 Task: Find connections with filter location Bougaa with filter topic #Selfhelpwith filter profile language English with filter current company ThoughtSpot with filter school Students careers with filter industry Non-profit Organizations with filter service category Graphic Design with filter keywords title Data Analyst
Action: Mouse moved to (613, 84)
Screenshot: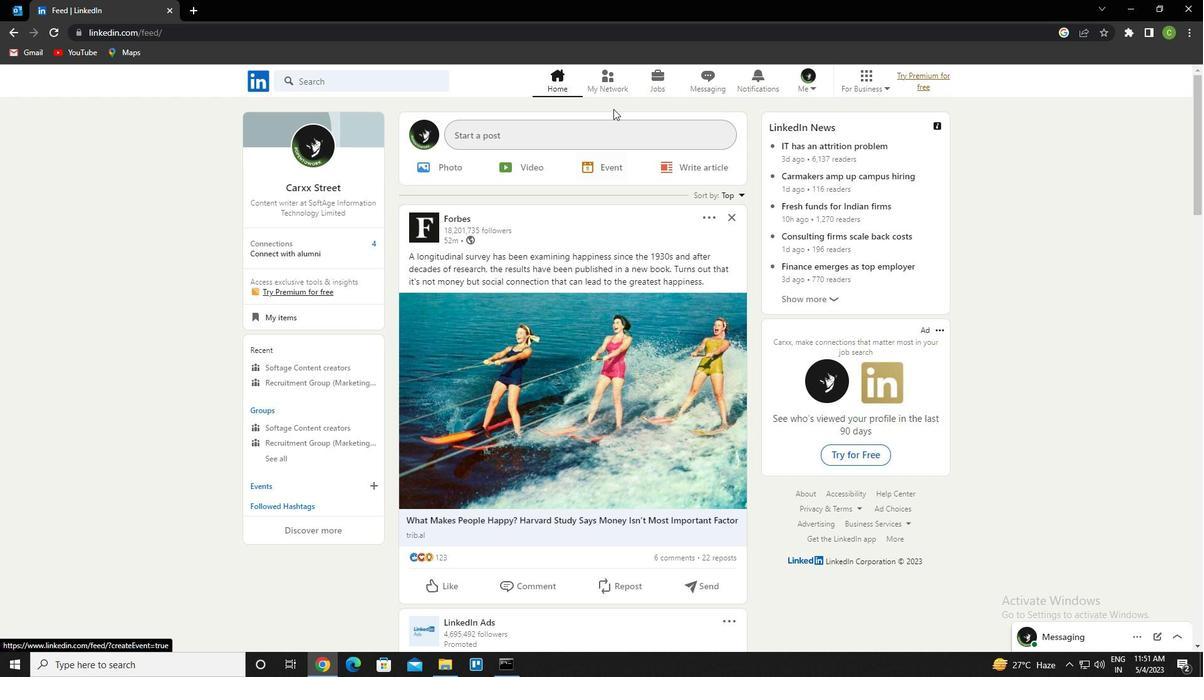 
Action: Mouse pressed left at (613, 84)
Screenshot: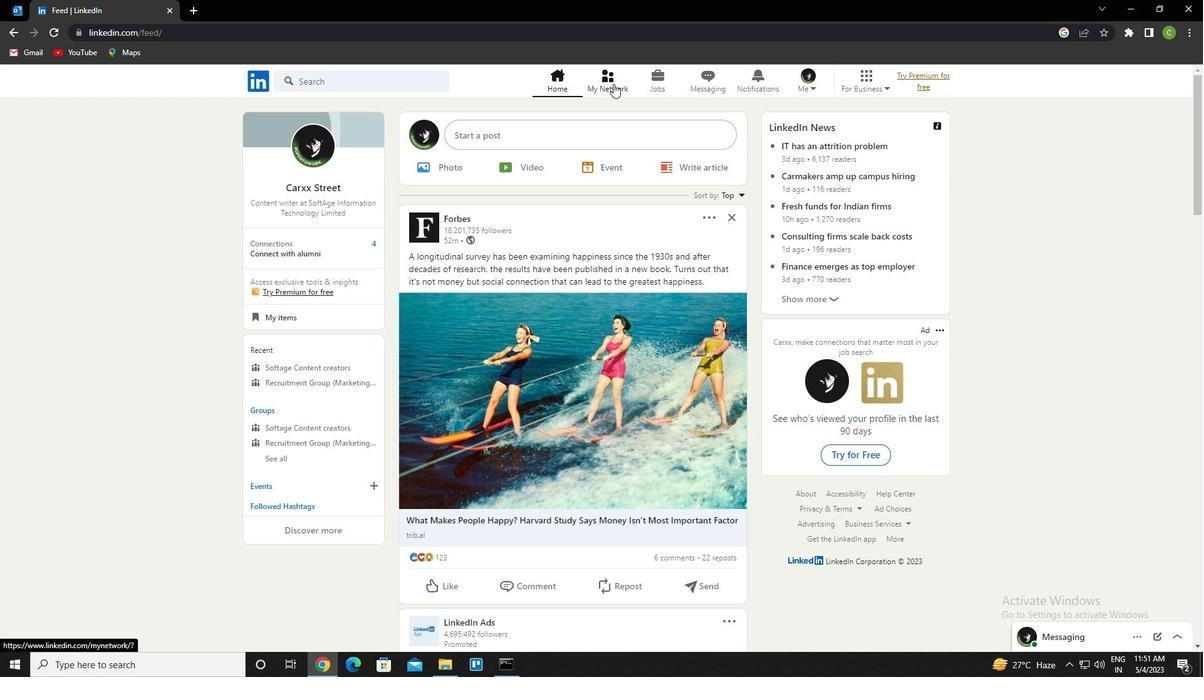 
Action: Mouse moved to (386, 152)
Screenshot: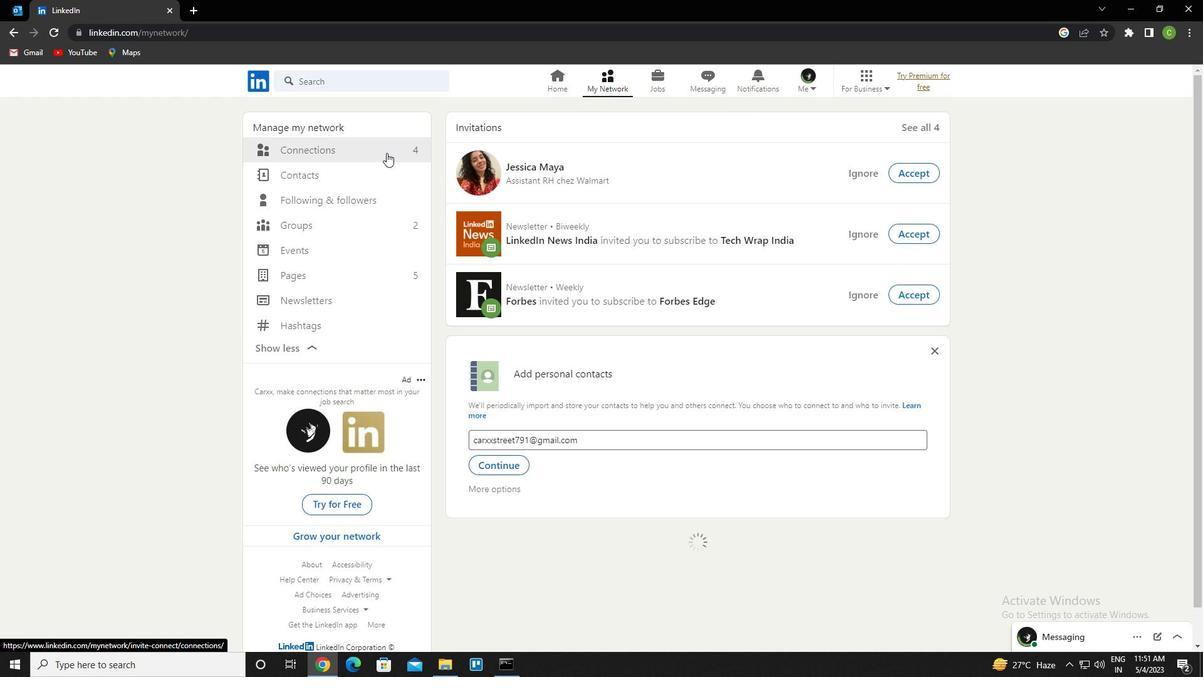 
Action: Mouse pressed left at (386, 152)
Screenshot: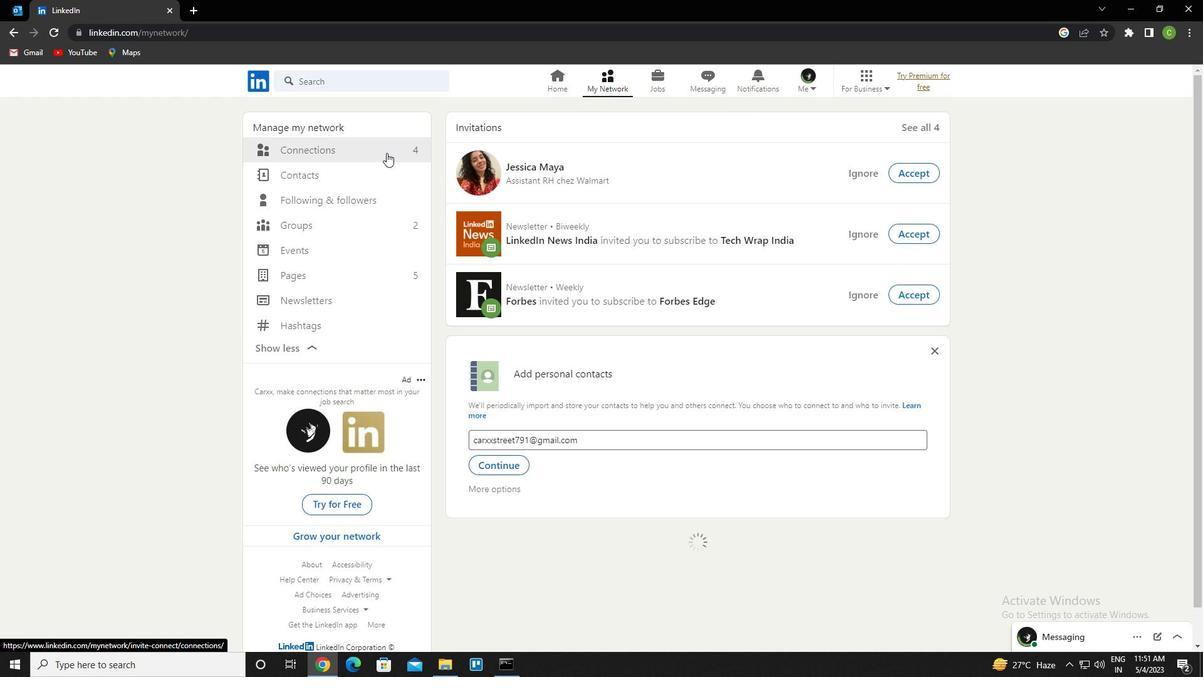 
Action: Mouse moved to (722, 151)
Screenshot: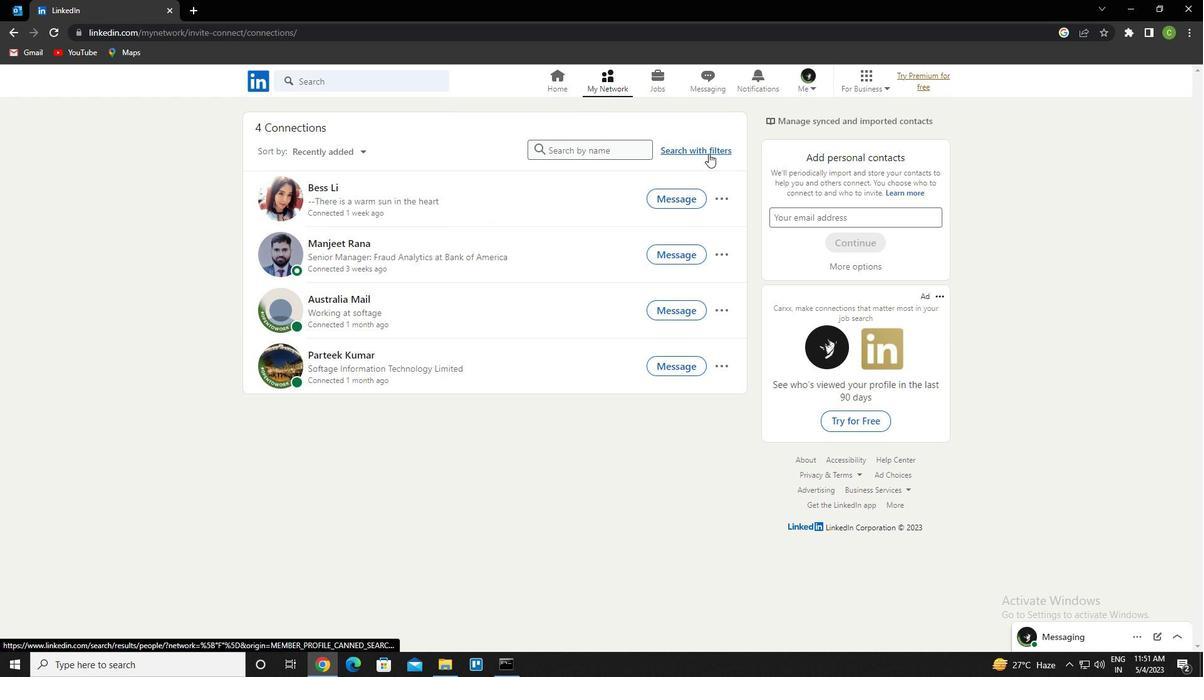 
Action: Mouse pressed left at (722, 151)
Screenshot: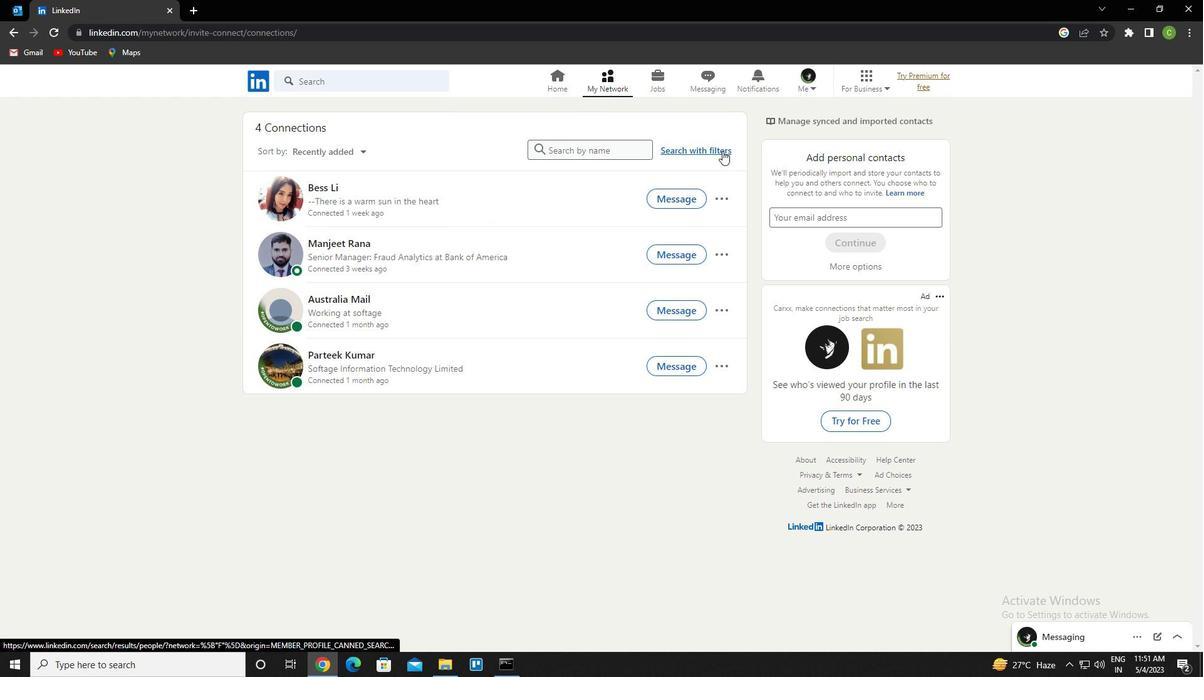 
Action: Mouse moved to (650, 119)
Screenshot: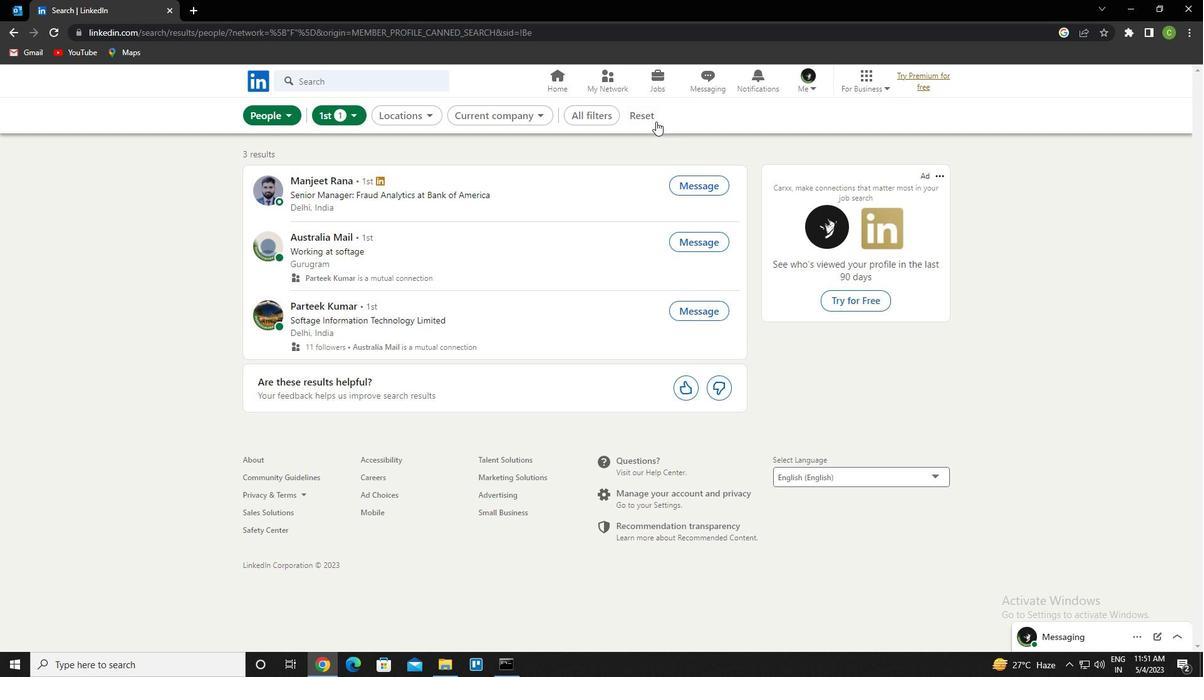 
Action: Mouse pressed left at (650, 119)
Screenshot: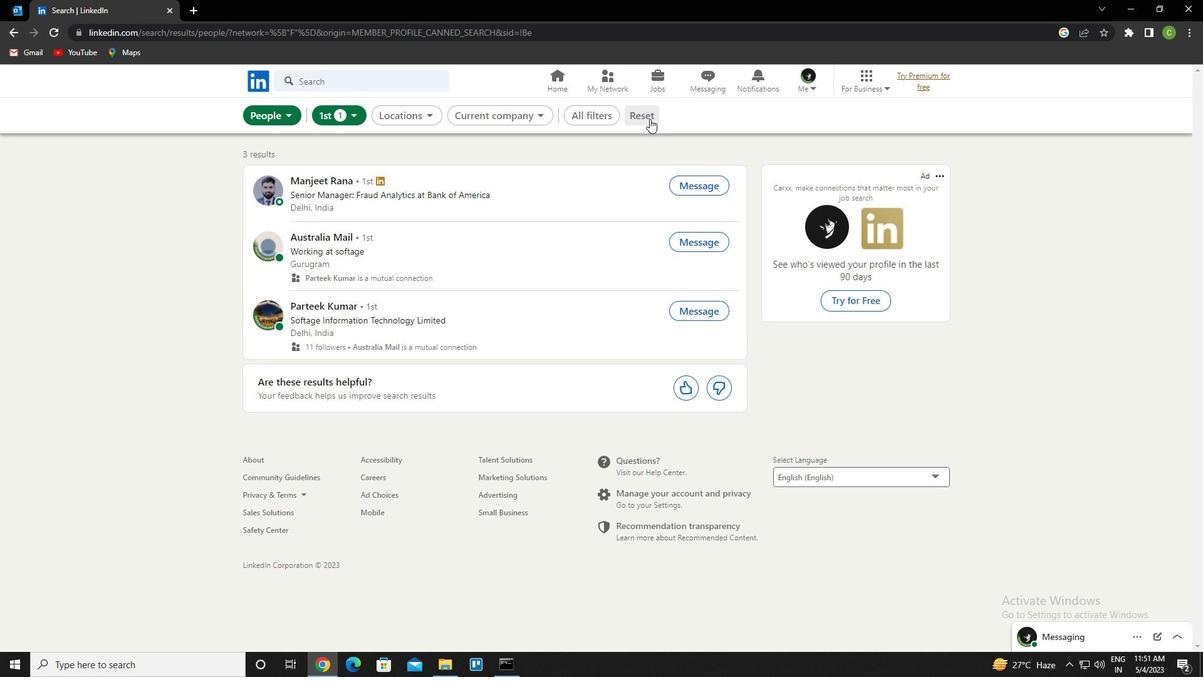 
Action: Mouse moved to (633, 120)
Screenshot: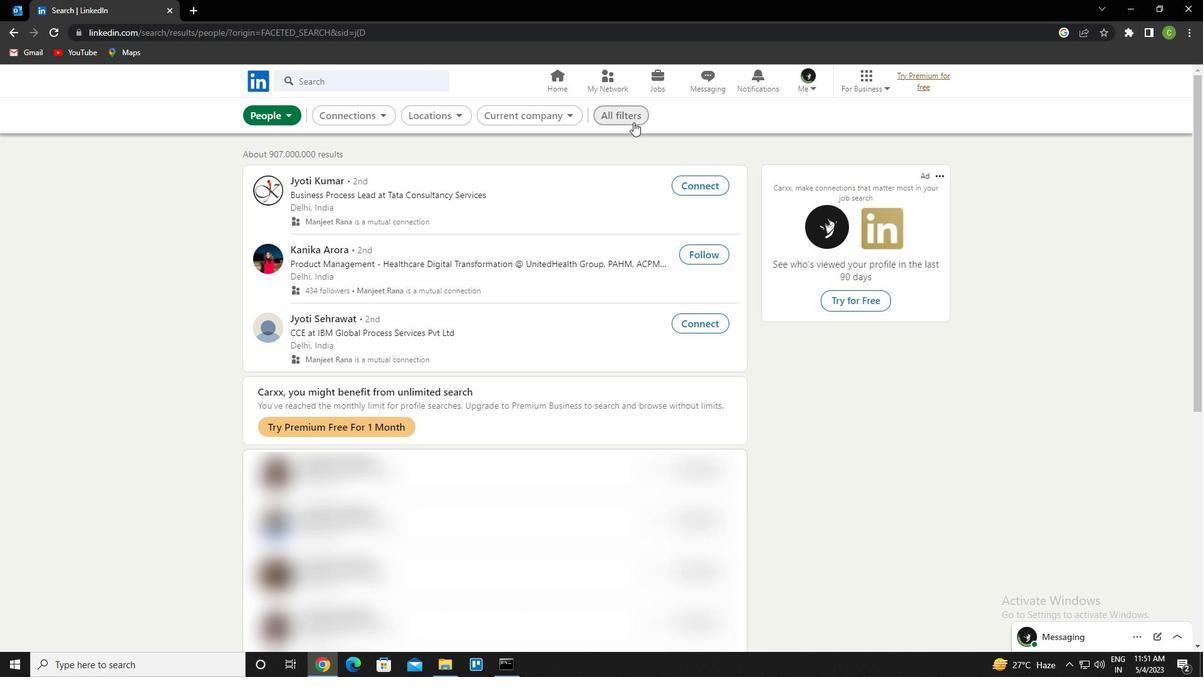 
Action: Mouse pressed left at (633, 120)
Screenshot: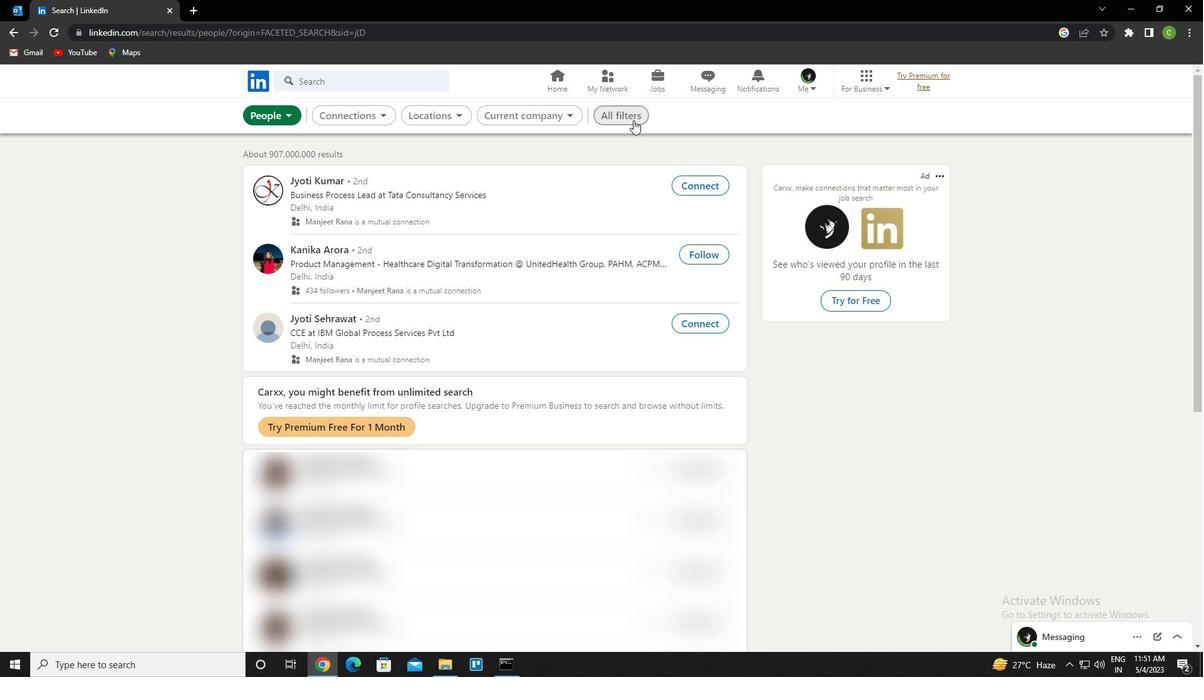
Action: Mouse moved to (1081, 380)
Screenshot: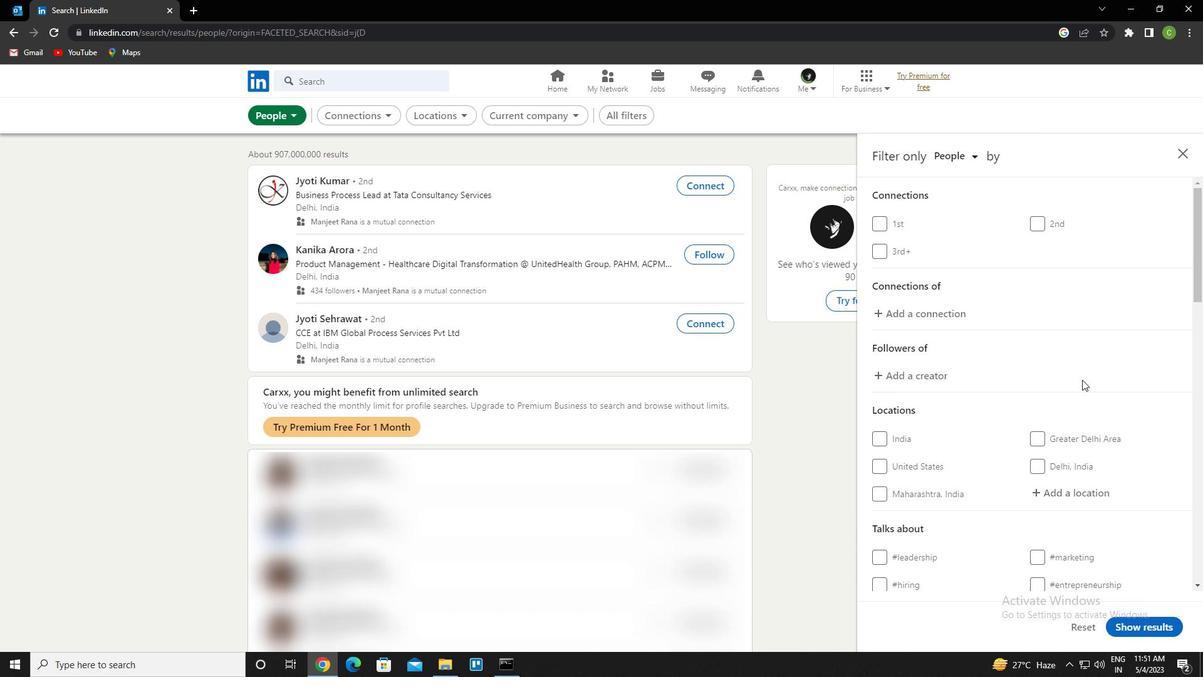 
Action: Mouse scrolled (1081, 379) with delta (0, 0)
Screenshot: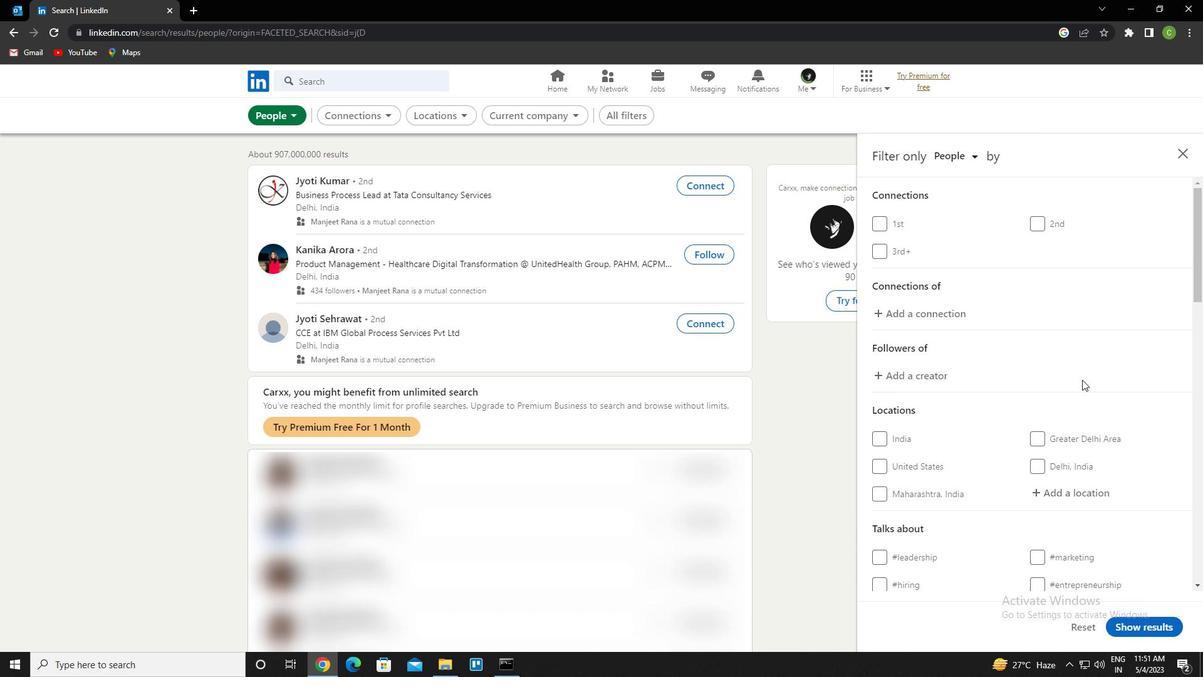 
Action: Mouse moved to (1078, 381)
Screenshot: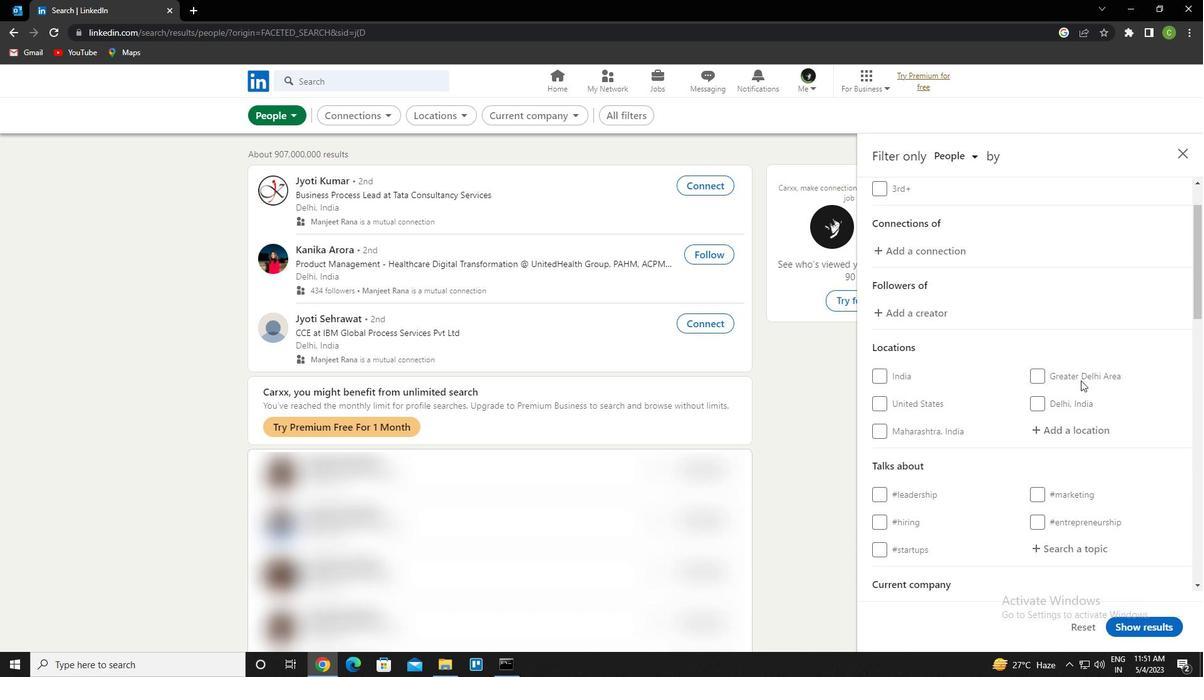 
Action: Mouse scrolled (1078, 381) with delta (0, 0)
Screenshot: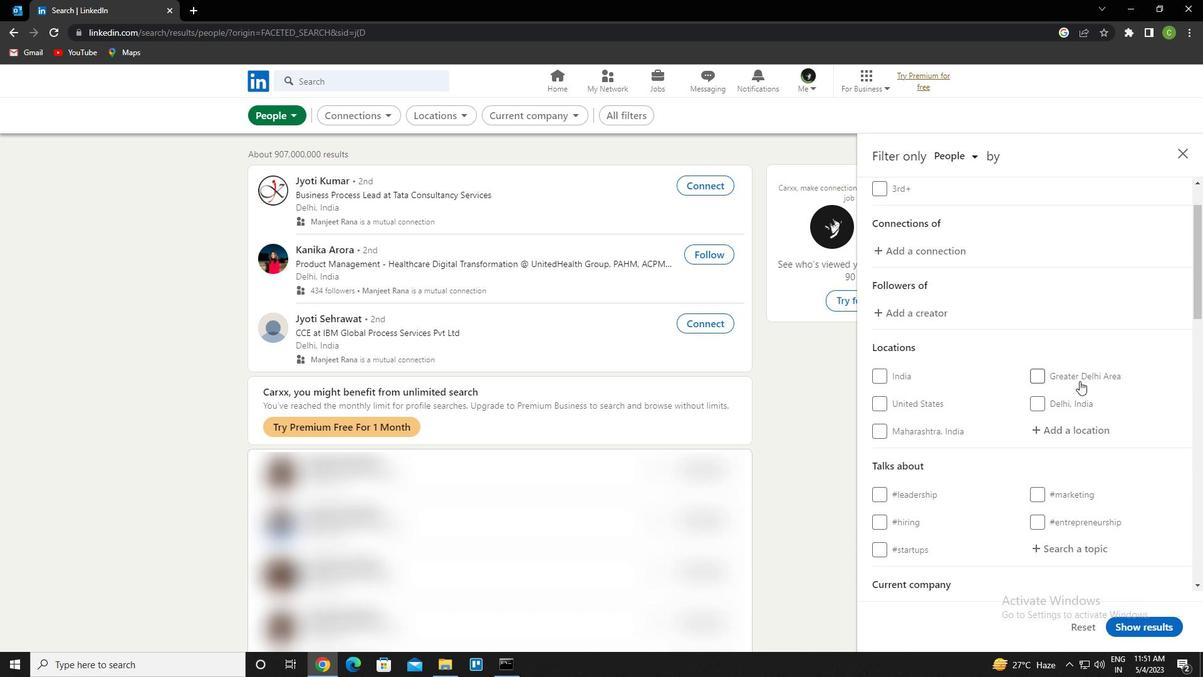 
Action: Mouse moved to (1073, 371)
Screenshot: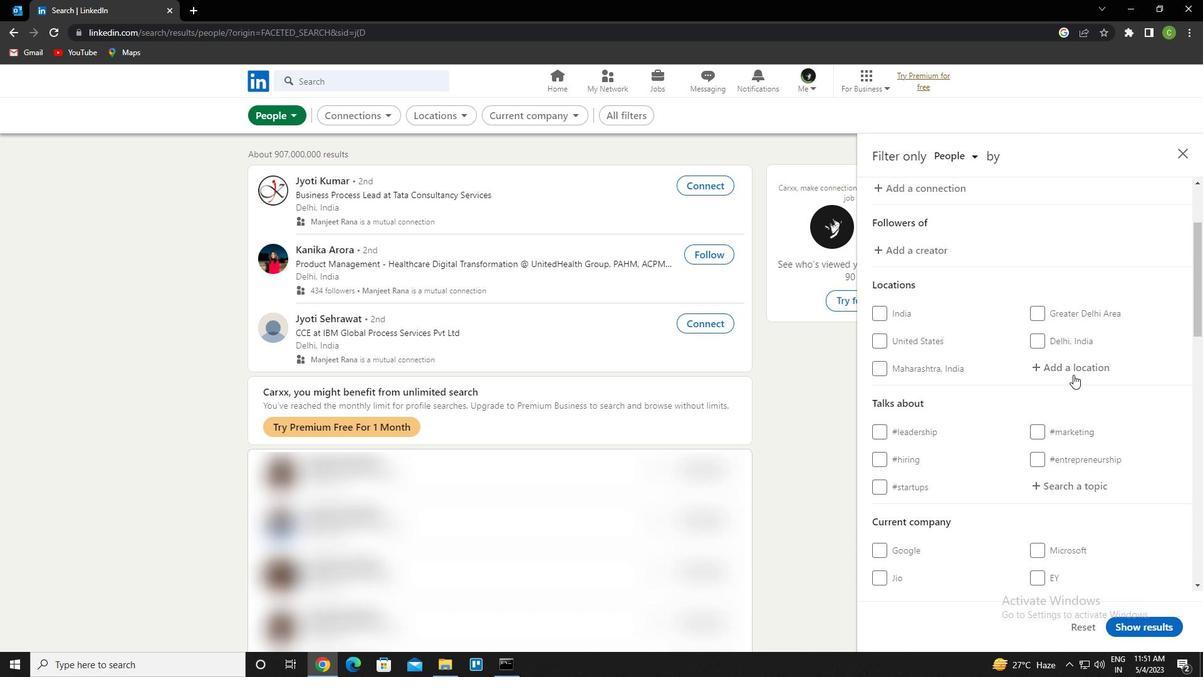
Action: Mouse pressed left at (1073, 371)
Screenshot: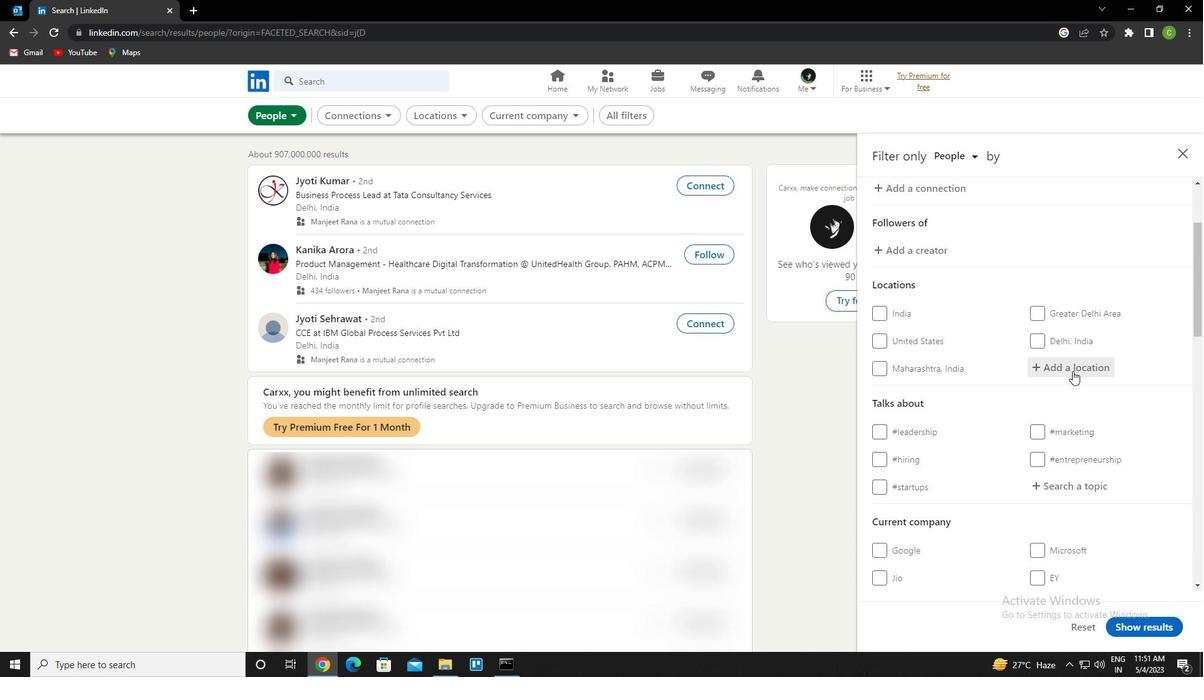 
Action: Key pressed <Key.caps_lock>b<Key.caps_lock>ougaa<Key.down><Key.enter>
Screenshot: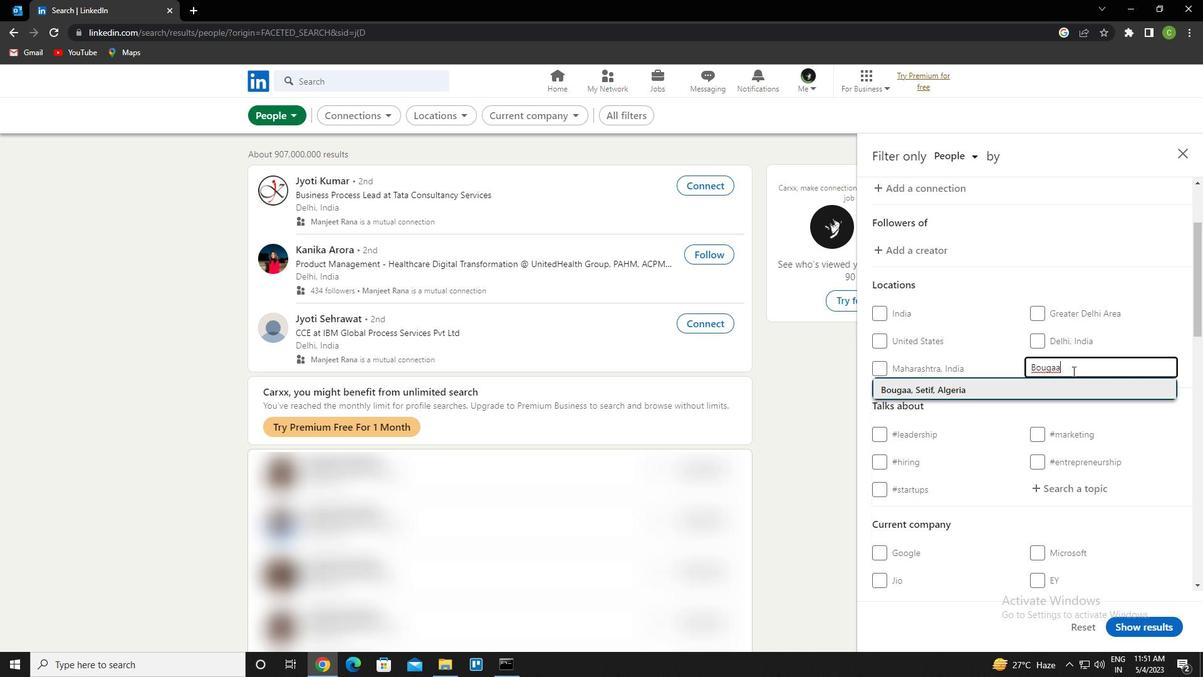 
Action: Mouse moved to (1050, 384)
Screenshot: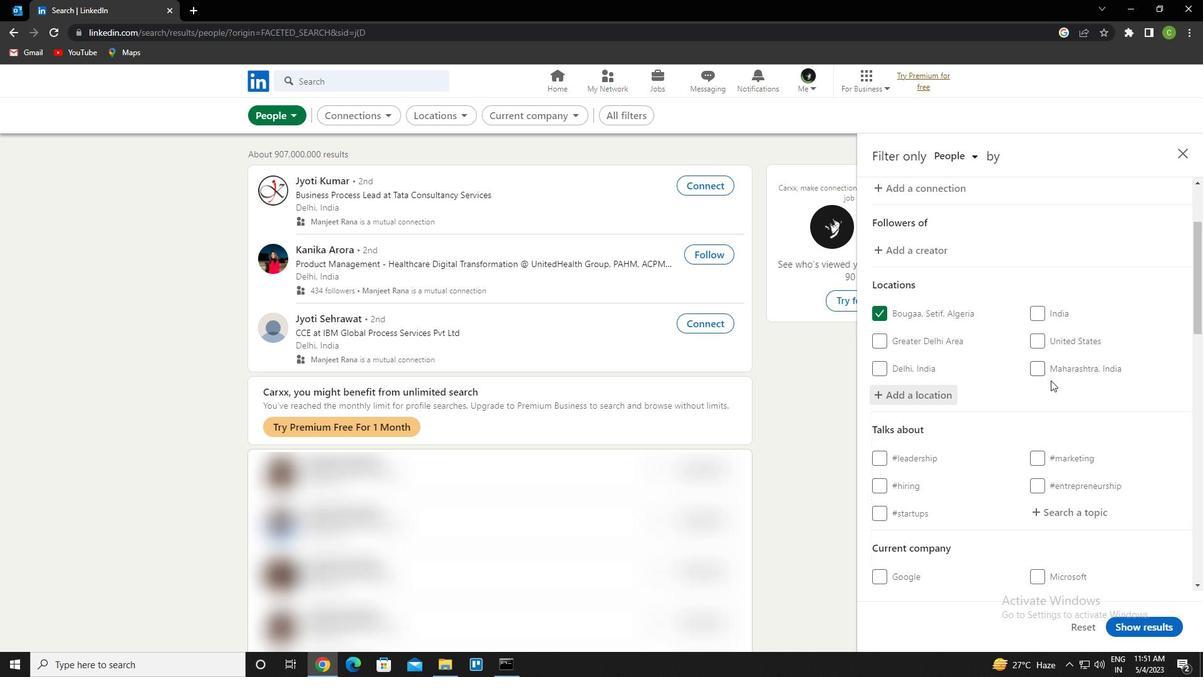 
Action: Mouse scrolled (1050, 383) with delta (0, 0)
Screenshot: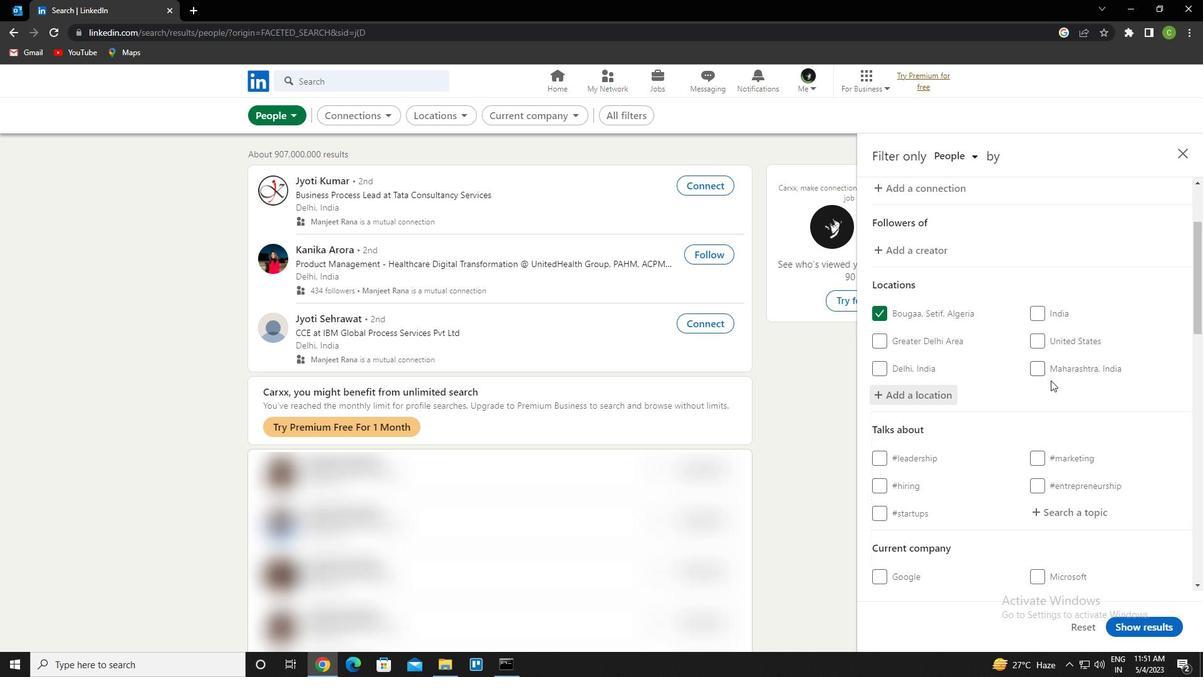 
Action: Mouse moved to (1064, 447)
Screenshot: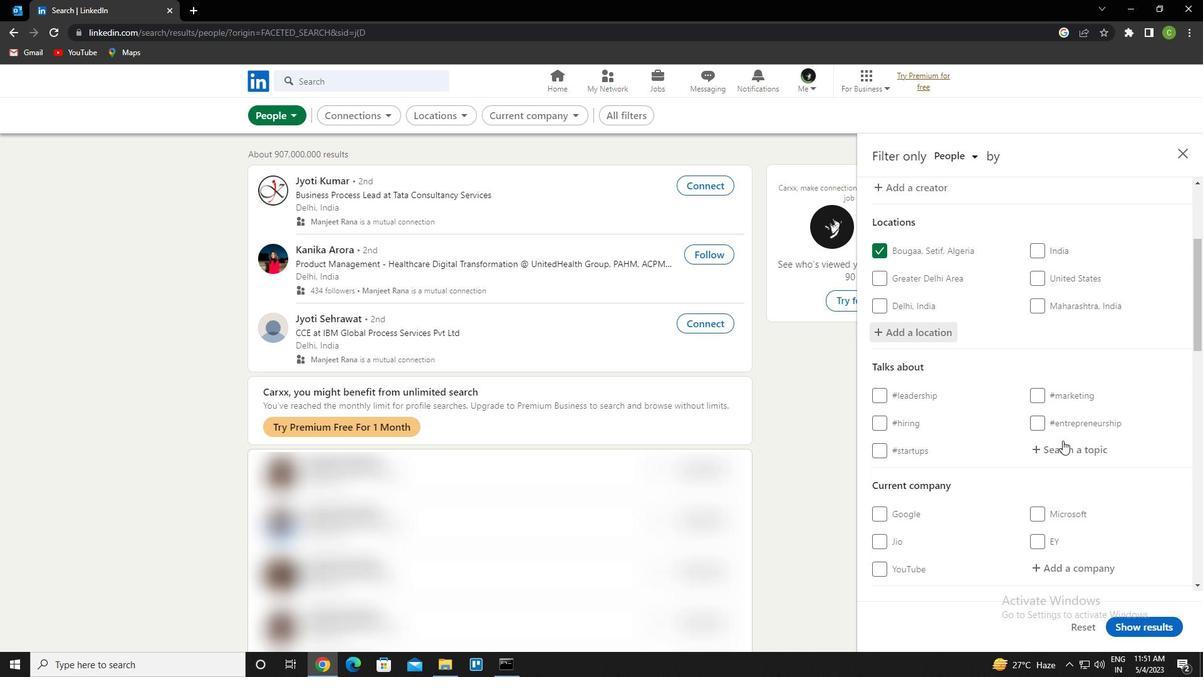 
Action: Mouse pressed left at (1064, 447)
Screenshot: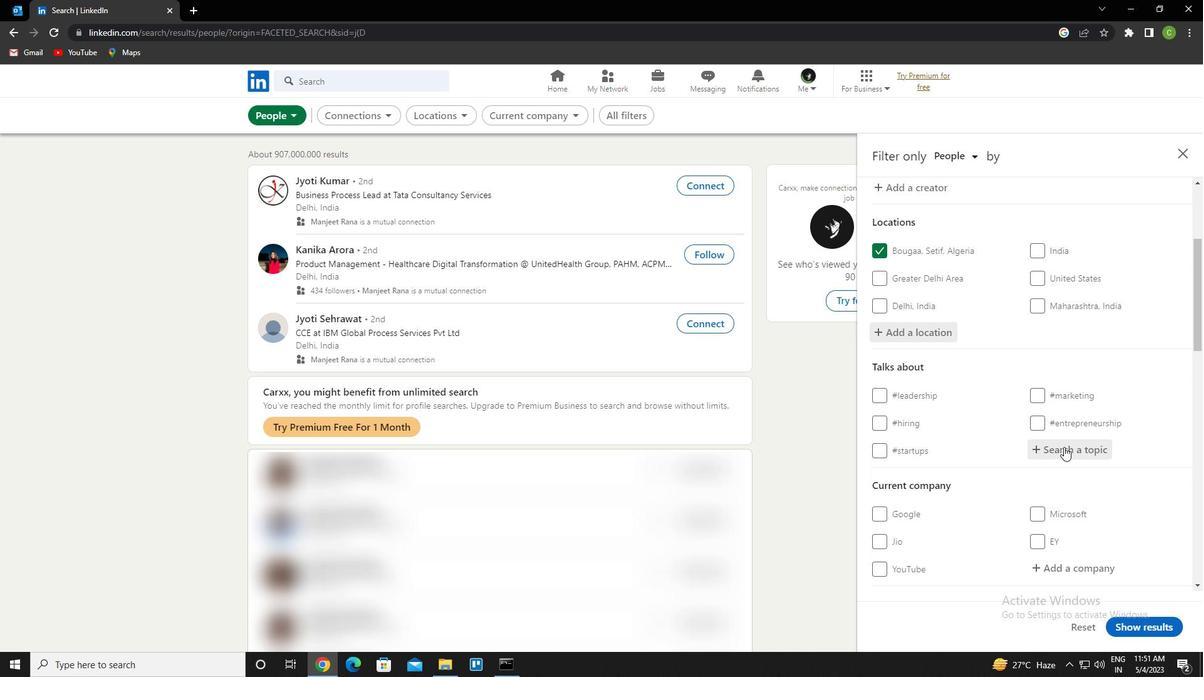 
Action: Key pressed selfhelp<Key.down><Key.enter>
Screenshot: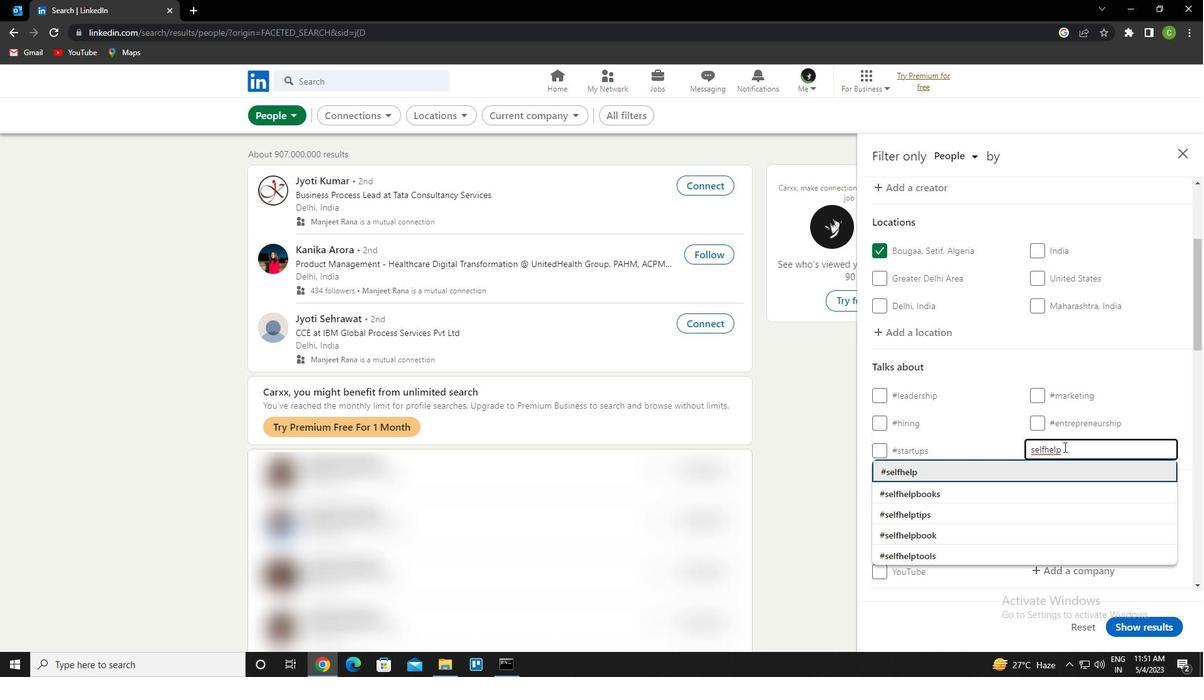 
Action: Mouse moved to (1065, 447)
Screenshot: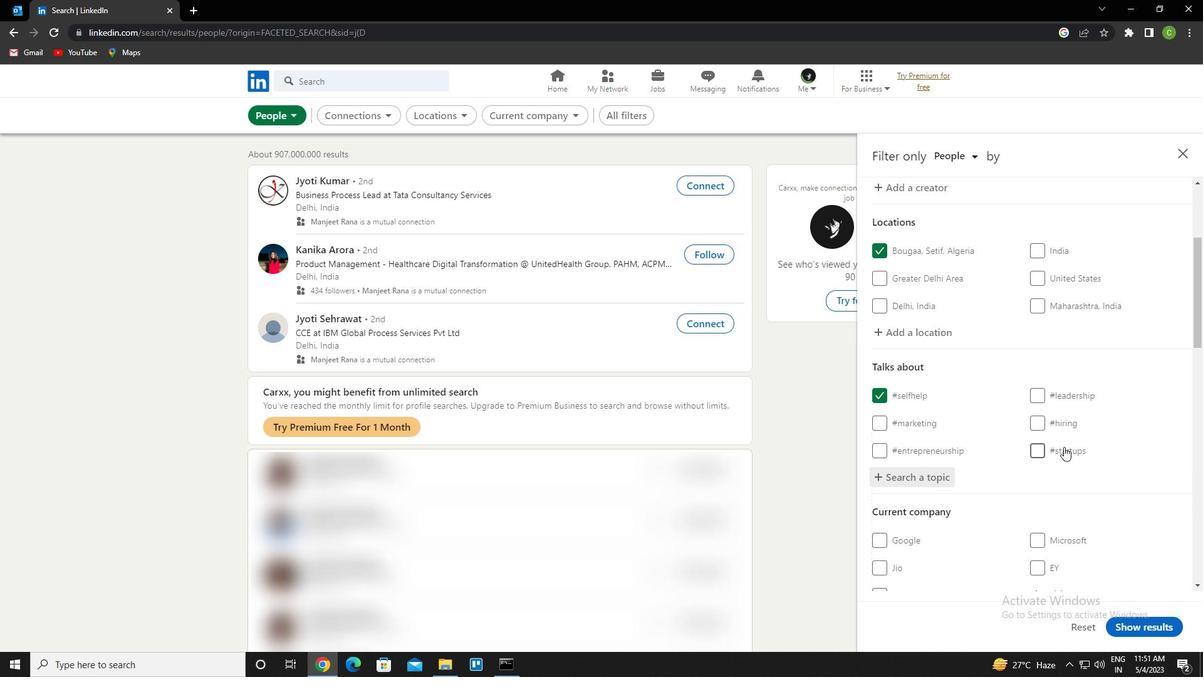 
Action: Mouse scrolled (1065, 446) with delta (0, 0)
Screenshot: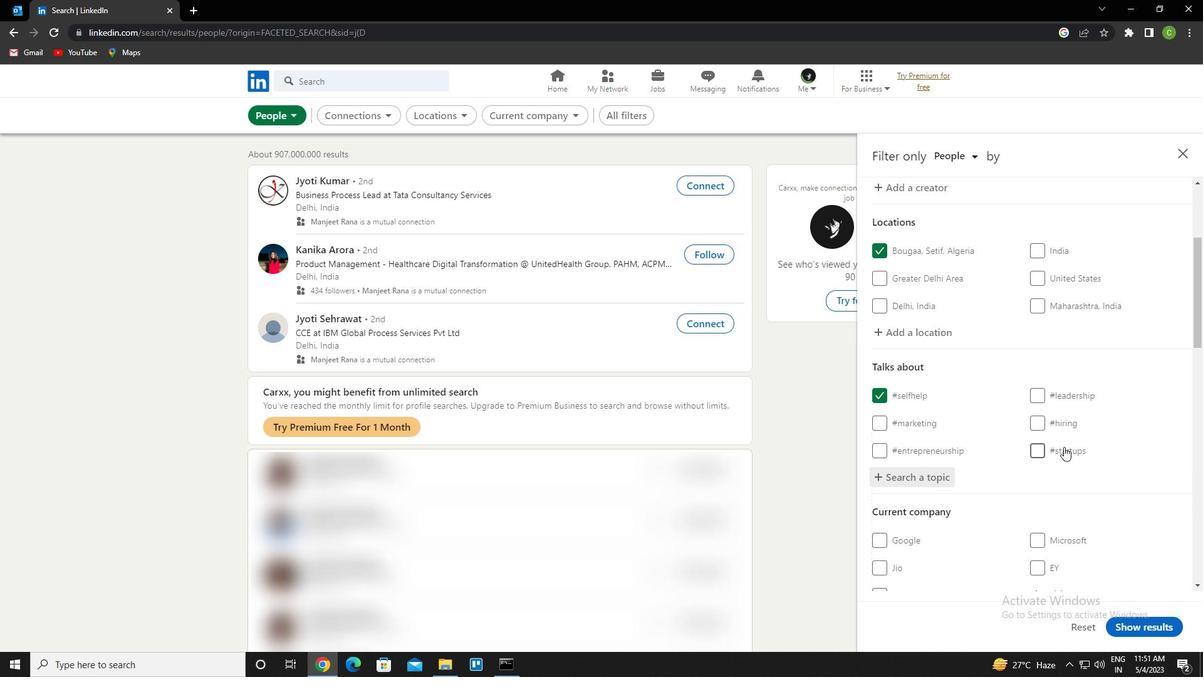 
Action: Mouse scrolled (1065, 446) with delta (0, 0)
Screenshot: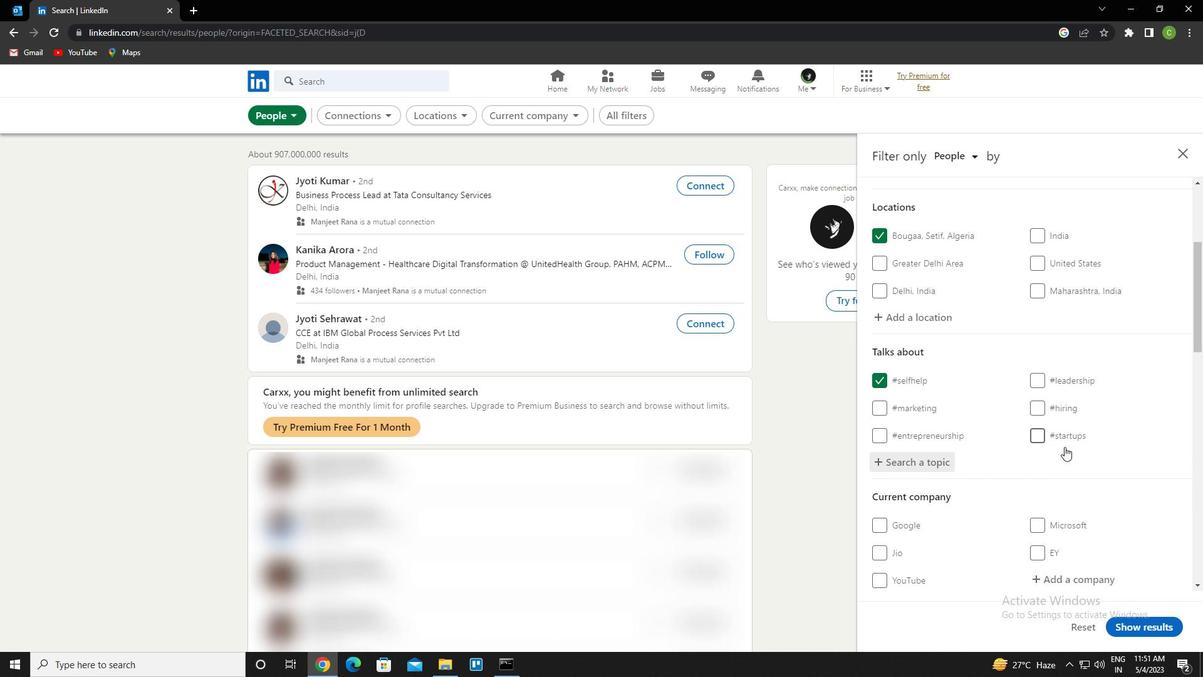 
Action: Mouse scrolled (1065, 446) with delta (0, 0)
Screenshot: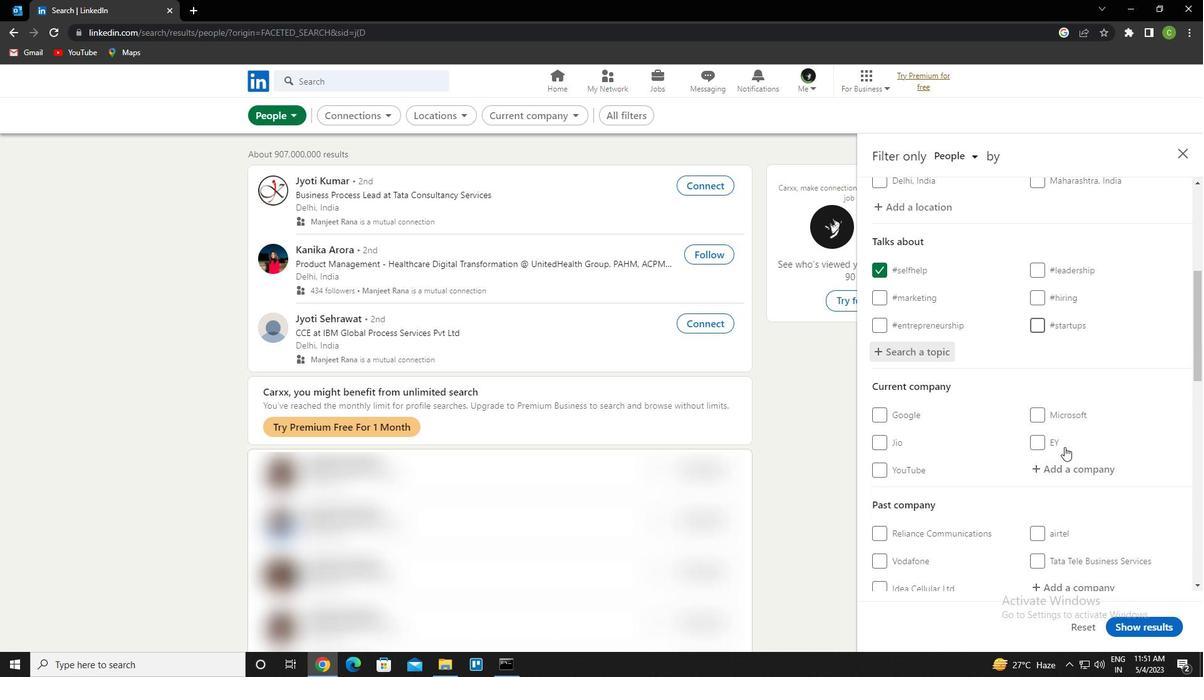 
Action: Mouse moved to (1065, 448)
Screenshot: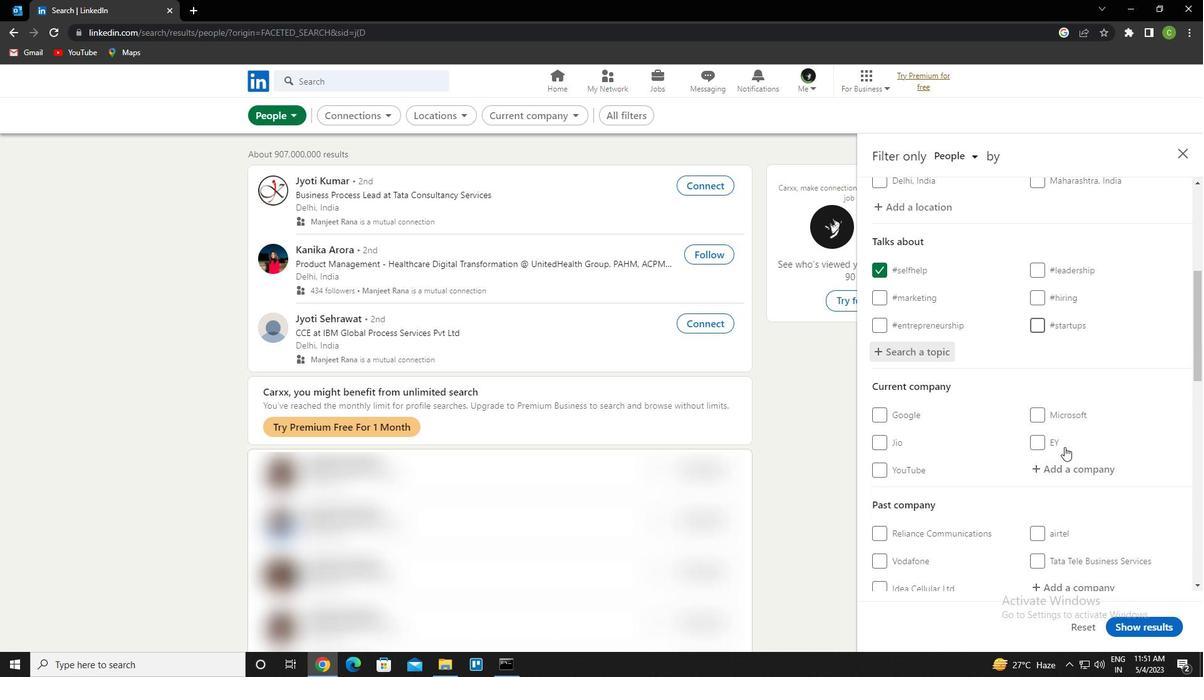 
Action: Mouse scrolled (1065, 448) with delta (0, 0)
Screenshot: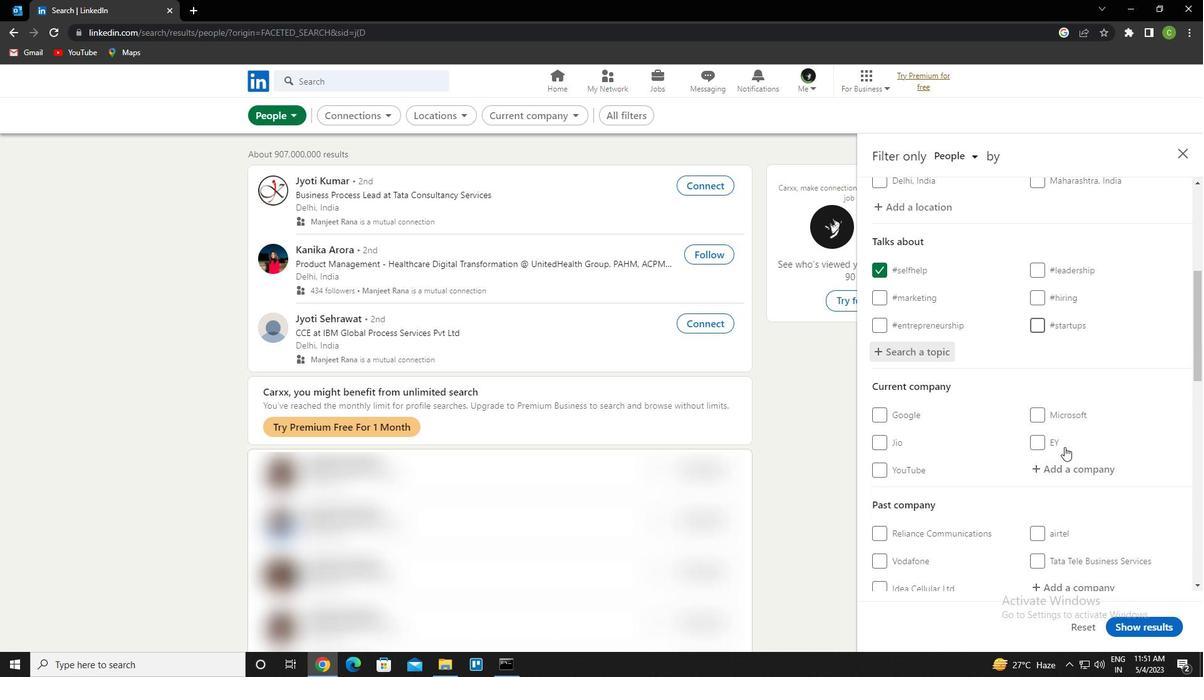 
Action: Mouse moved to (1063, 450)
Screenshot: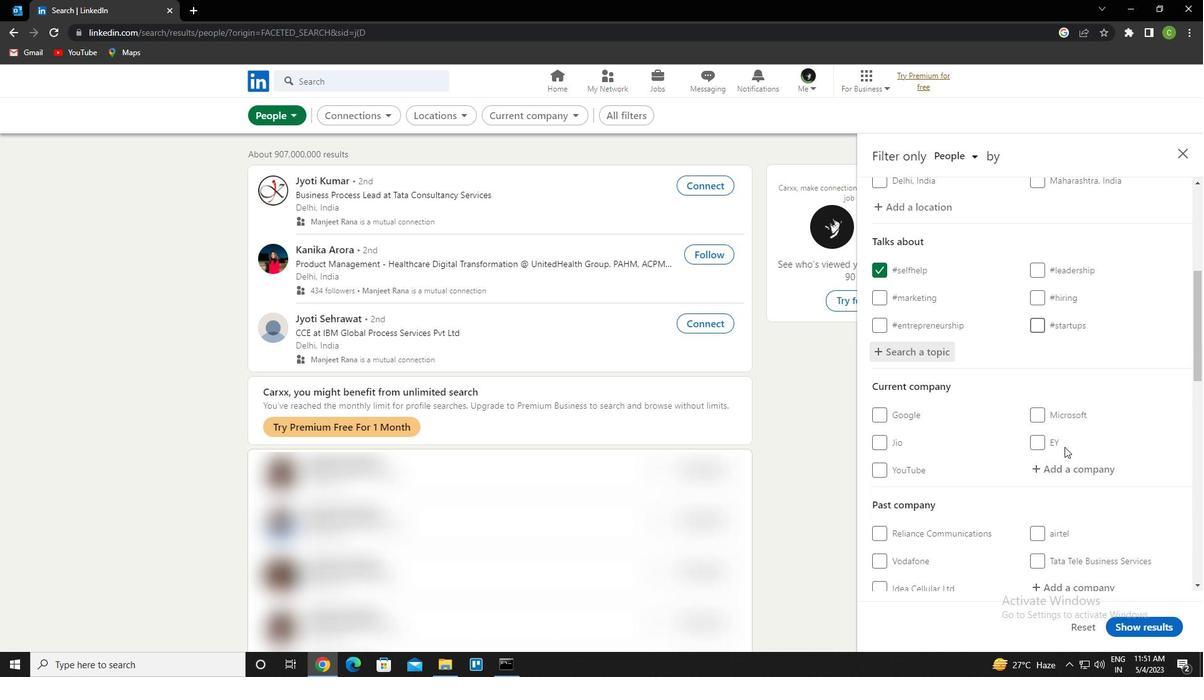 
Action: Mouse scrolled (1063, 450) with delta (0, 0)
Screenshot: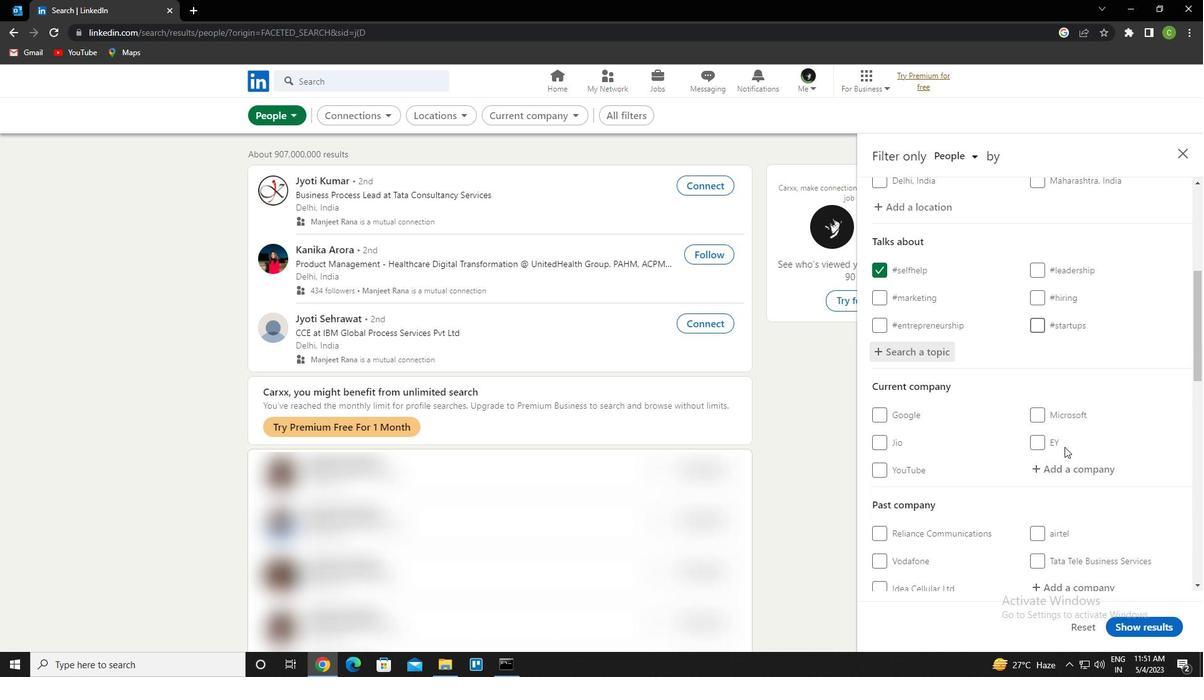 
Action: Mouse moved to (1062, 451)
Screenshot: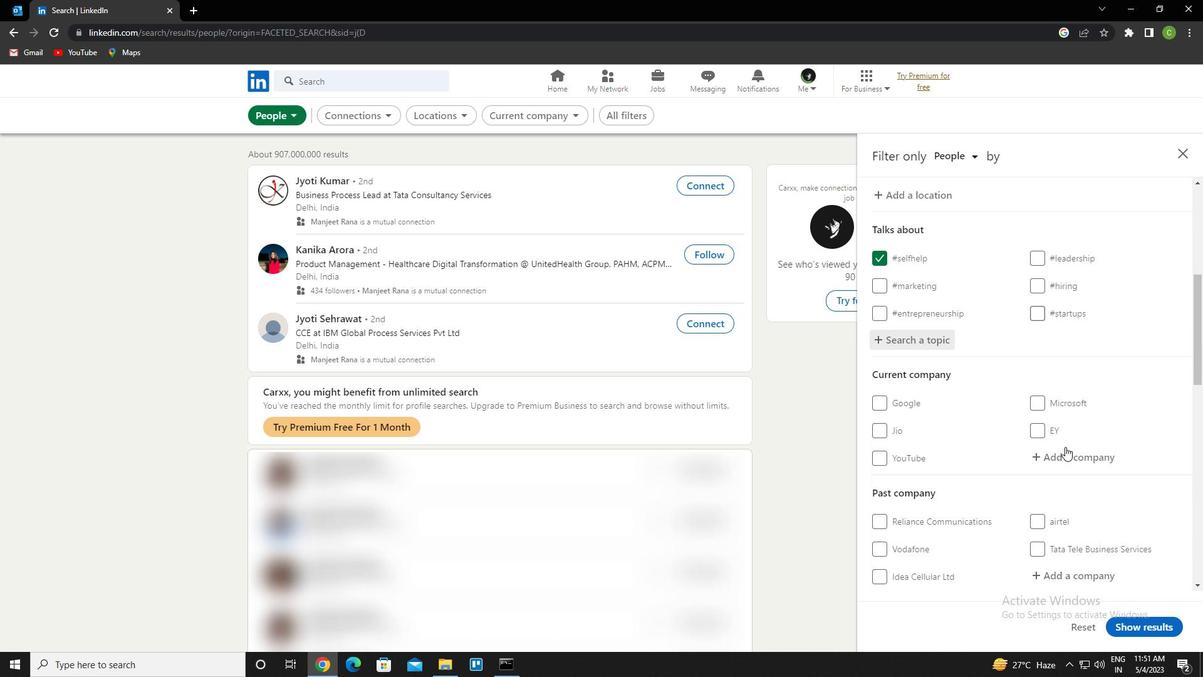 
Action: Mouse scrolled (1062, 450) with delta (0, 0)
Screenshot: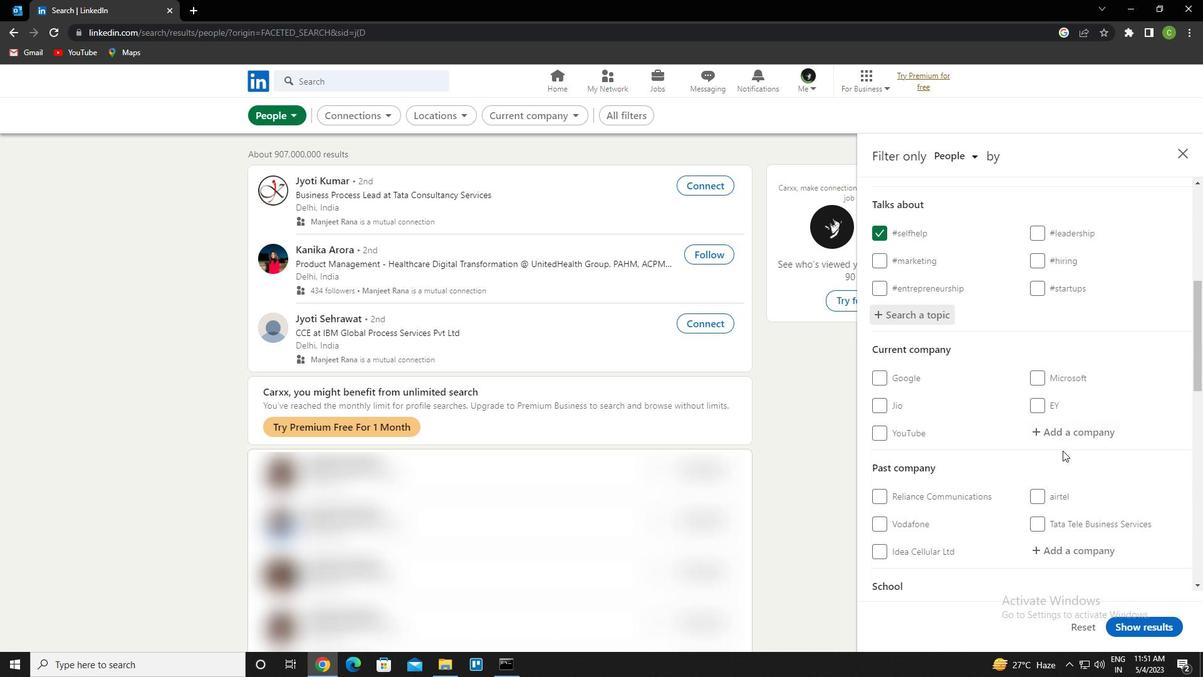 
Action: Mouse moved to (1061, 451)
Screenshot: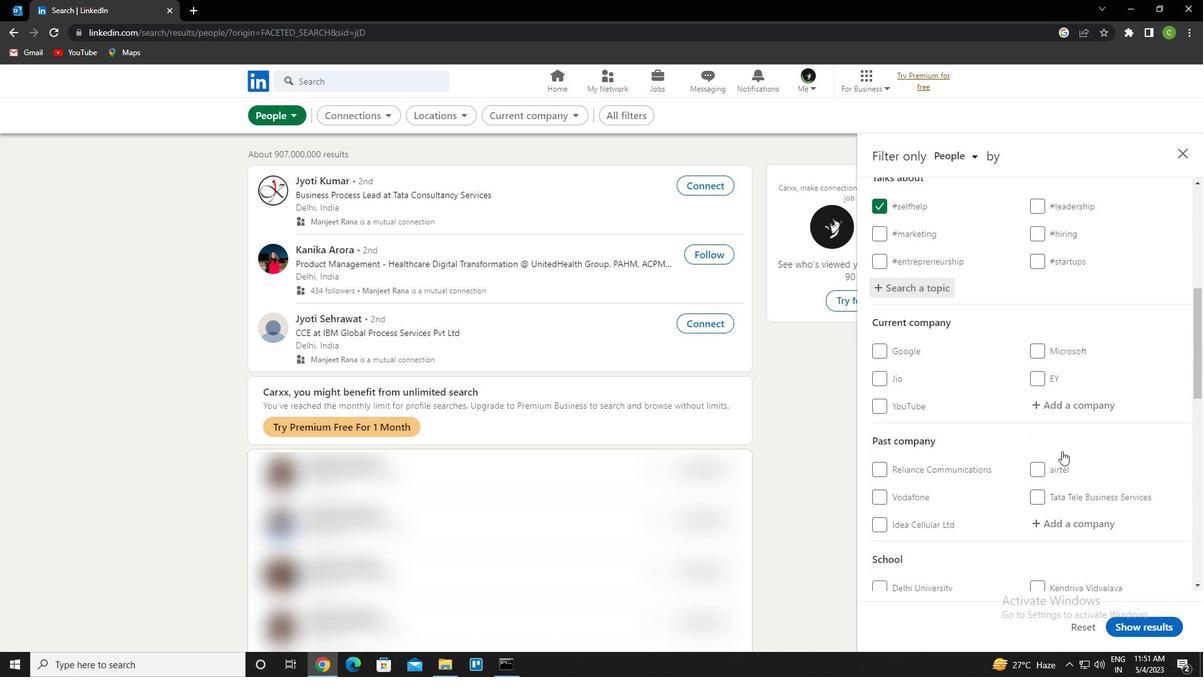 
Action: Mouse scrolled (1061, 450) with delta (0, 0)
Screenshot: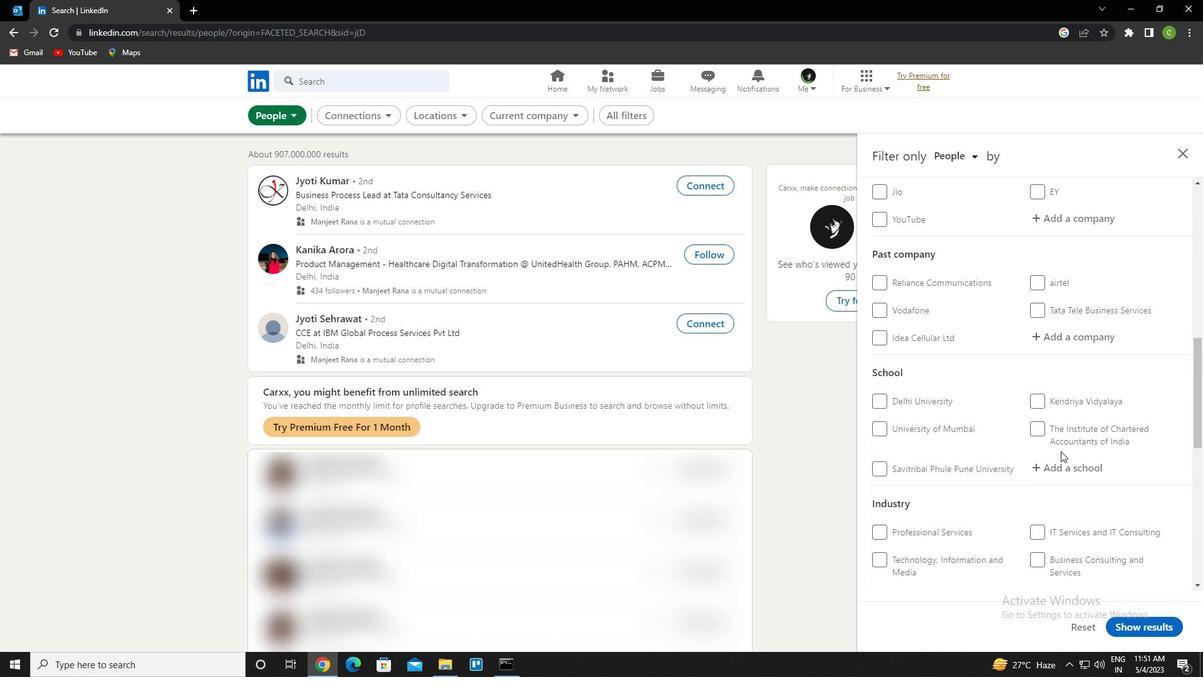 
Action: Mouse scrolled (1061, 450) with delta (0, 0)
Screenshot: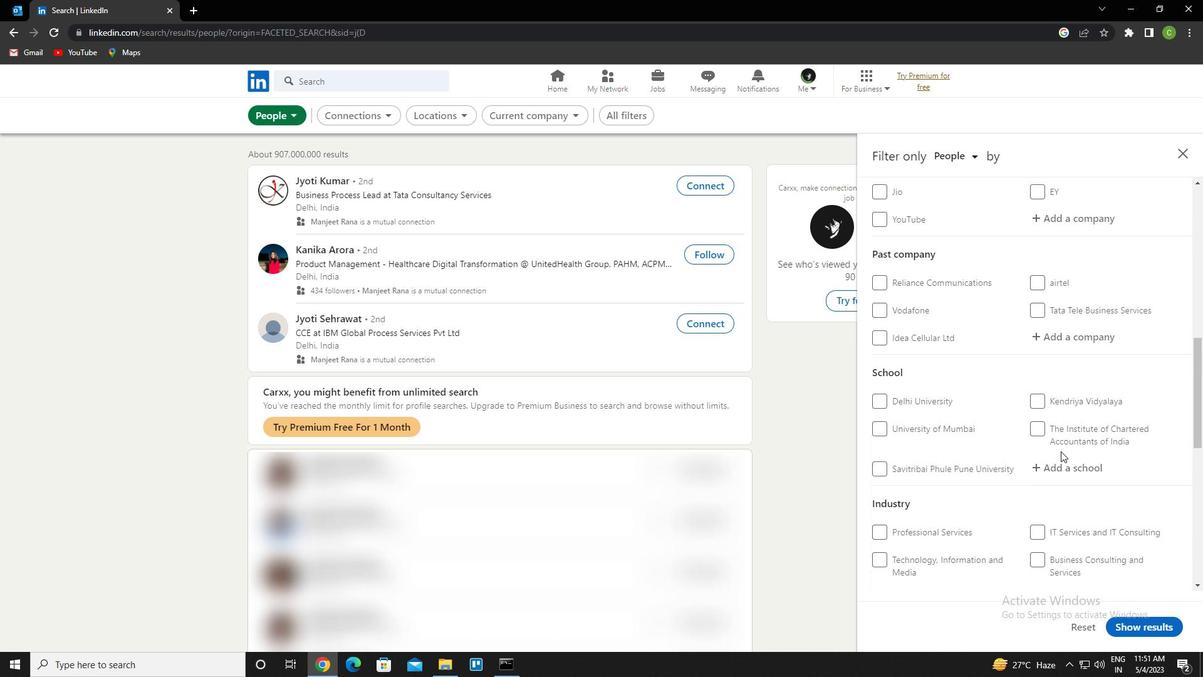 
Action: Mouse scrolled (1061, 450) with delta (0, 0)
Screenshot: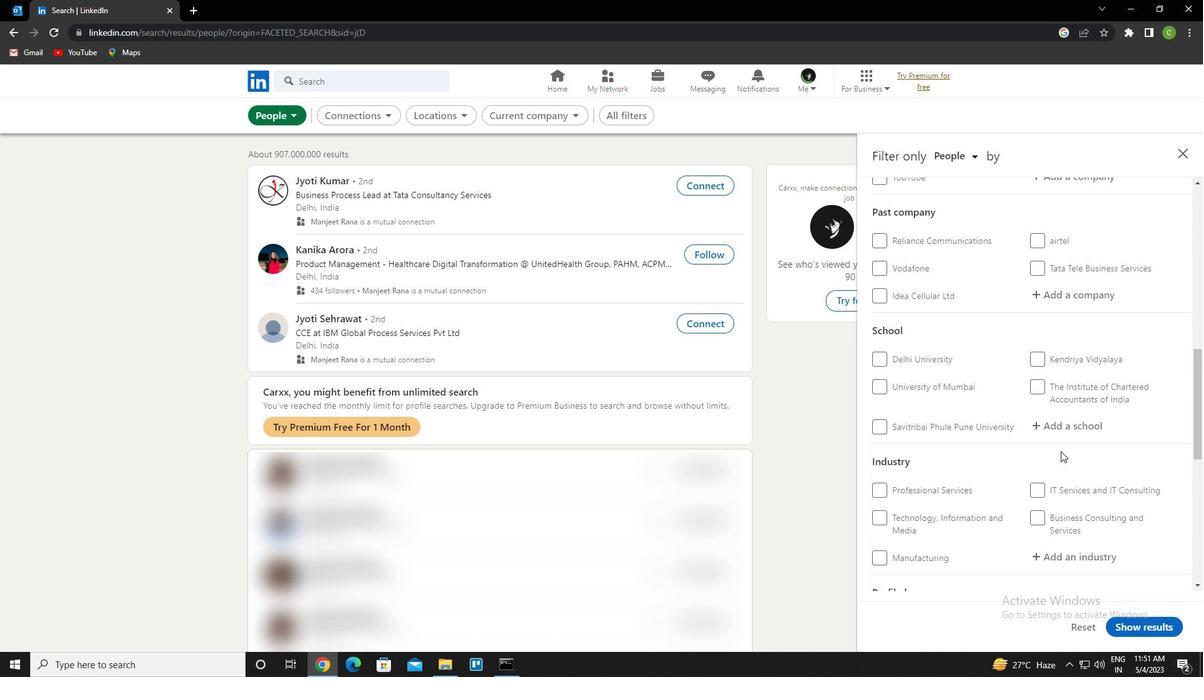 
Action: Mouse scrolled (1061, 450) with delta (0, 0)
Screenshot: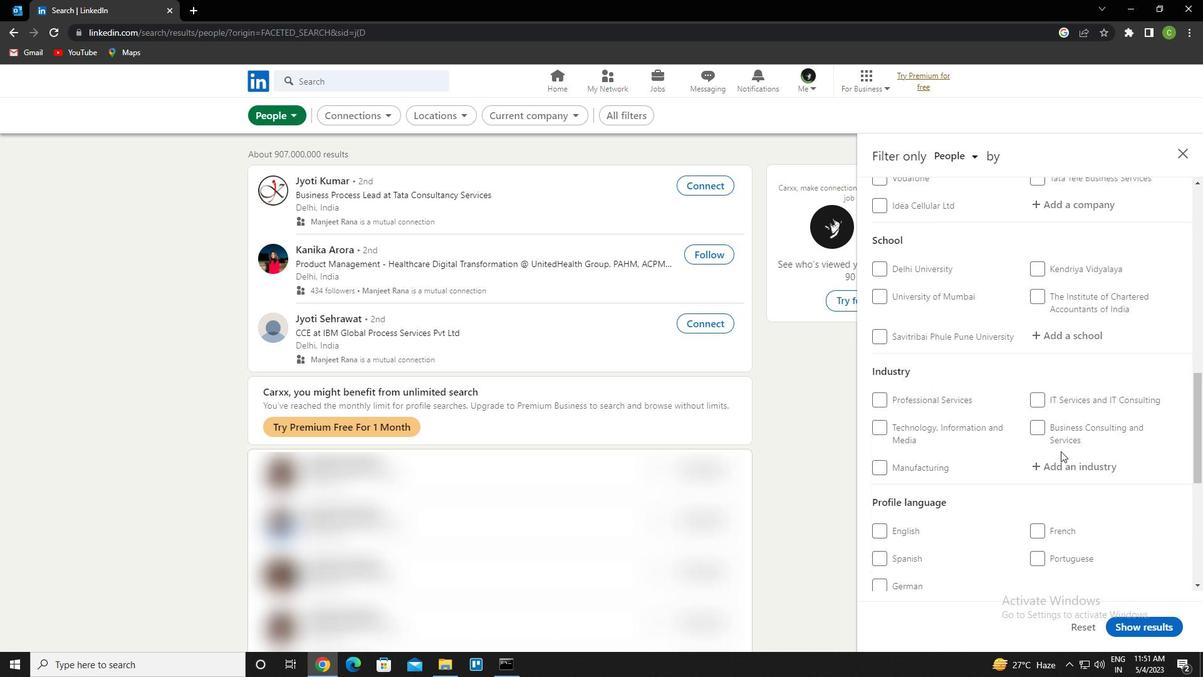 
Action: Mouse moved to (885, 411)
Screenshot: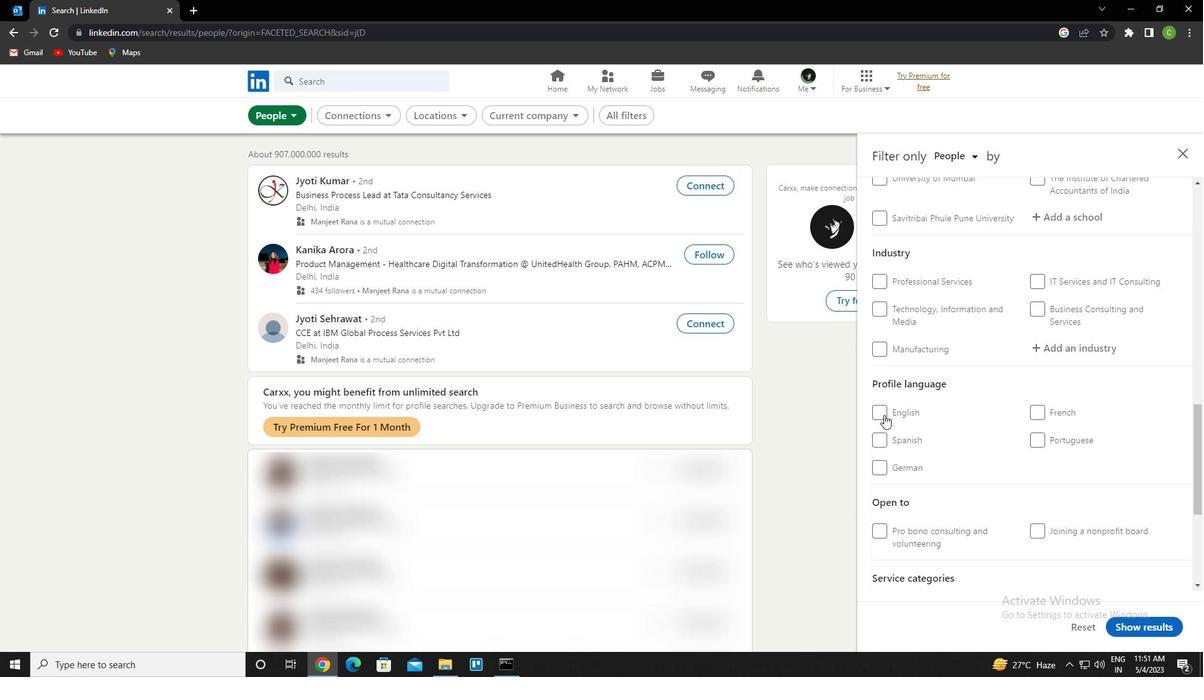 
Action: Mouse pressed left at (885, 411)
Screenshot: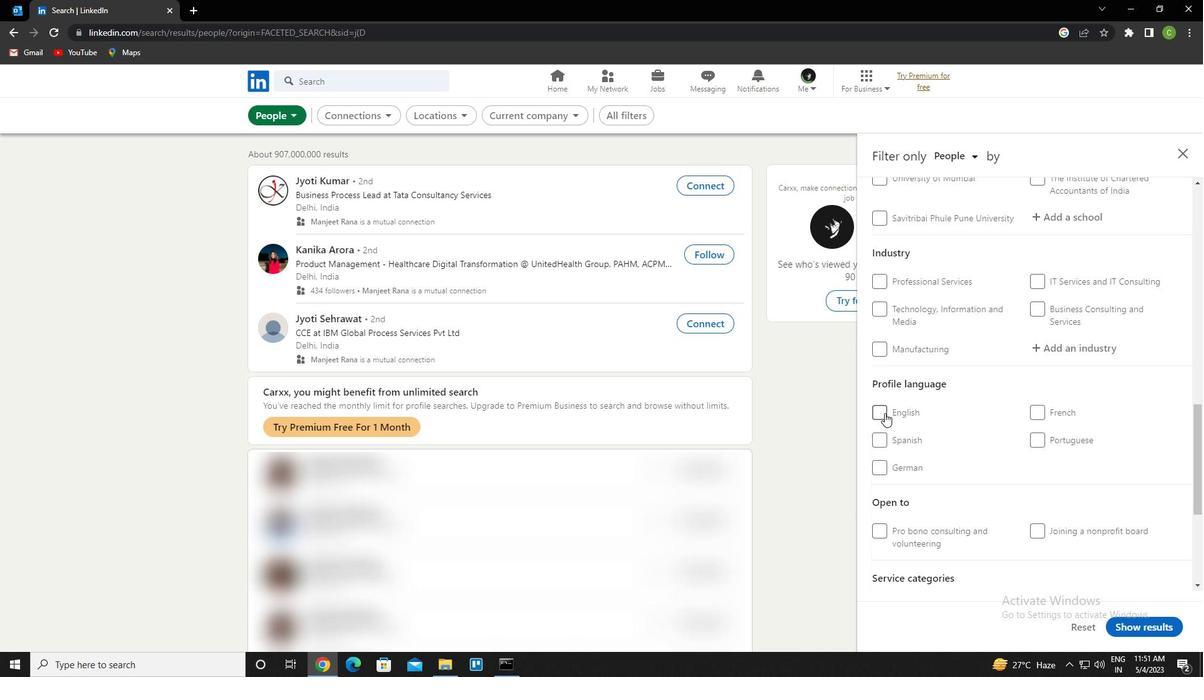 
Action: Mouse moved to (1030, 463)
Screenshot: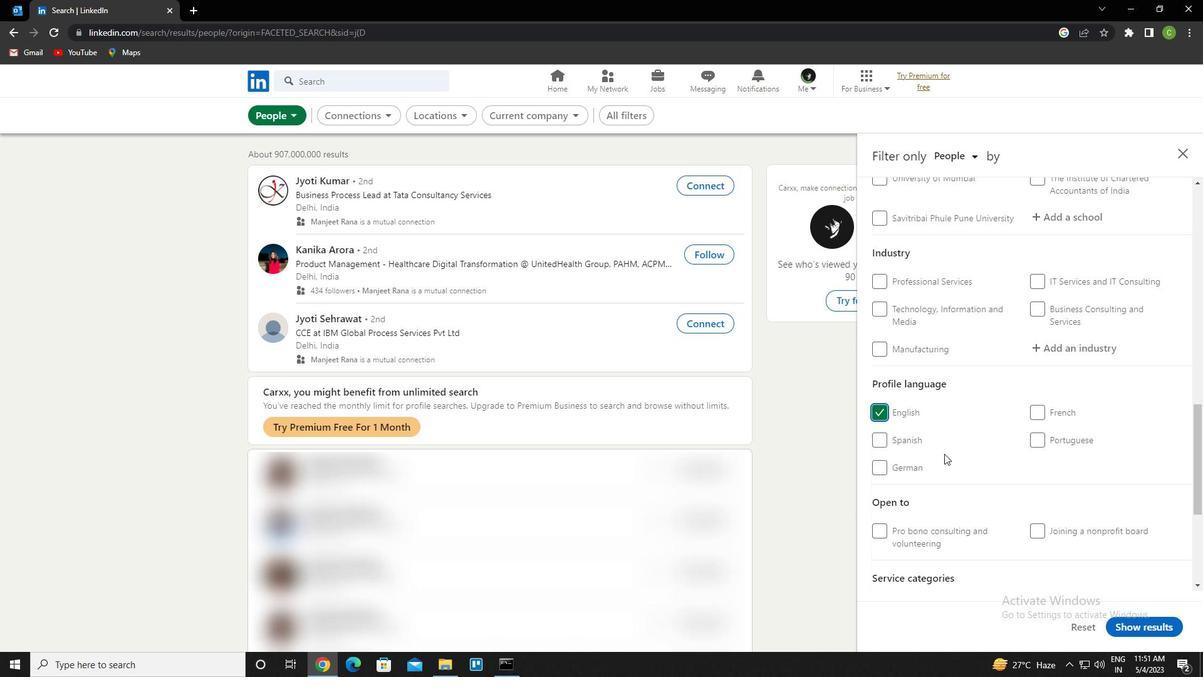 
Action: Mouse scrolled (1030, 463) with delta (0, 0)
Screenshot: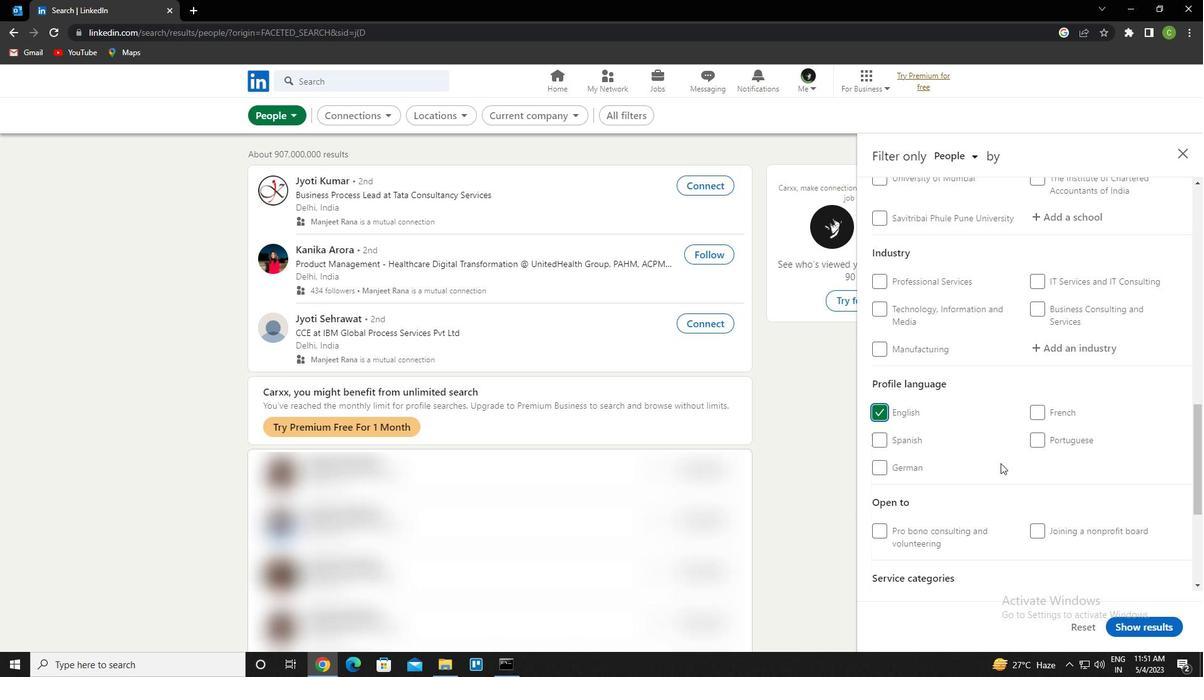 
Action: Mouse scrolled (1030, 463) with delta (0, 0)
Screenshot: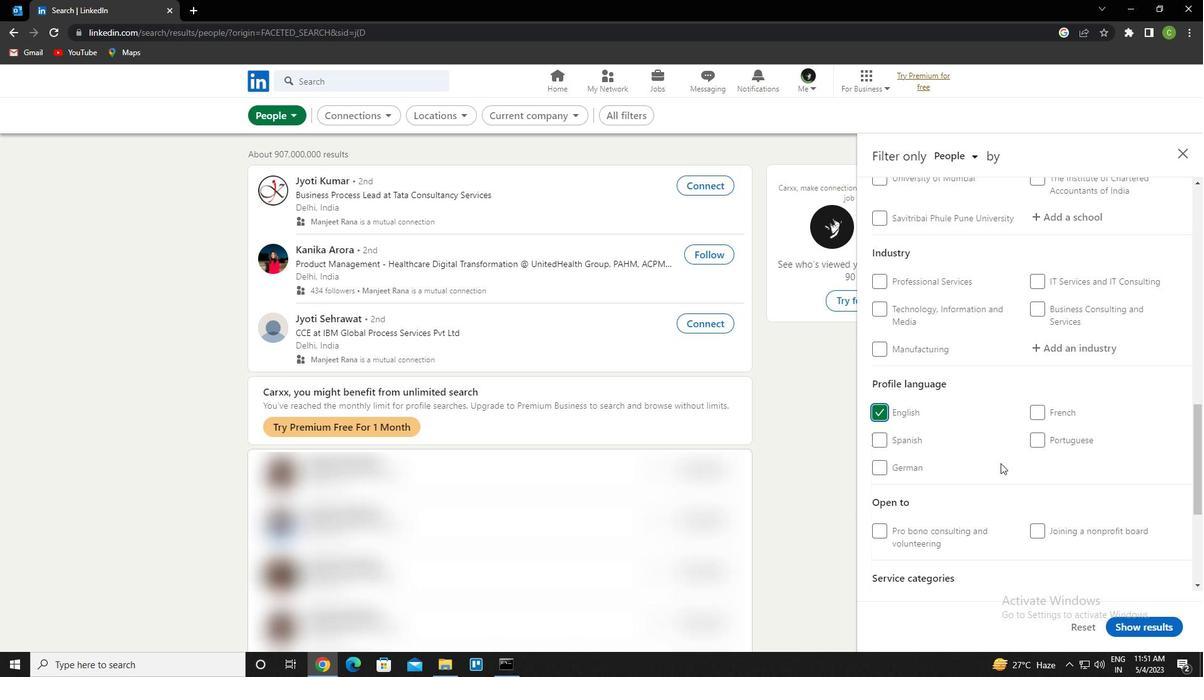 
Action: Mouse scrolled (1030, 463) with delta (0, 0)
Screenshot: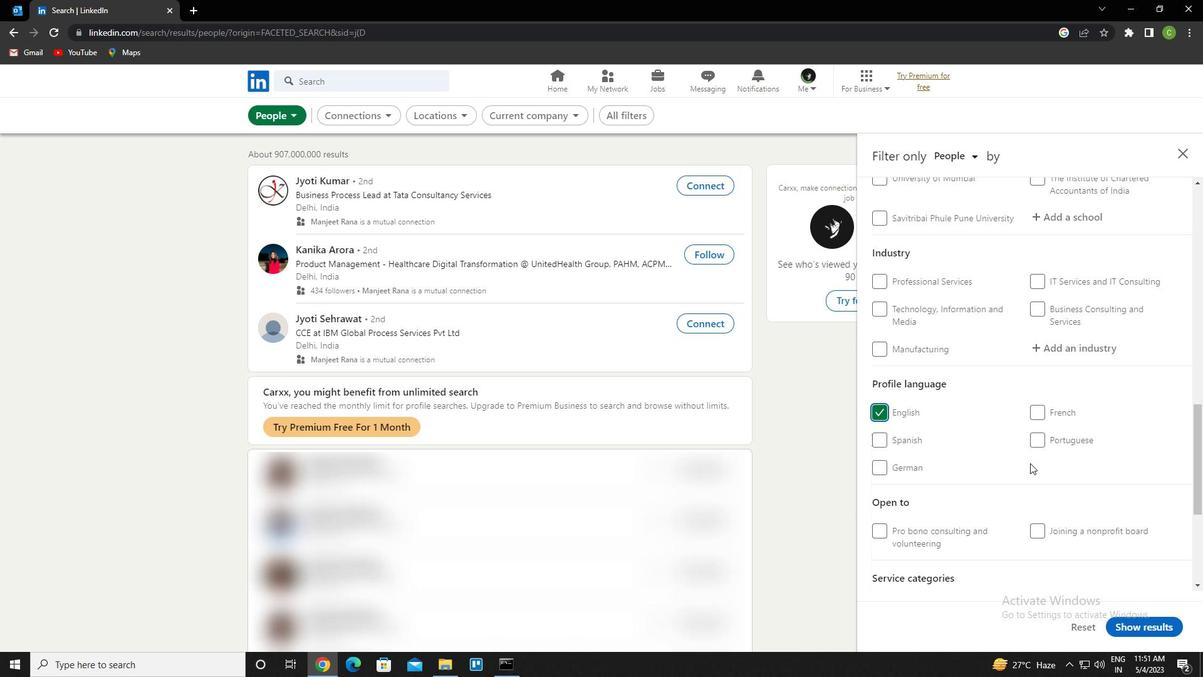 
Action: Mouse scrolled (1030, 463) with delta (0, 0)
Screenshot: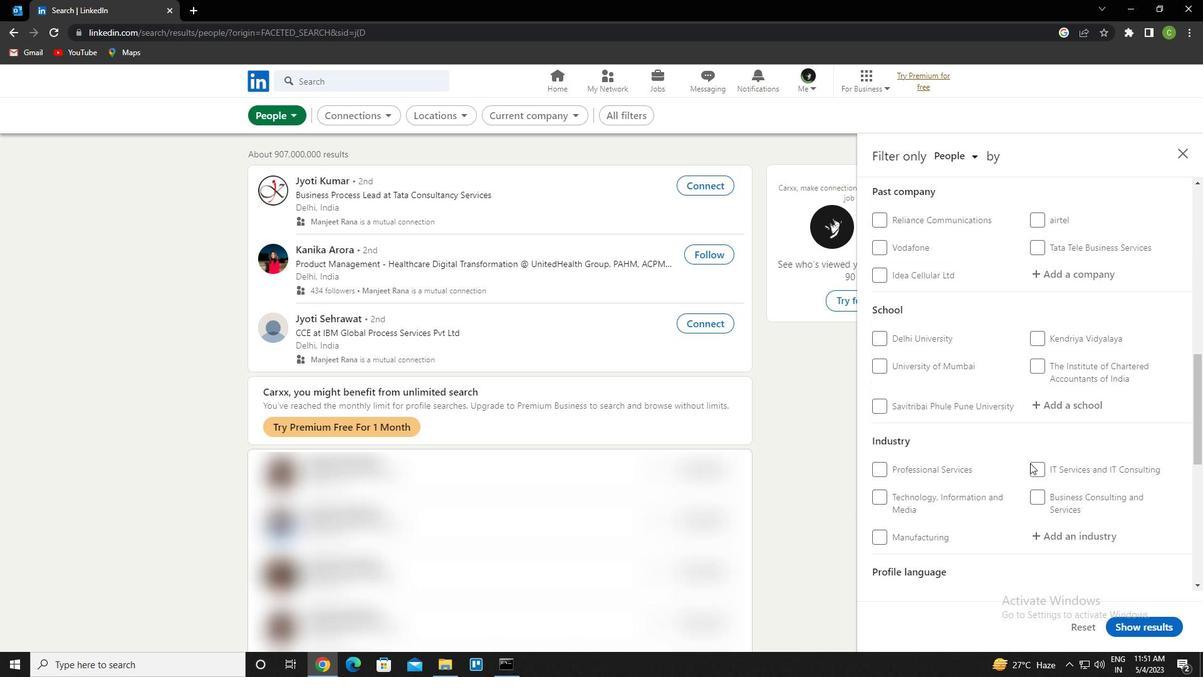 
Action: Mouse scrolled (1030, 463) with delta (0, 0)
Screenshot: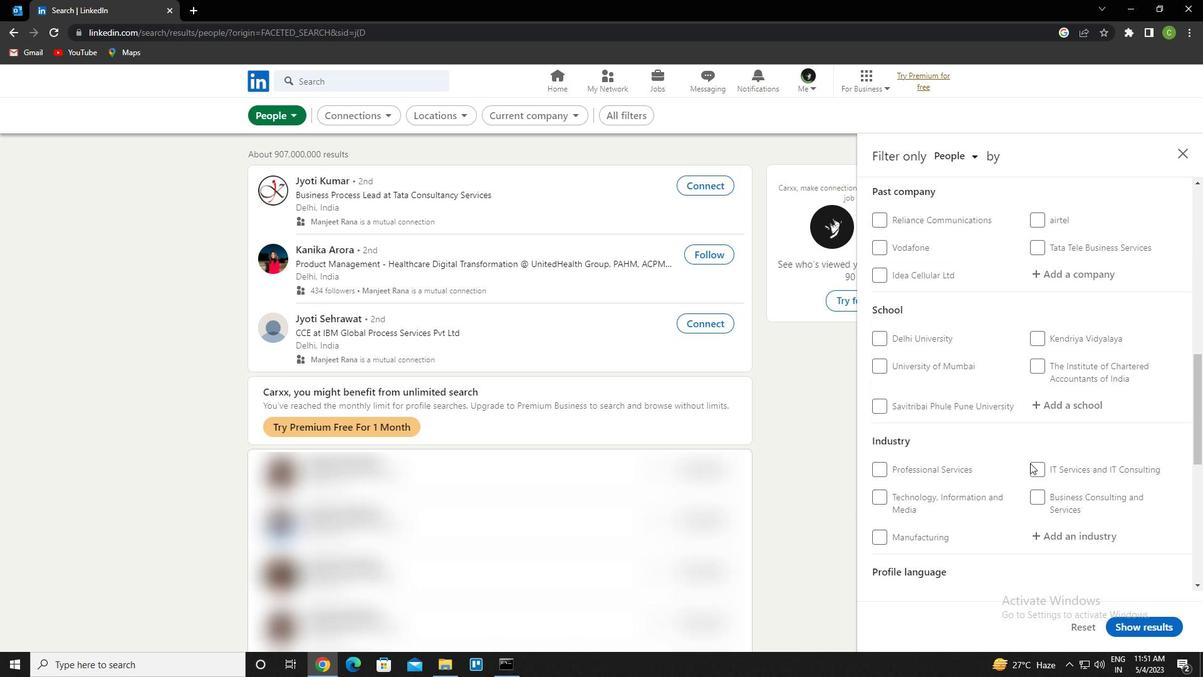 
Action: Mouse moved to (1064, 285)
Screenshot: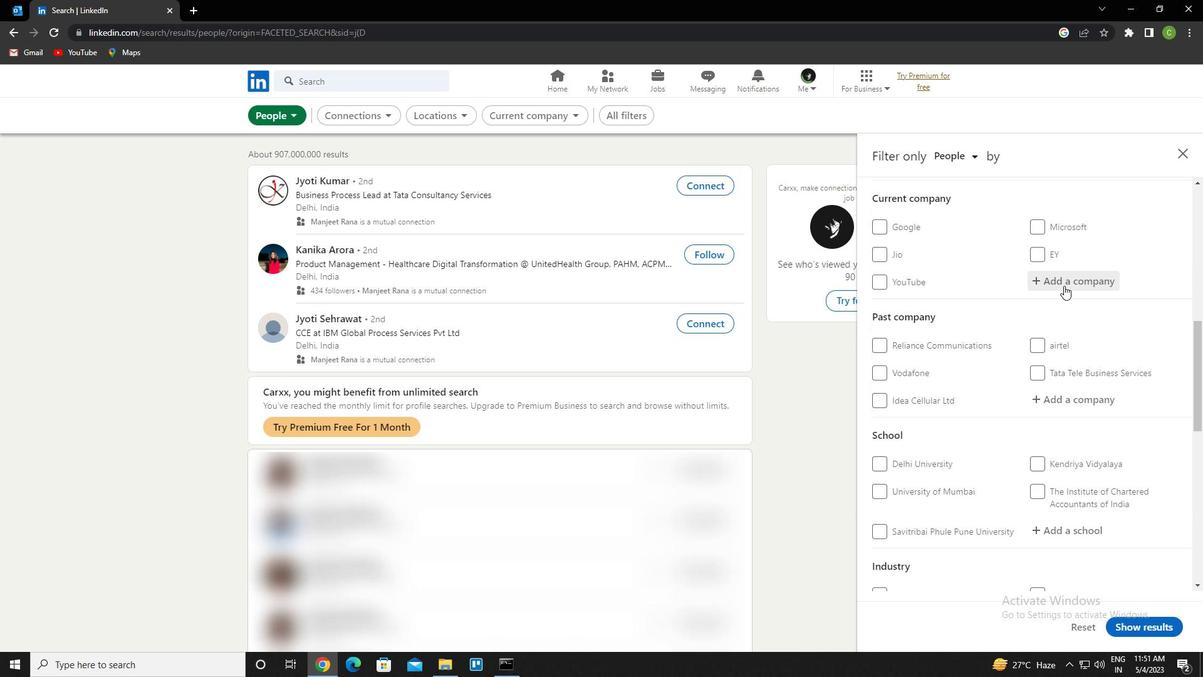 
Action: Mouse pressed left at (1064, 285)
Screenshot: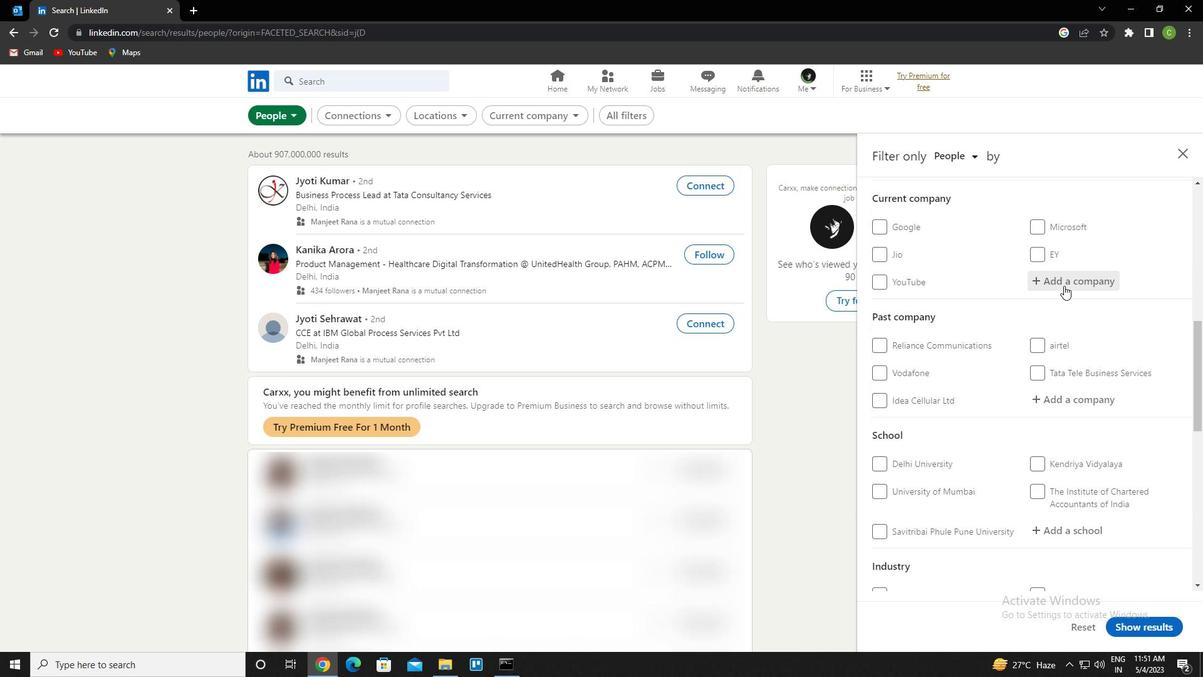 
Action: Key pressed <Key.caps_lock>t<Key.caps_lock>housg<Key.backspace><Key.backspace>ghtspot<Key.down><Key.enter>
Screenshot: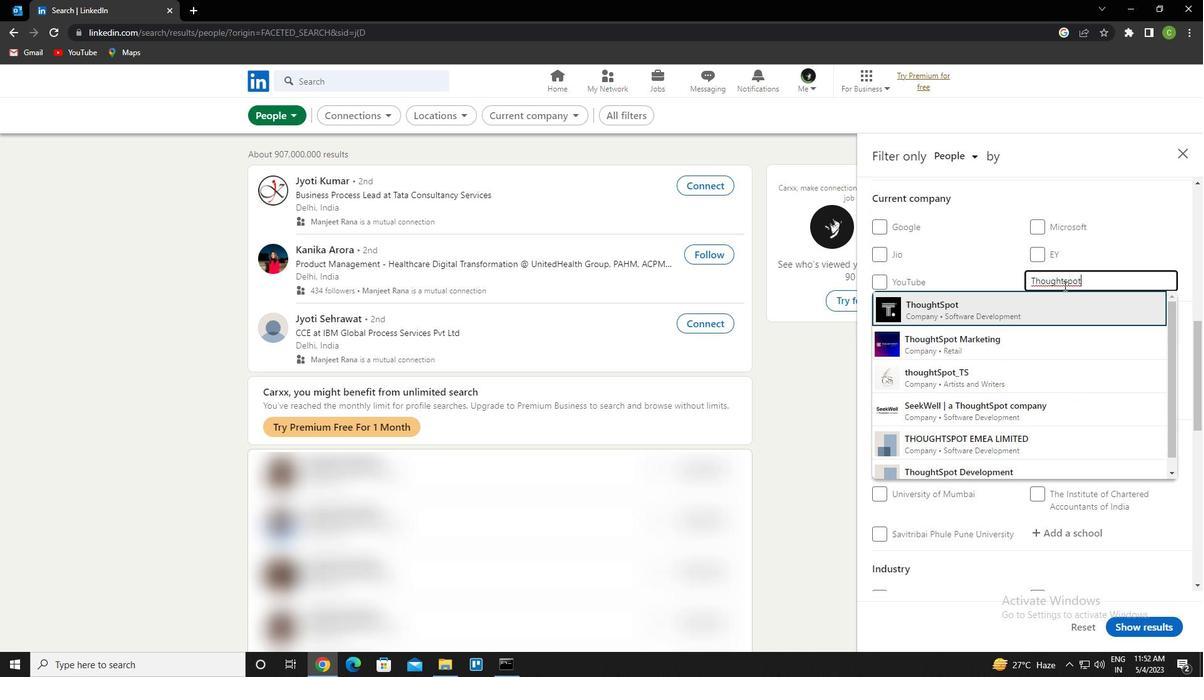 
Action: Mouse moved to (1069, 289)
Screenshot: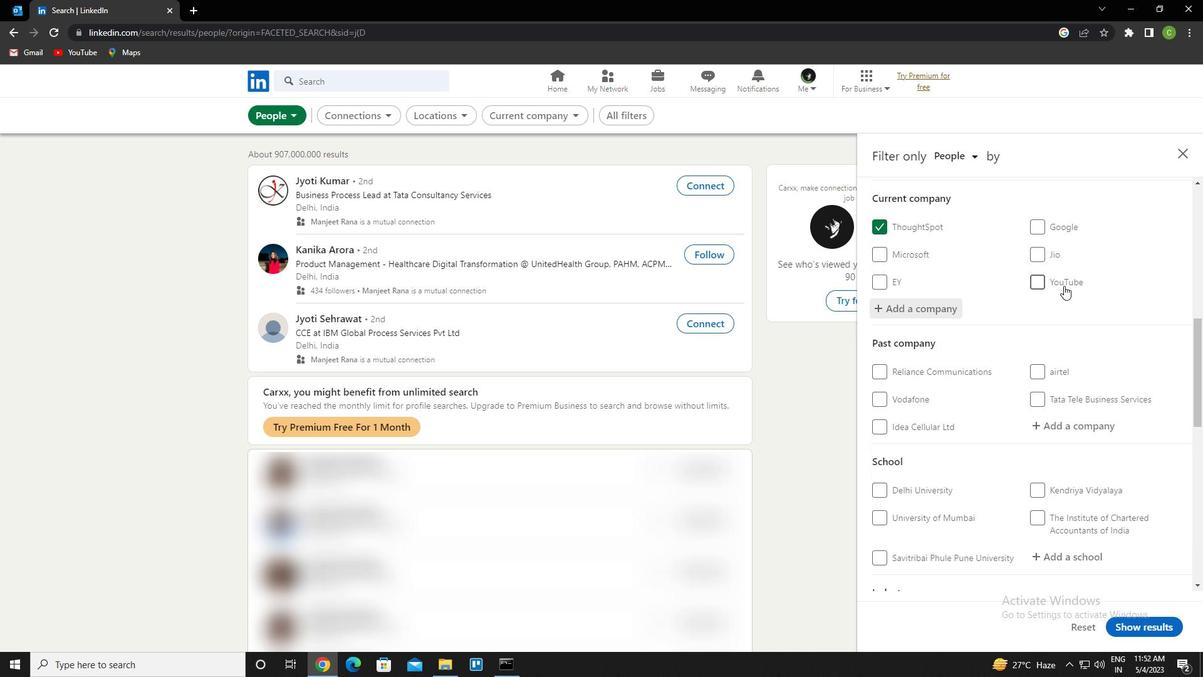 
Action: Mouse scrolled (1069, 288) with delta (0, 0)
Screenshot: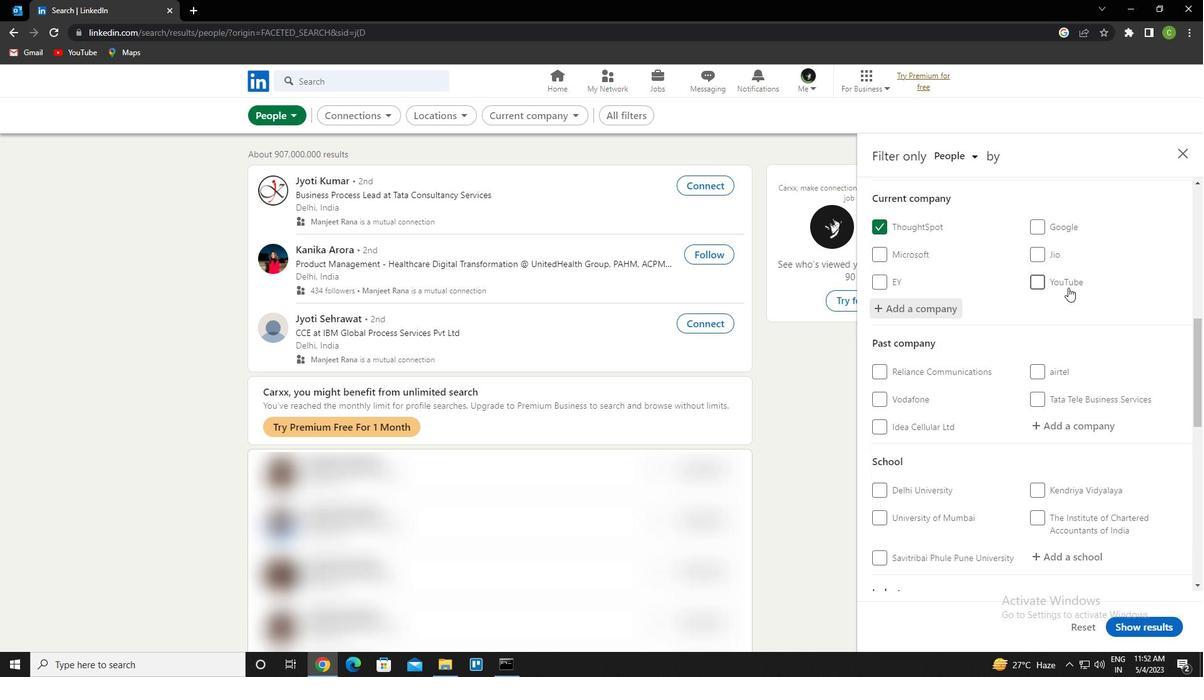 
Action: Mouse moved to (1069, 294)
Screenshot: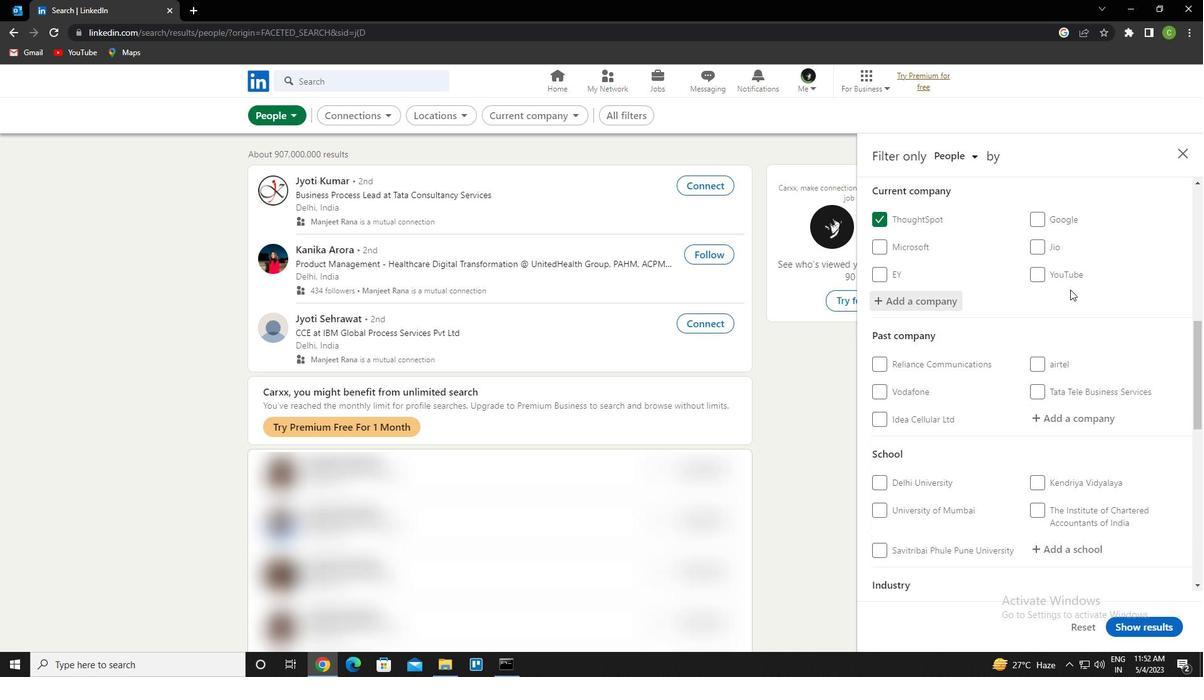 
Action: Mouse scrolled (1069, 294) with delta (0, 0)
Screenshot: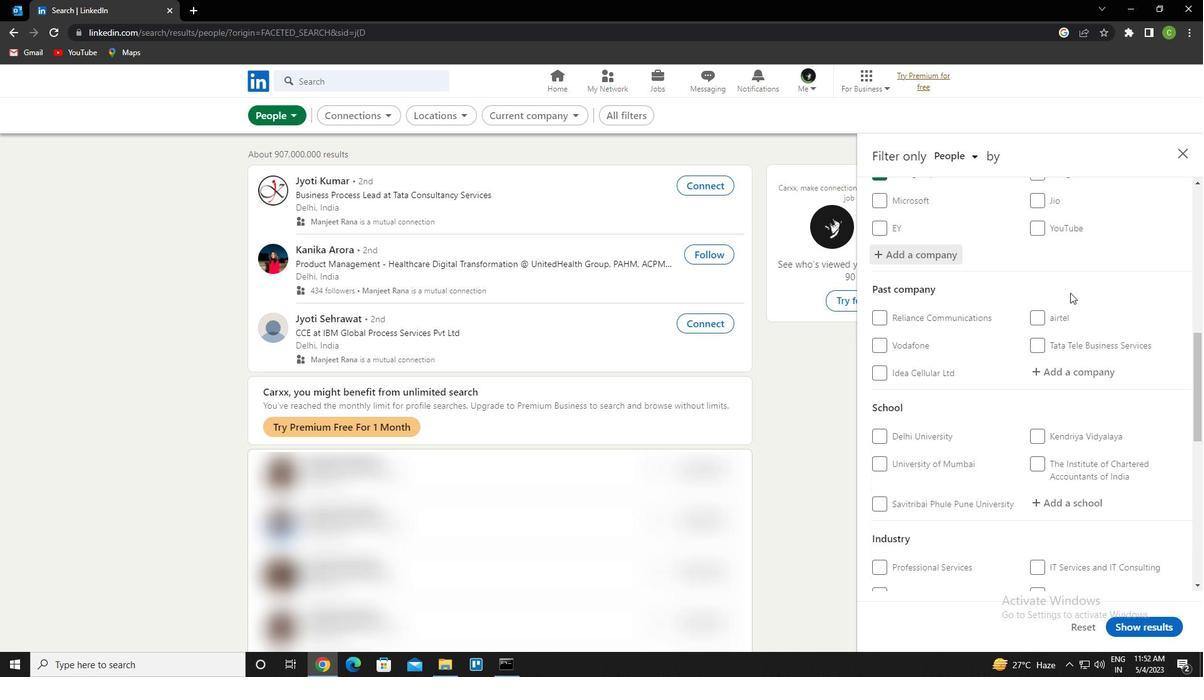 
Action: Mouse moved to (1062, 307)
Screenshot: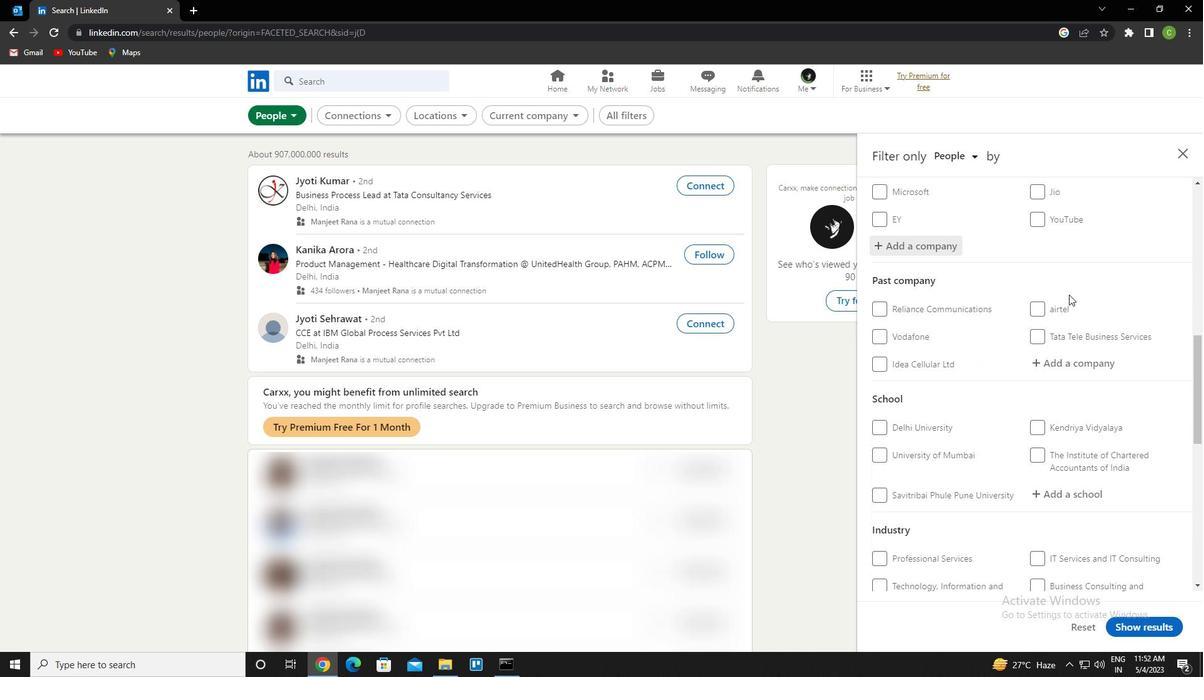 
Action: Mouse scrolled (1062, 307) with delta (0, 0)
Screenshot: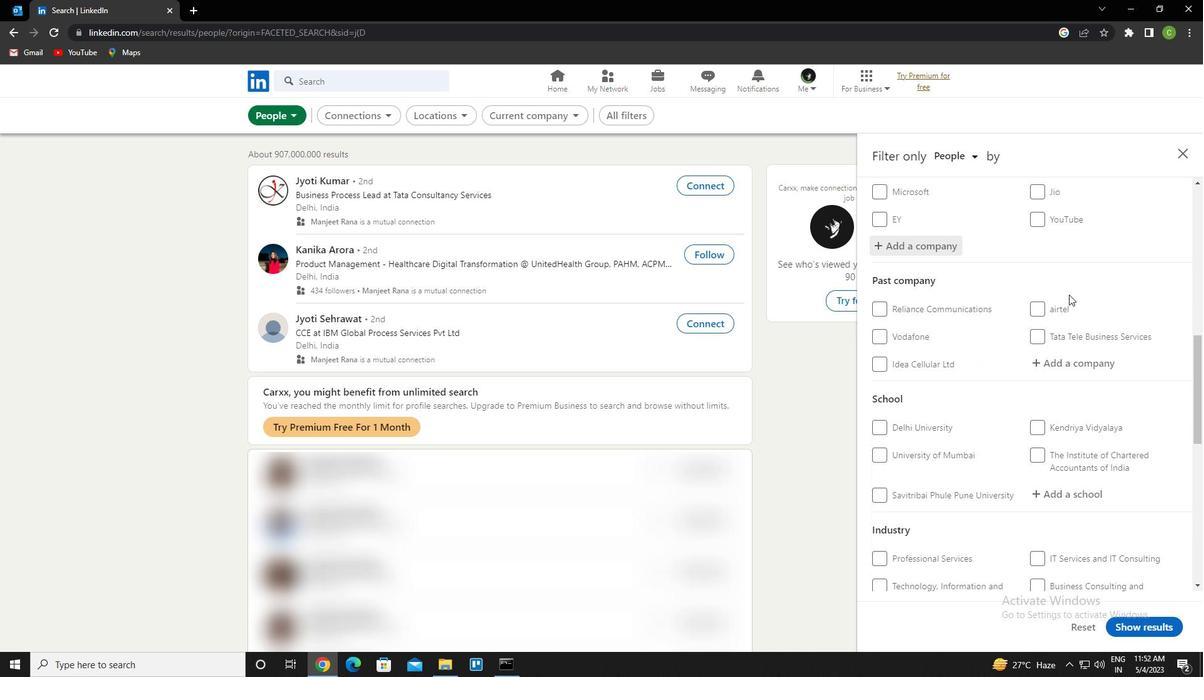 
Action: Mouse moved to (1053, 371)
Screenshot: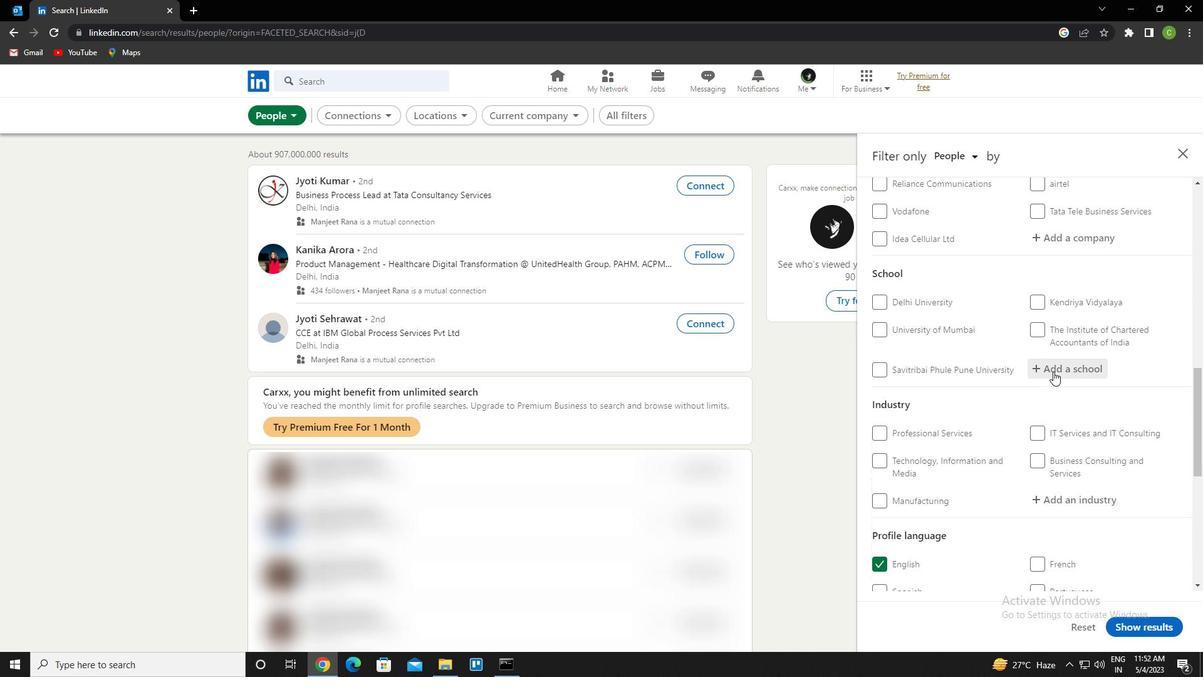 
Action: Mouse pressed left at (1053, 371)
Screenshot: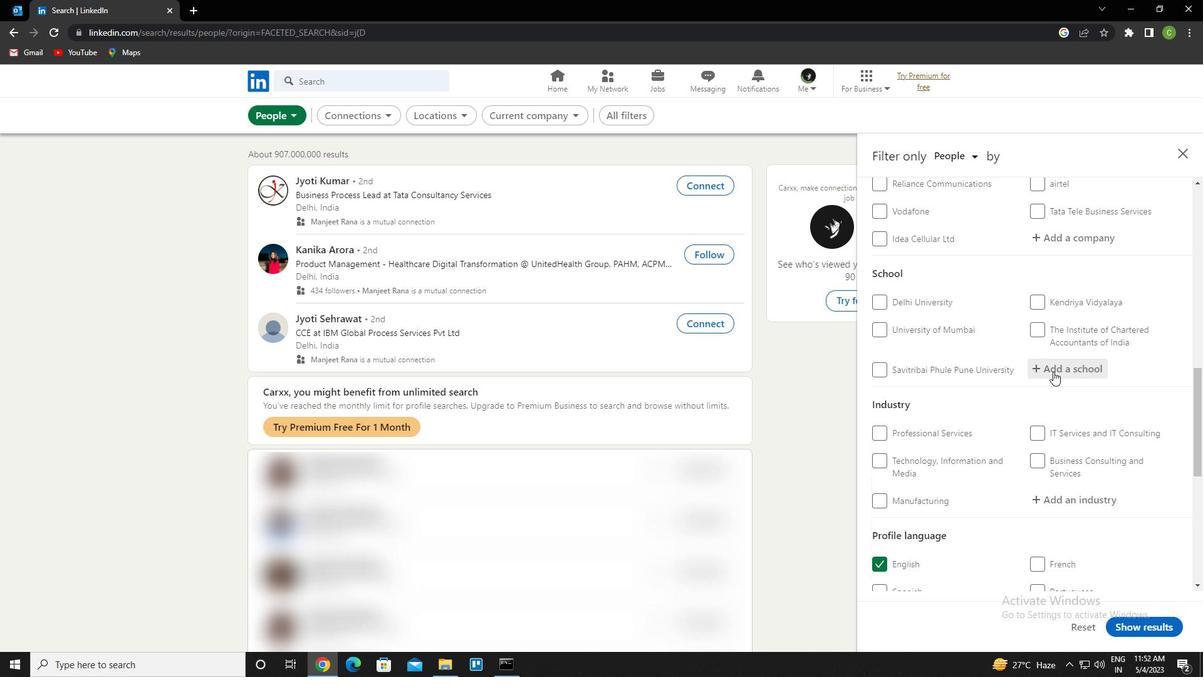 
Action: Key pressed <Key.caps_lock>b<Key.caps_lock>oard<Key.space>of<Key.space>secondary<Key.space>education<Key.space><Key.caps_lock>r<Key.caps_lock>ajasthan<Key.down><Key.enter>
Screenshot: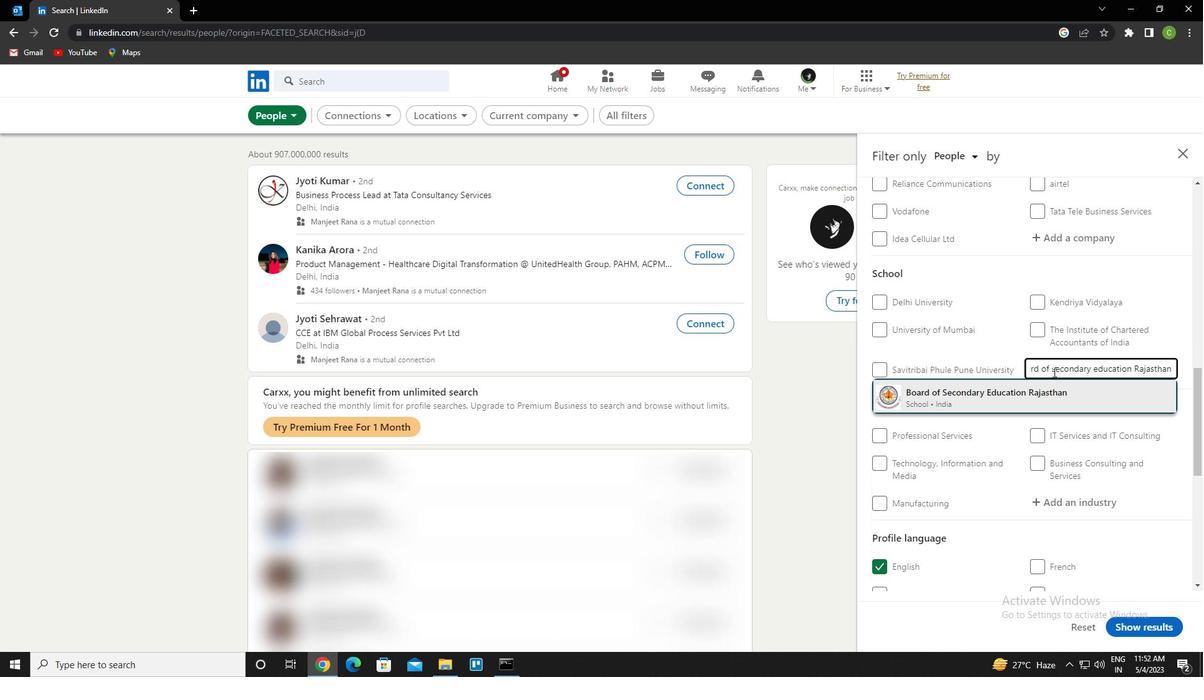 
Action: Mouse scrolled (1053, 371) with delta (0, 0)
Screenshot: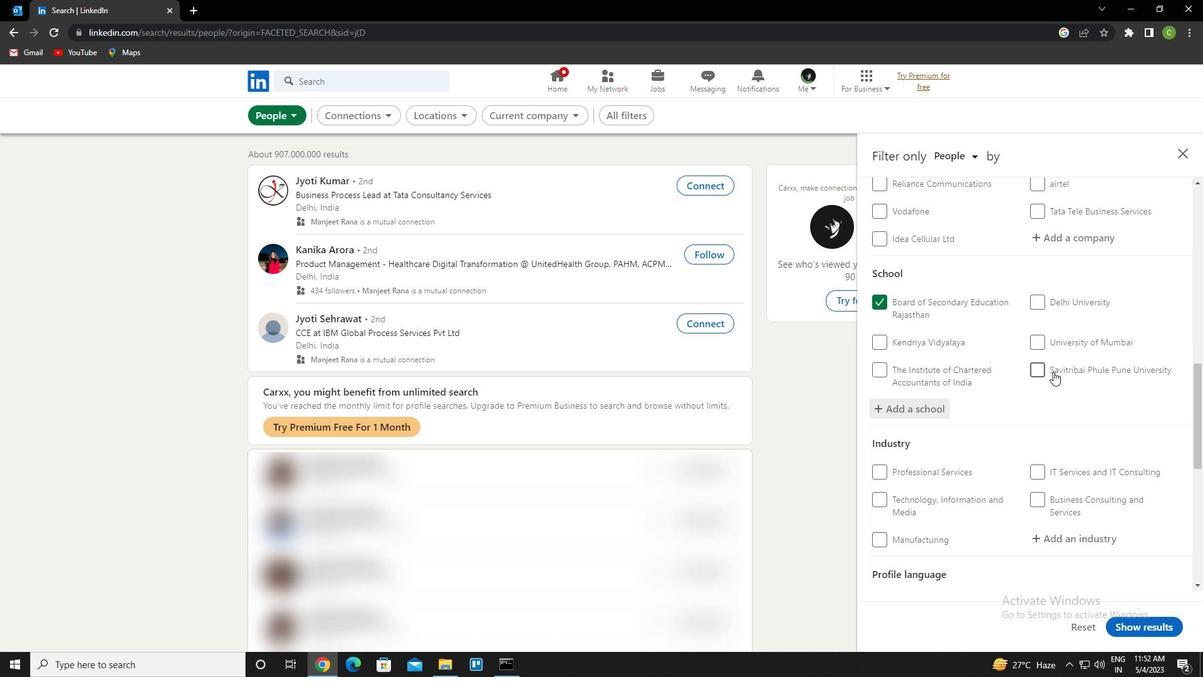 
Action: Mouse moved to (1052, 372)
Screenshot: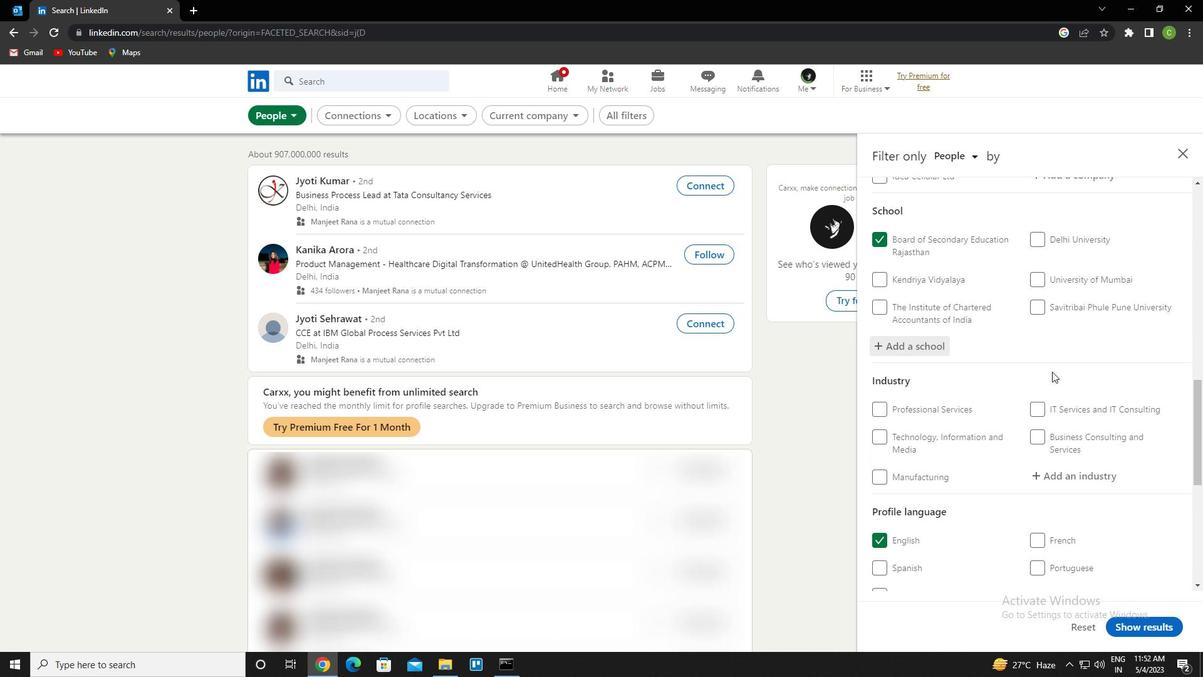 
Action: Mouse scrolled (1052, 371) with delta (0, 0)
Screenshot: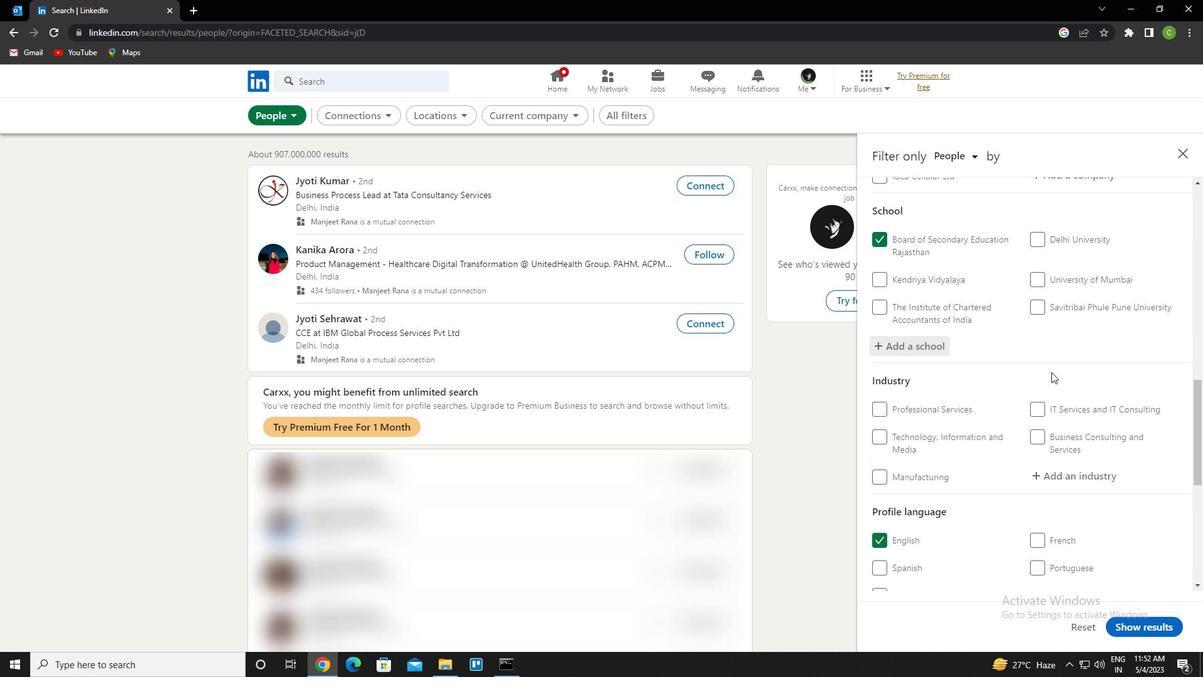 
Action: Mouse scrolled (1052, 371) with delta (0, 0)
Screenshot: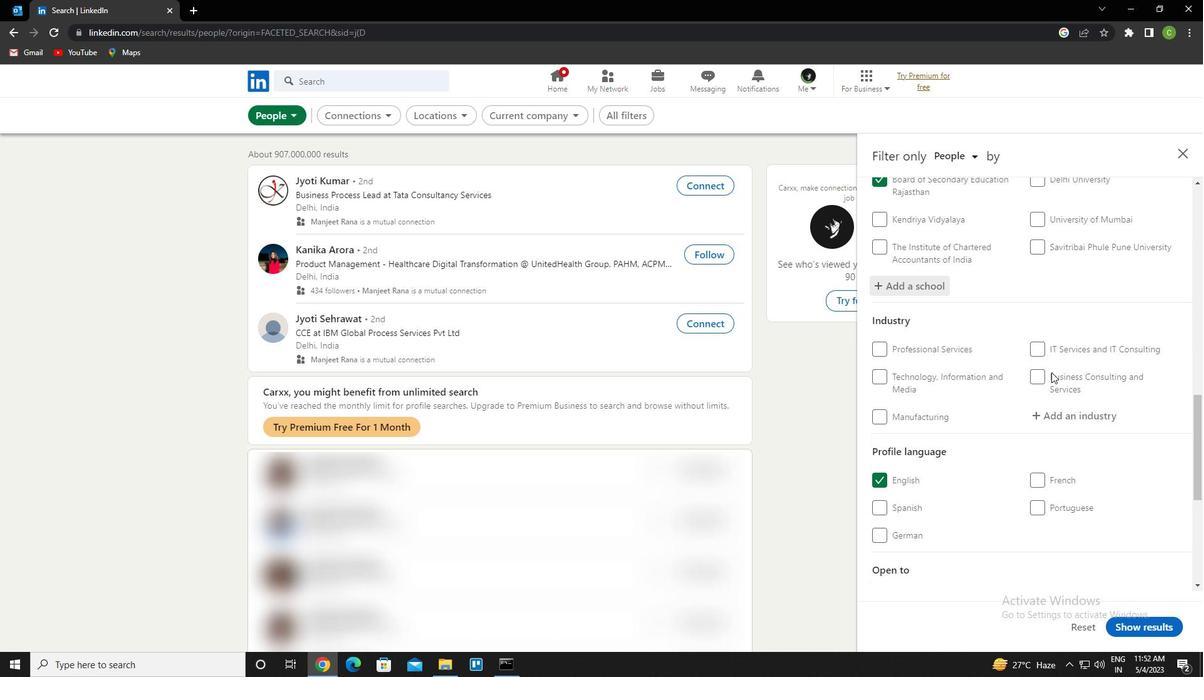 
Action: Mouse moved to (1073, 354)
Screenshot: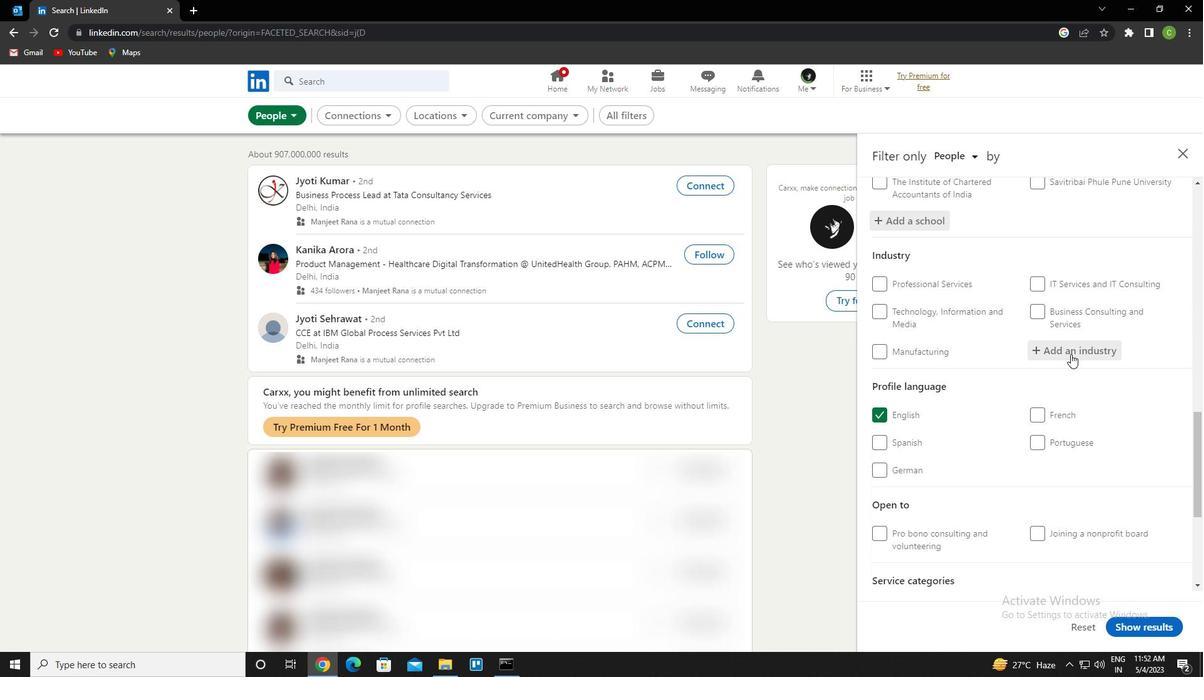 
Action: Mouse pressed left at (1073, 354)
Screenshot: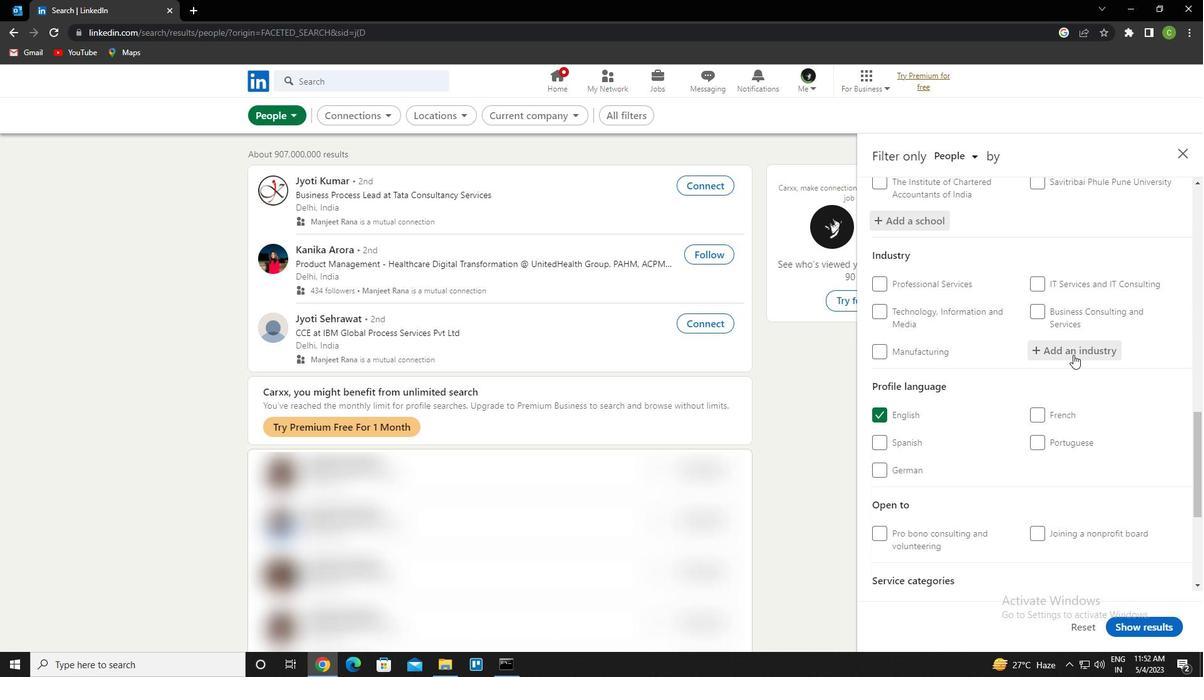 
Action: Mouse moved to (1070, 355)
Screenshot: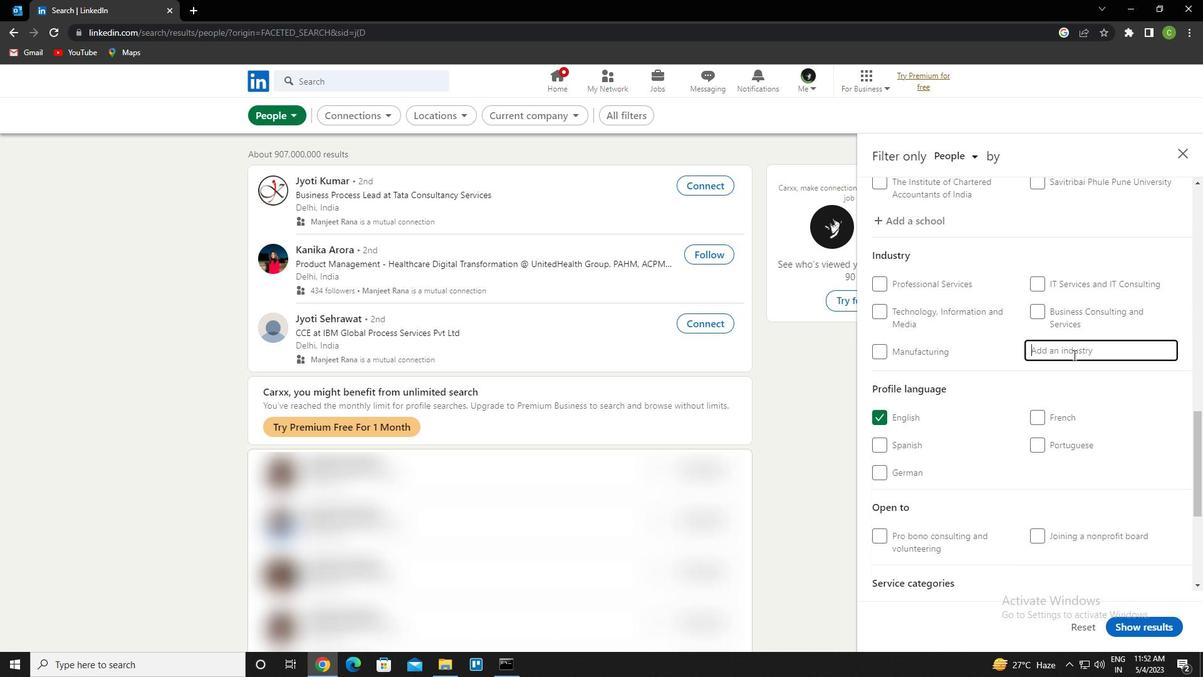 
Action: Key pressed <Key.caps_lock>n<Key.caps_lock>on<Key.space>profit<Key.space>organization<Key.down><Key.enter>
Screenshot: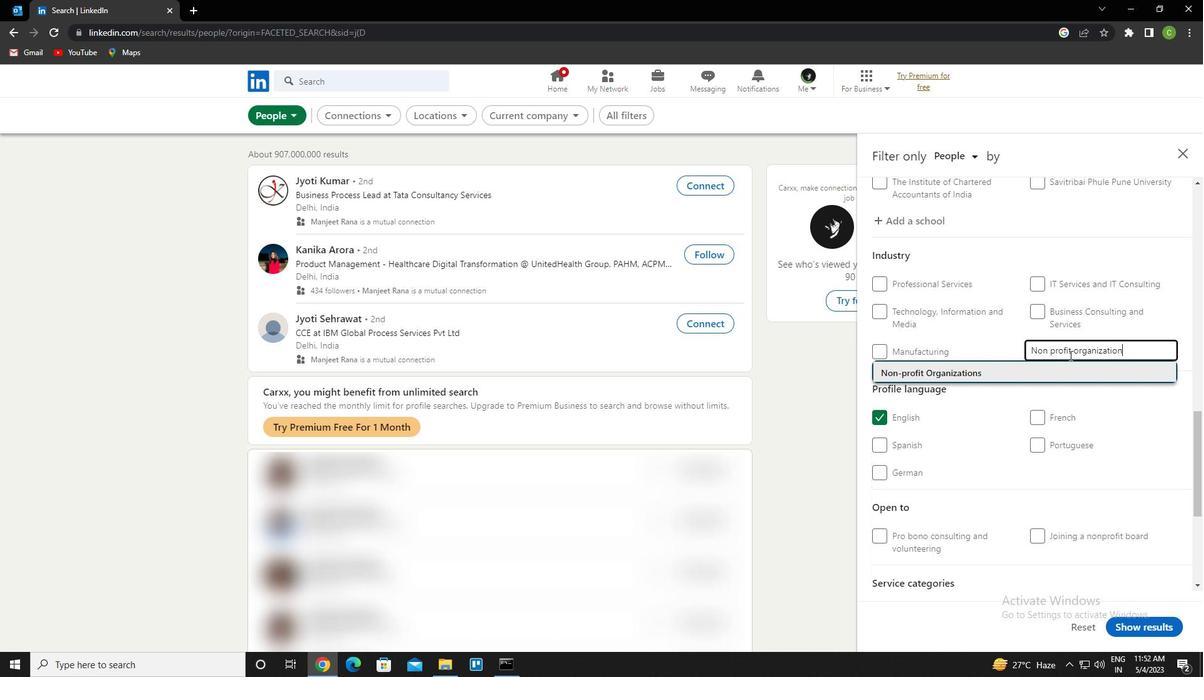 
Action: Mouse scrolled (1070, 354) with delta (0, 0)
Screenshot: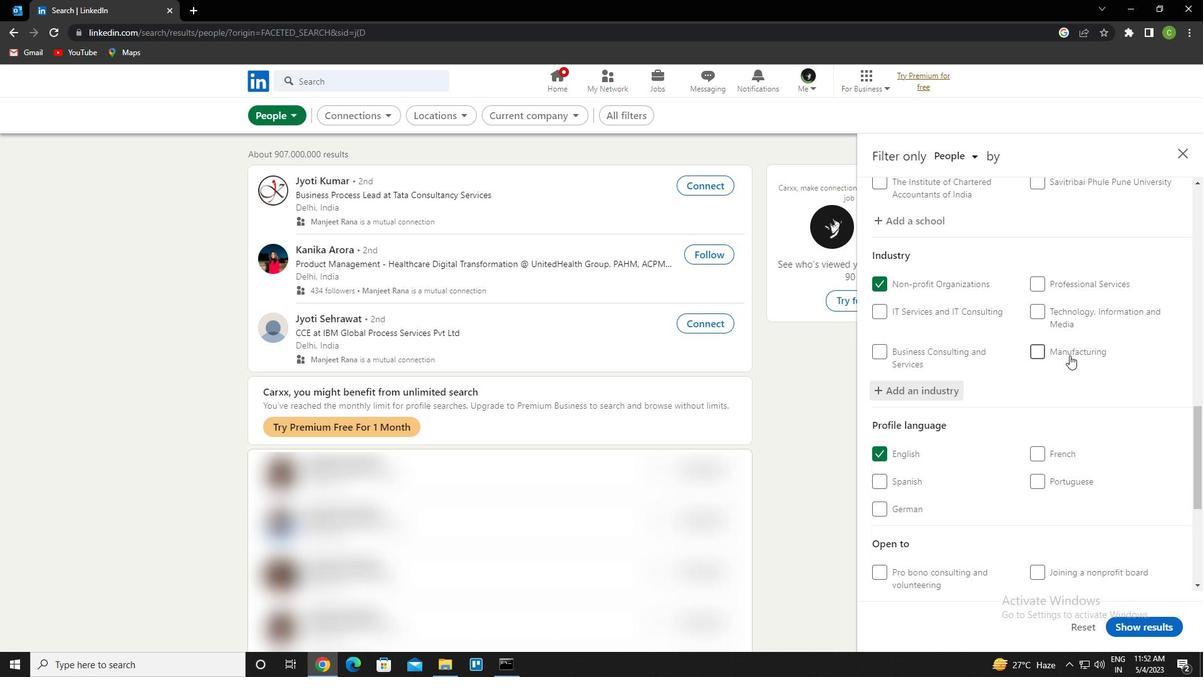 
Action: Mouse moved to (1067, 359)
Screenshot: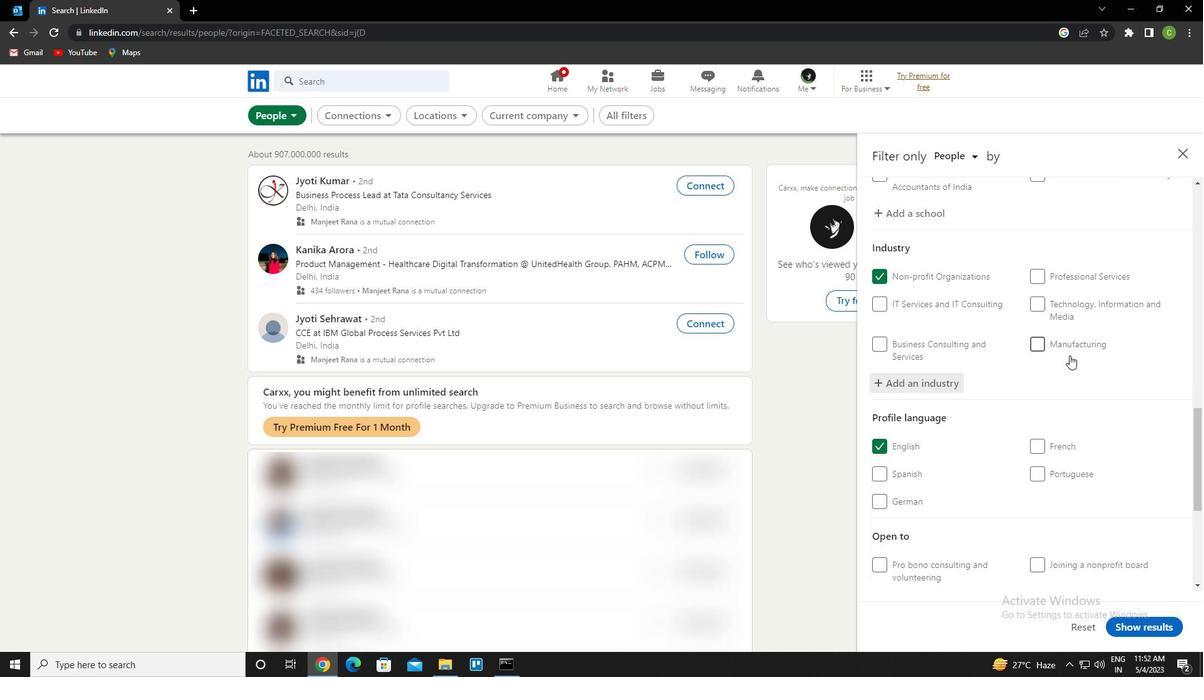 
Action: Mouse scrolled (1067, 358) with delta (0, 0)
Screenshot: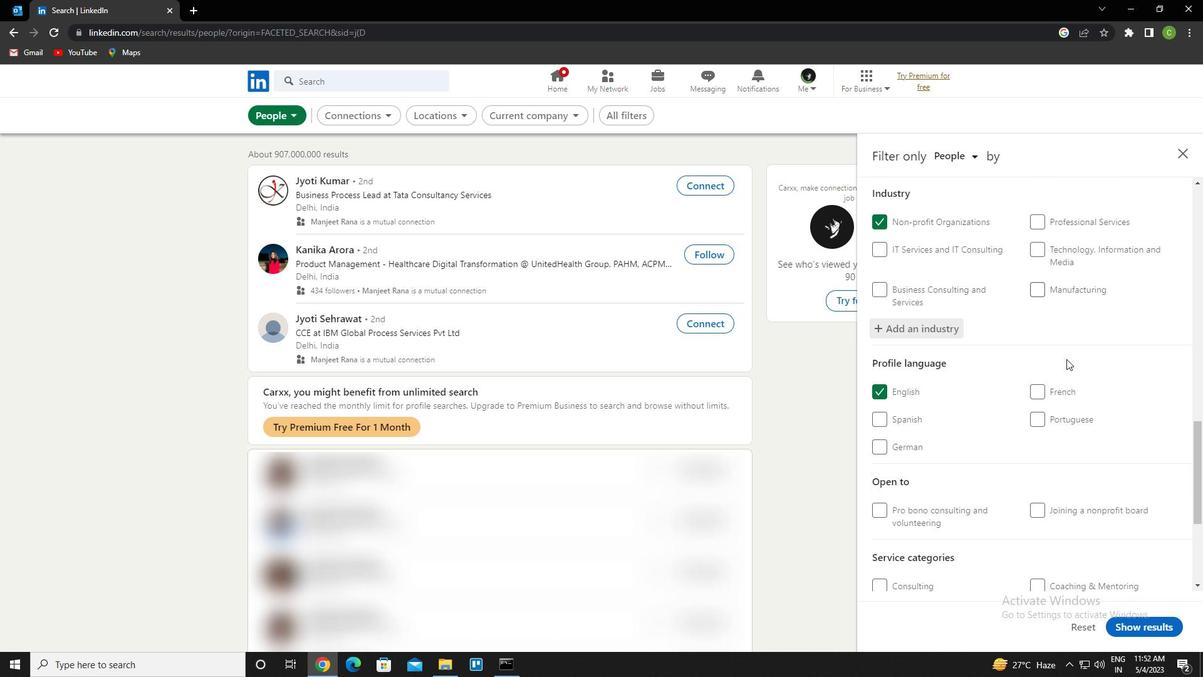 
Action: Mouse moved to (1067, 367)
Screenshot: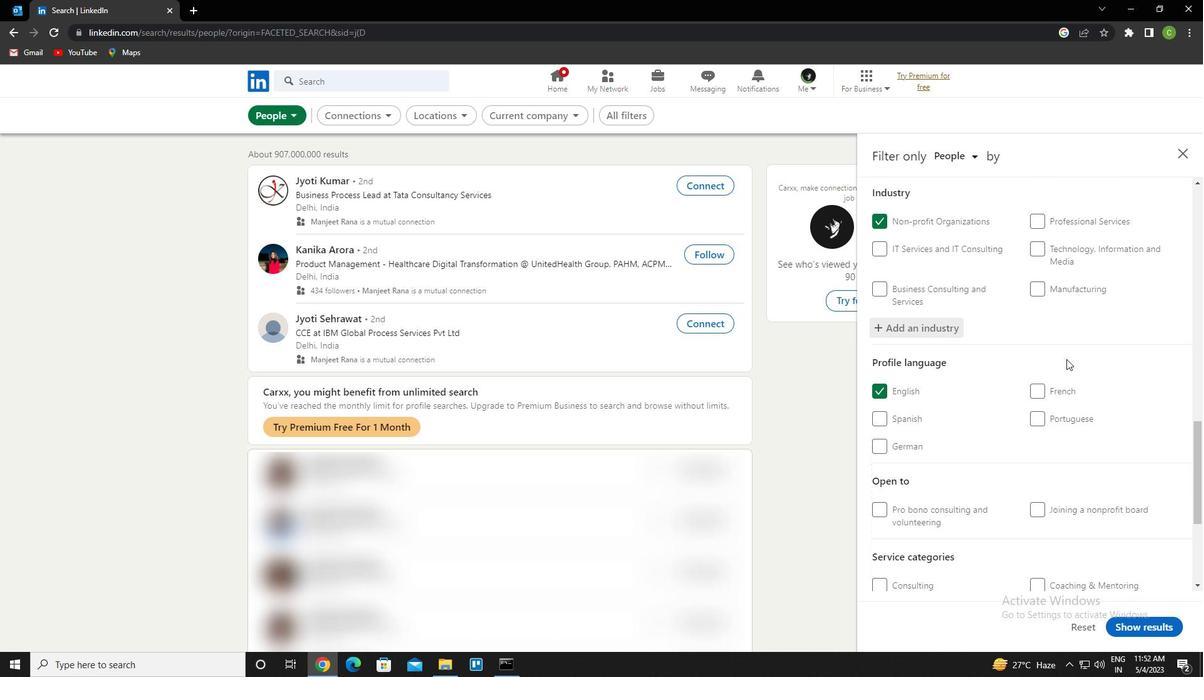 
Action: Mouse scrolled (1067, 366) with delta (0, 0)
Screenshot: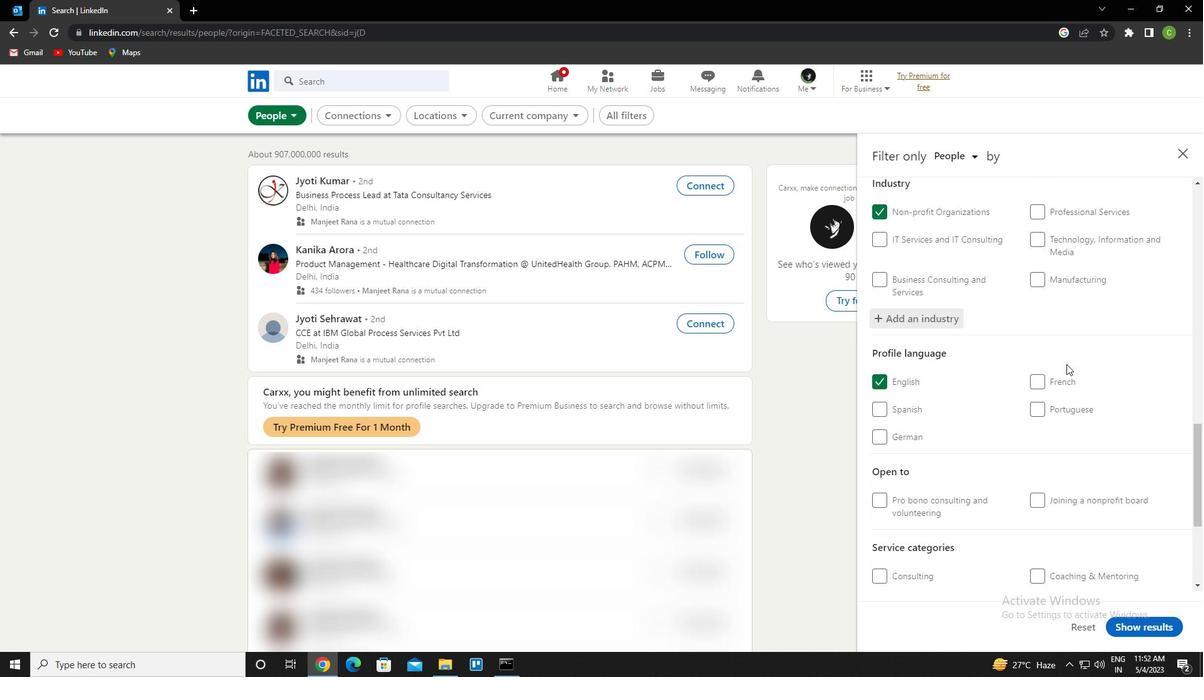 
Action: Mouse moved to (1064, 370)
Screenshot: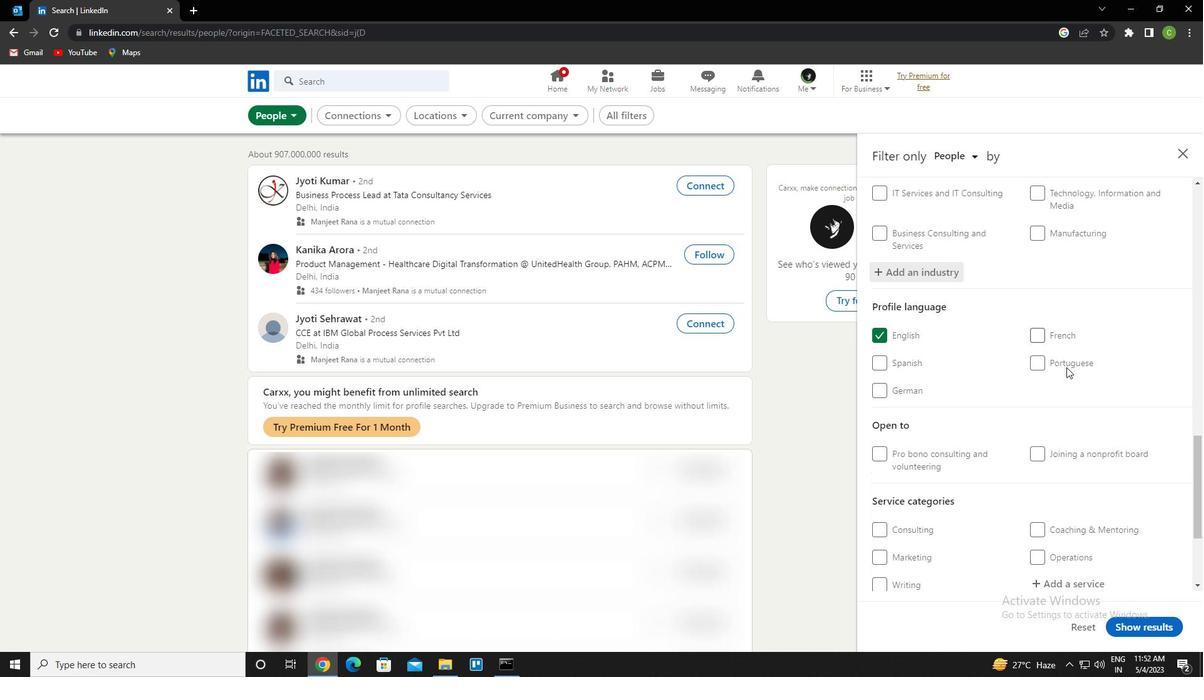 
Action: Mouse scrolled (1064, 369) with delta (0, 0)
Screenshot: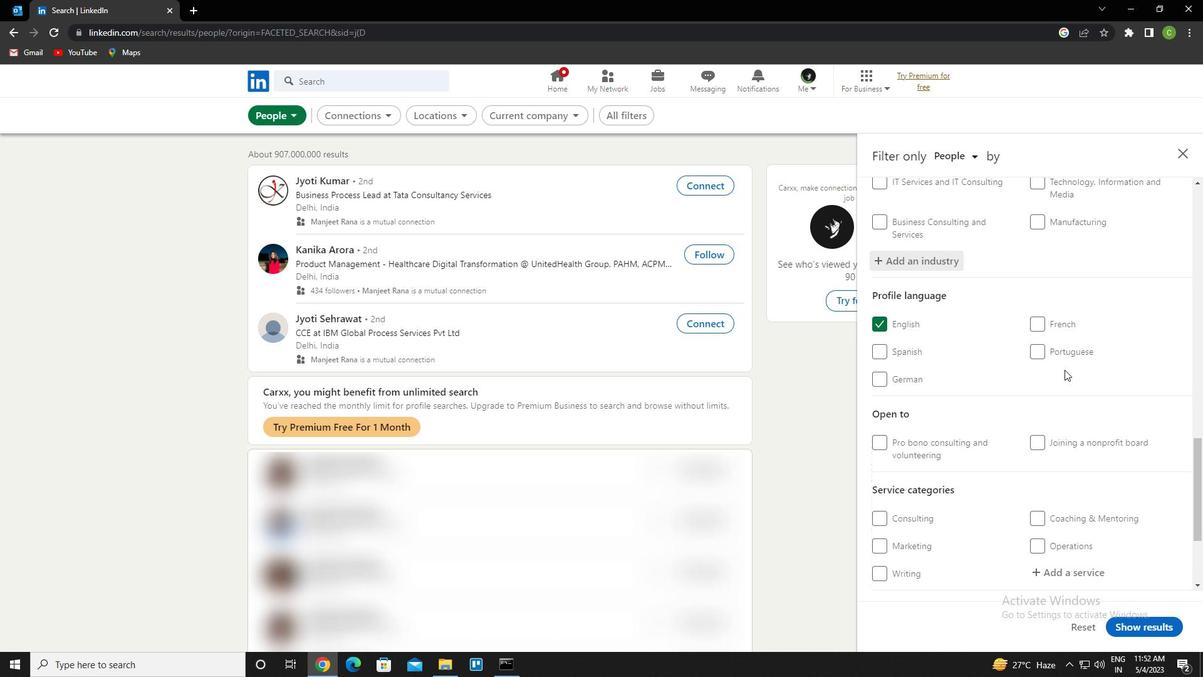 
Action: Mouse scrolled (1064, 369) with delta (0, 0)
Screenshot: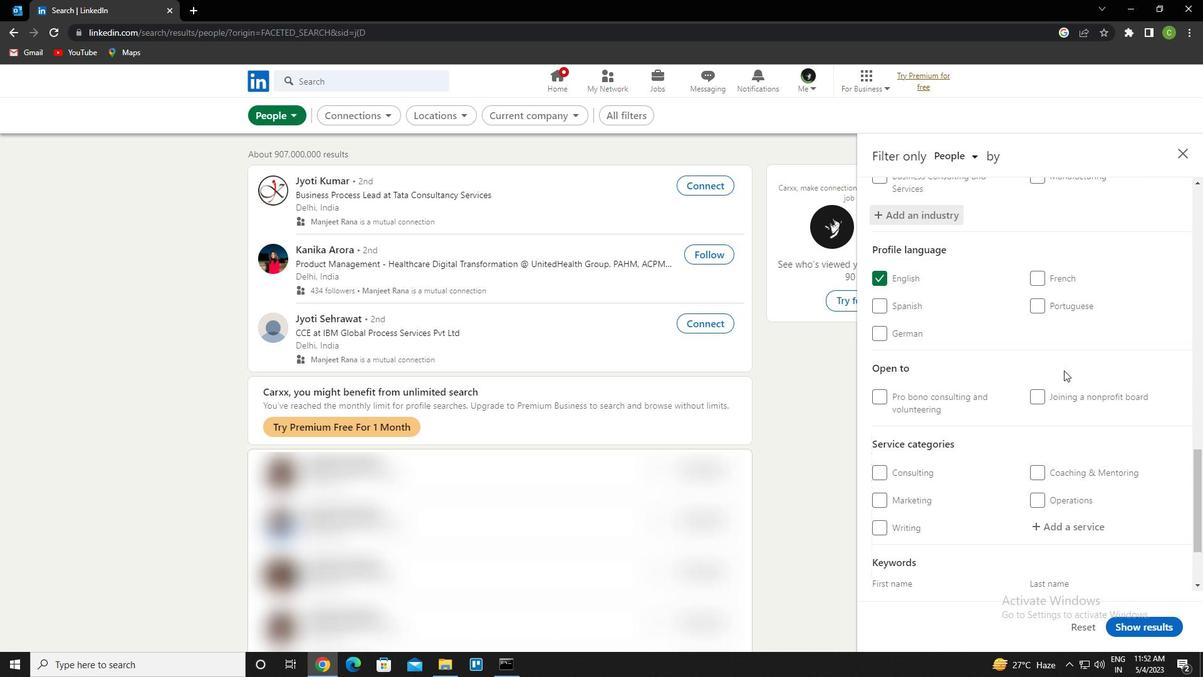 
Action: Mouse scrolled (1064, 369) with delta (0, 0)
Screenshot: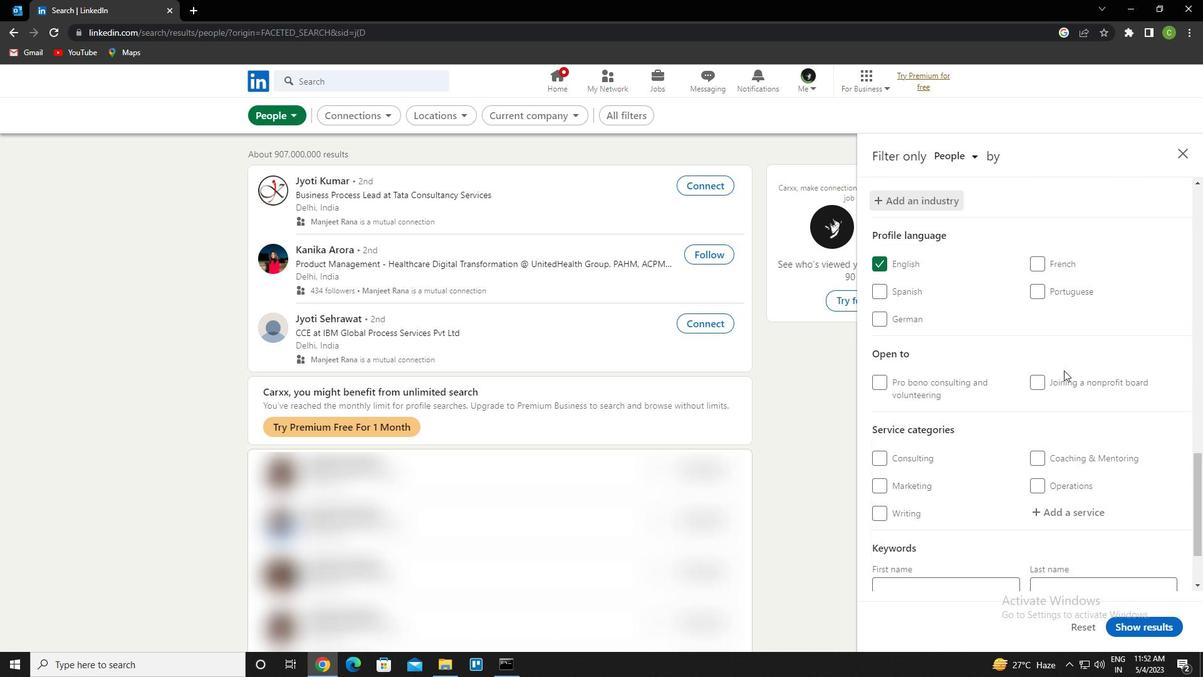
Action: Mouse moved to (1060, 415)
Screenshot: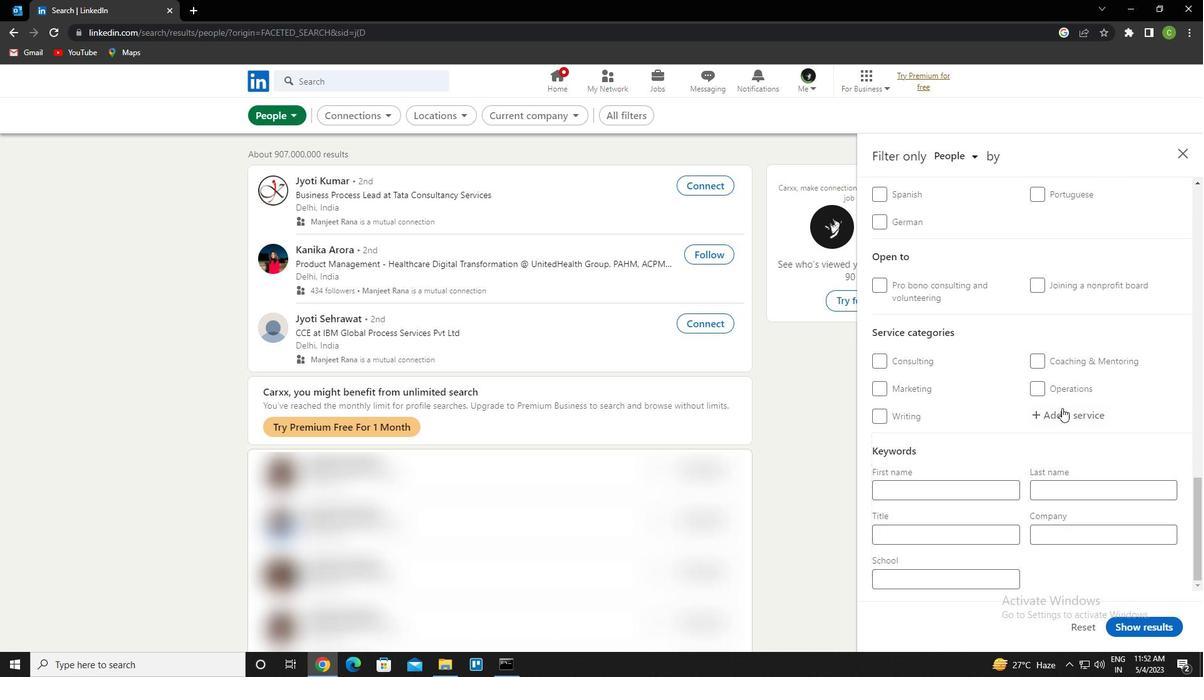 
Action: Mouse pressed left at (1060, 415)
Screenshot: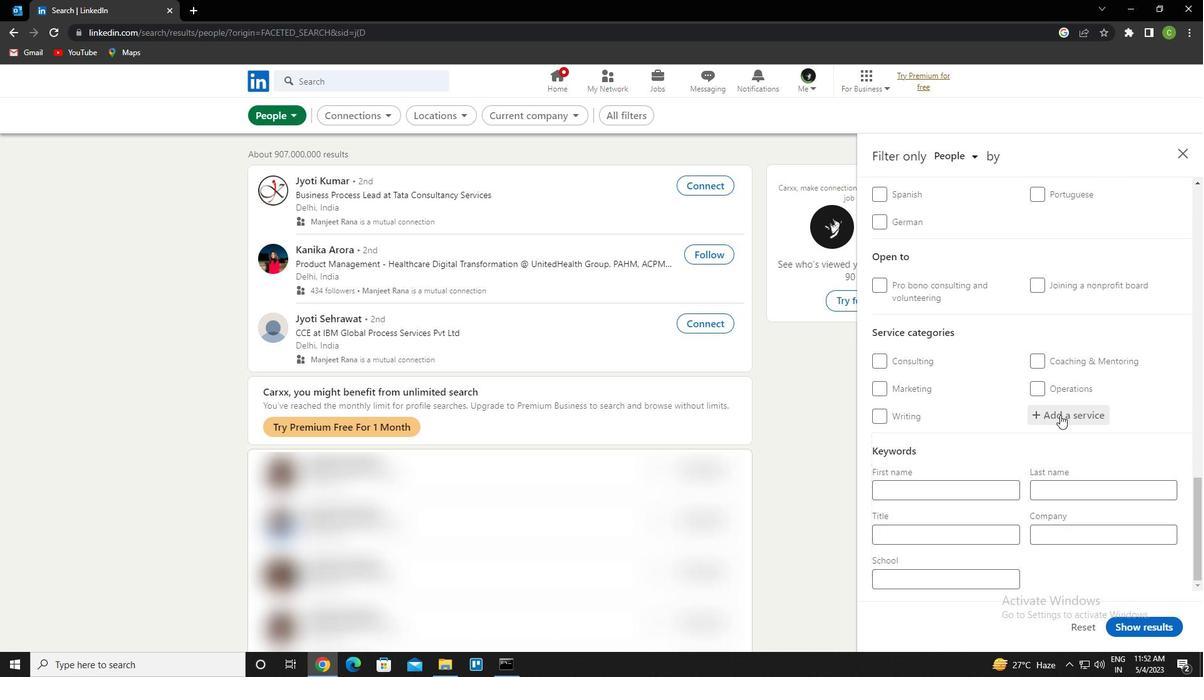 
Action: Key pressed graphir<Key.backspace>c<Key.space>design<Key.down><Key.enter>
Screenshot: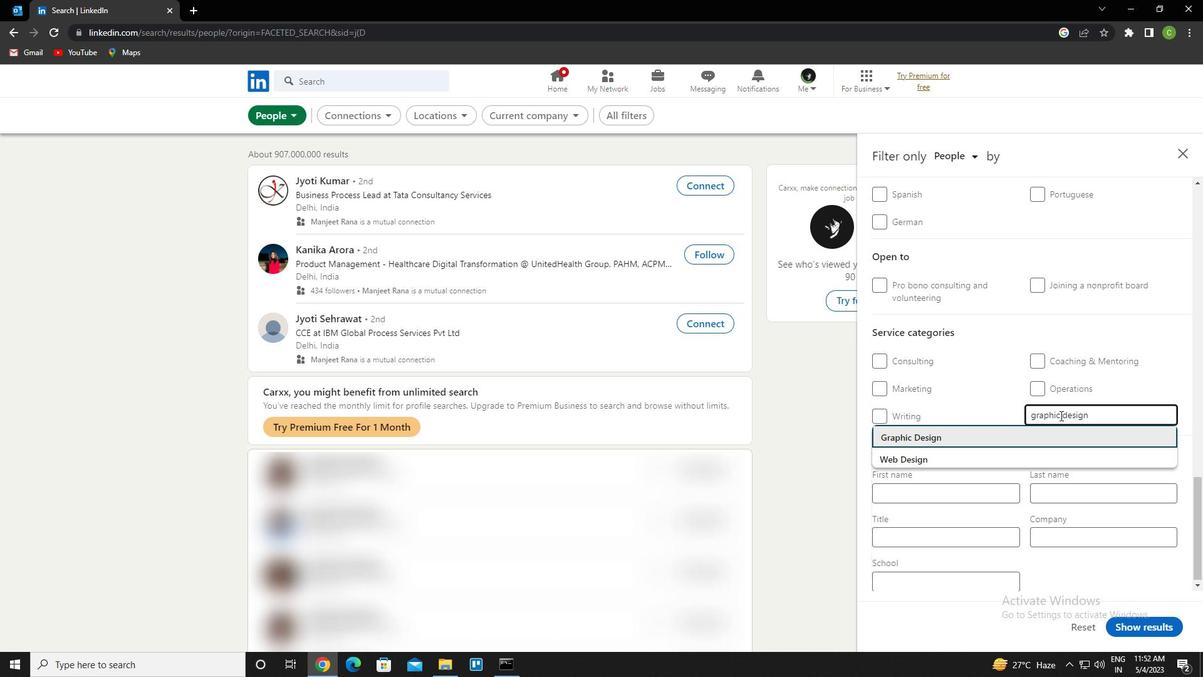 
Action: Mouse scrolled (1060, 415) with delta (0, 0)
Screenshot: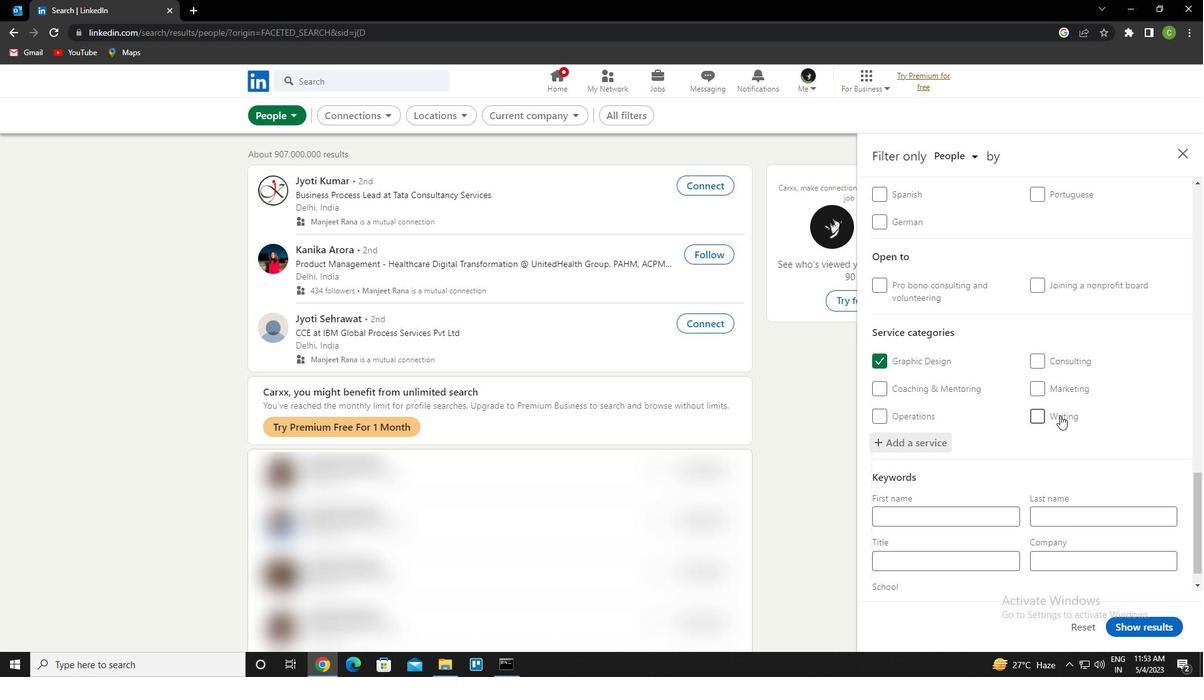 
Action: Mouse moved to (1057, 420)
Screenshot: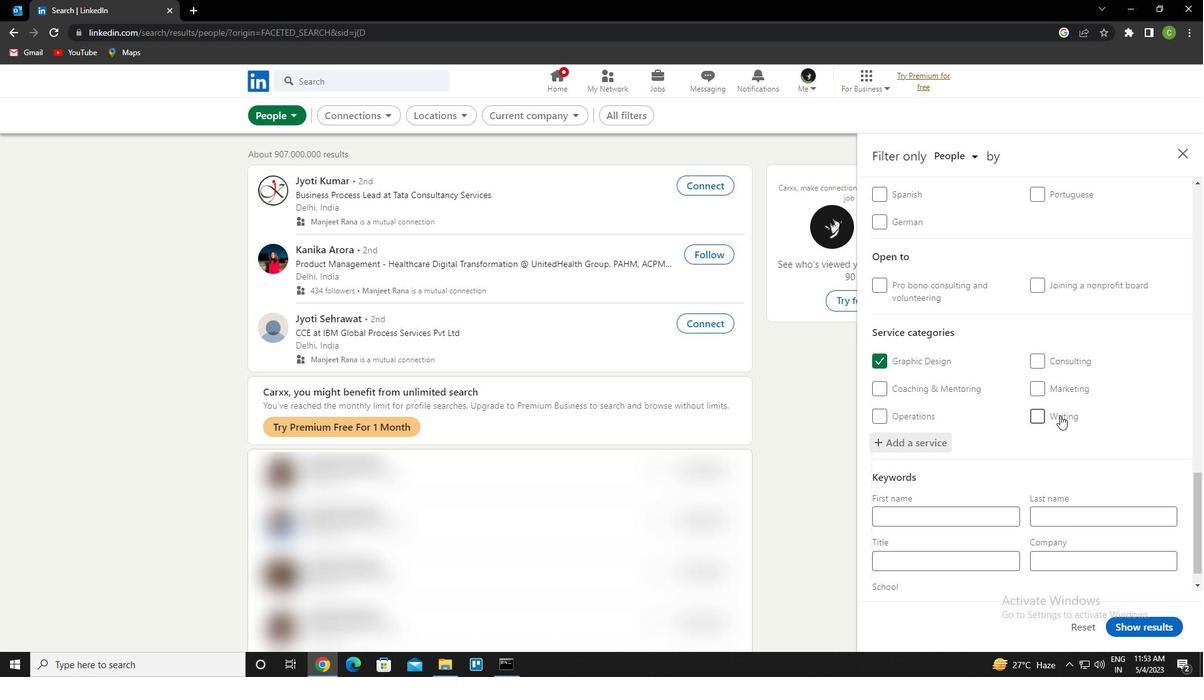 
Action: Mouse scrolled (1057, 419) with delta (0, 0)
Screenshot: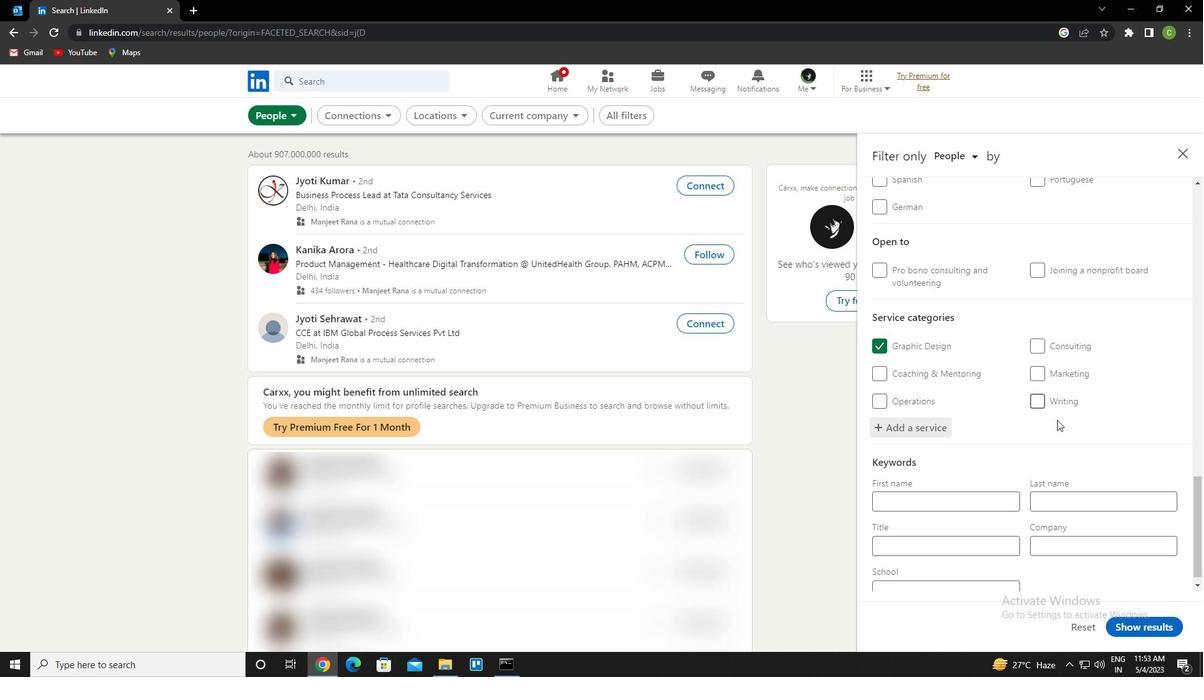 
Action: Mouse moved to (1055, 423)
Screenshot: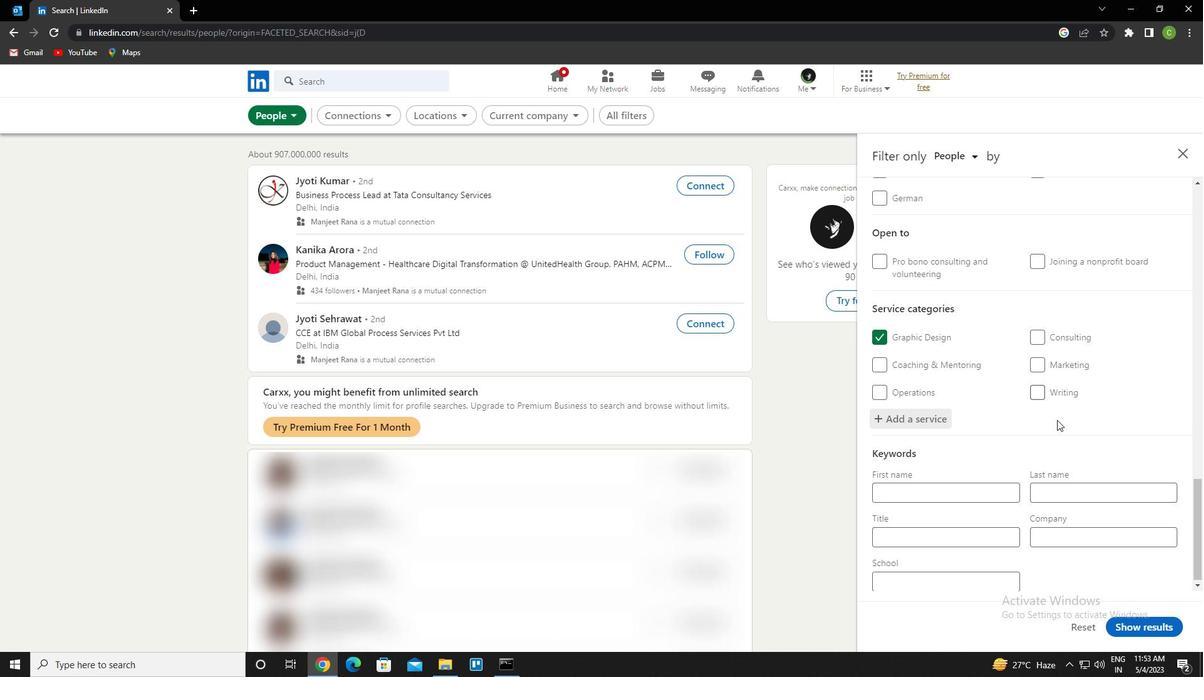 
Action: Mouse scrolled (1055, 422) with delta (0, 0)
Screenshot: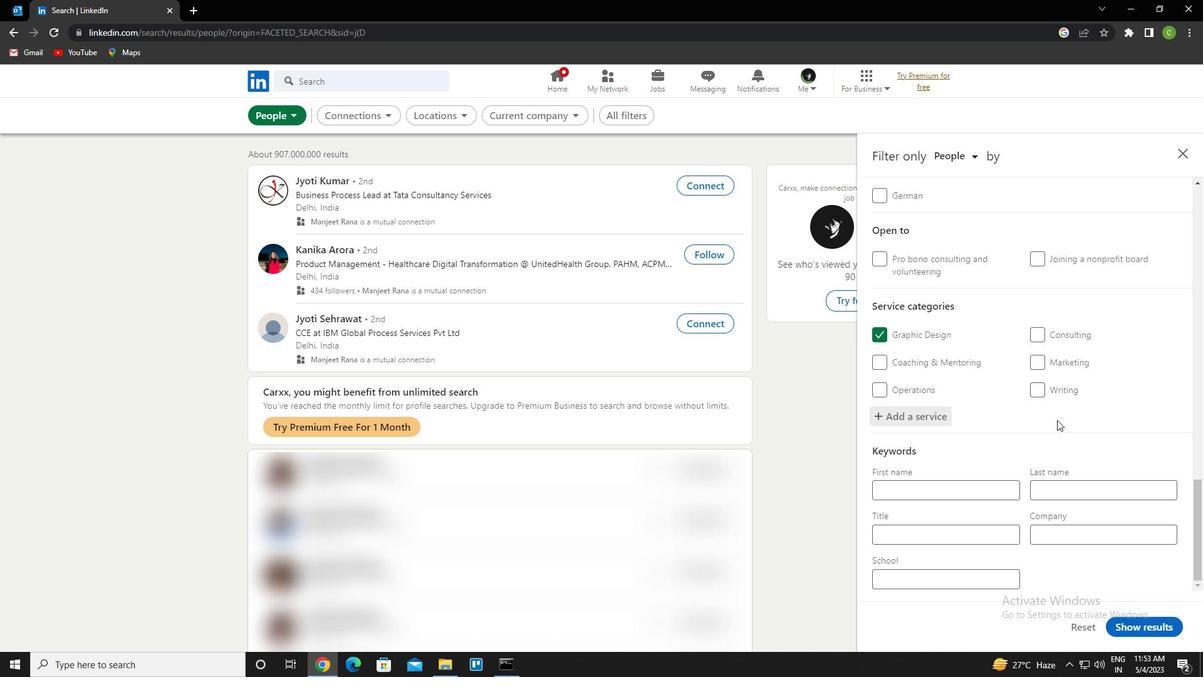 
Action: Mouse scrolled (1055, 422) with delta (0, 0)
Screenshot: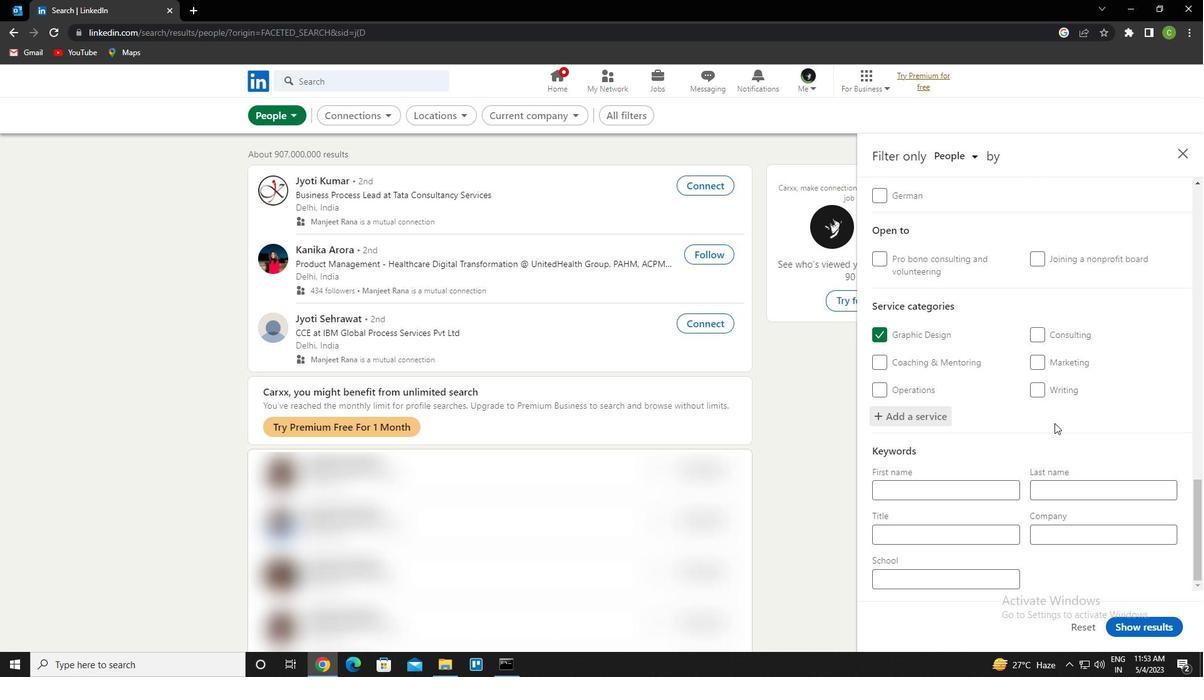 
Action: Mouse moved to (947, 532)
Screenshot: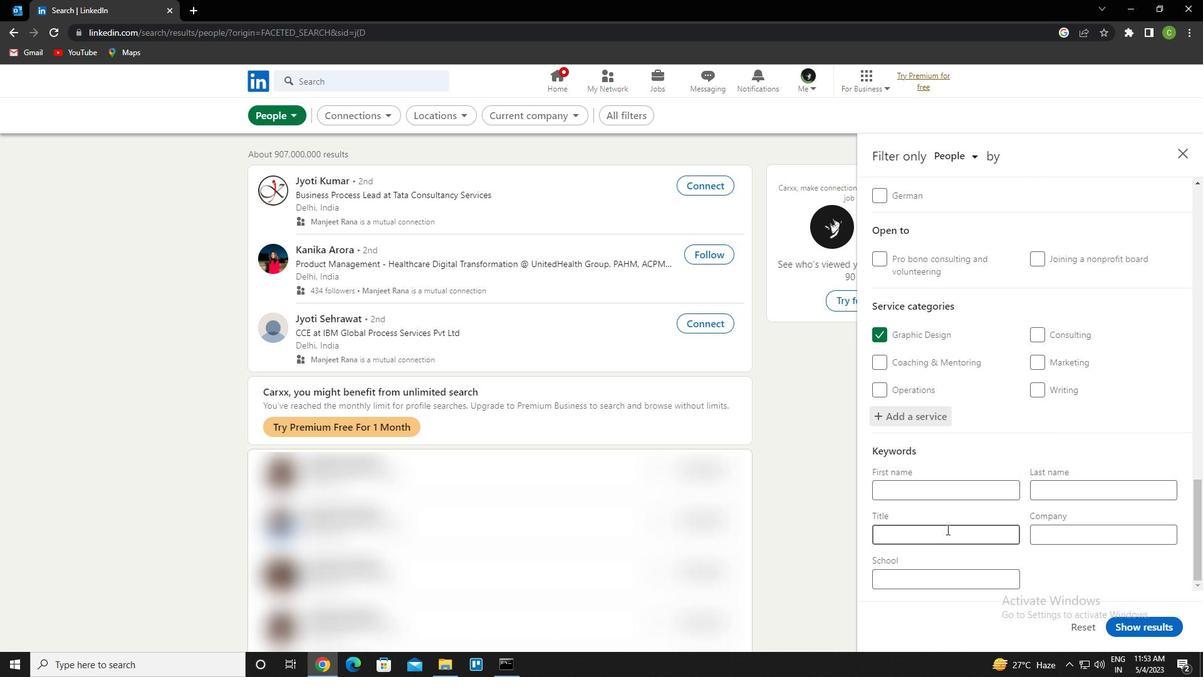 
Action: Mouse pressed left at (947, 532)
Screenshot: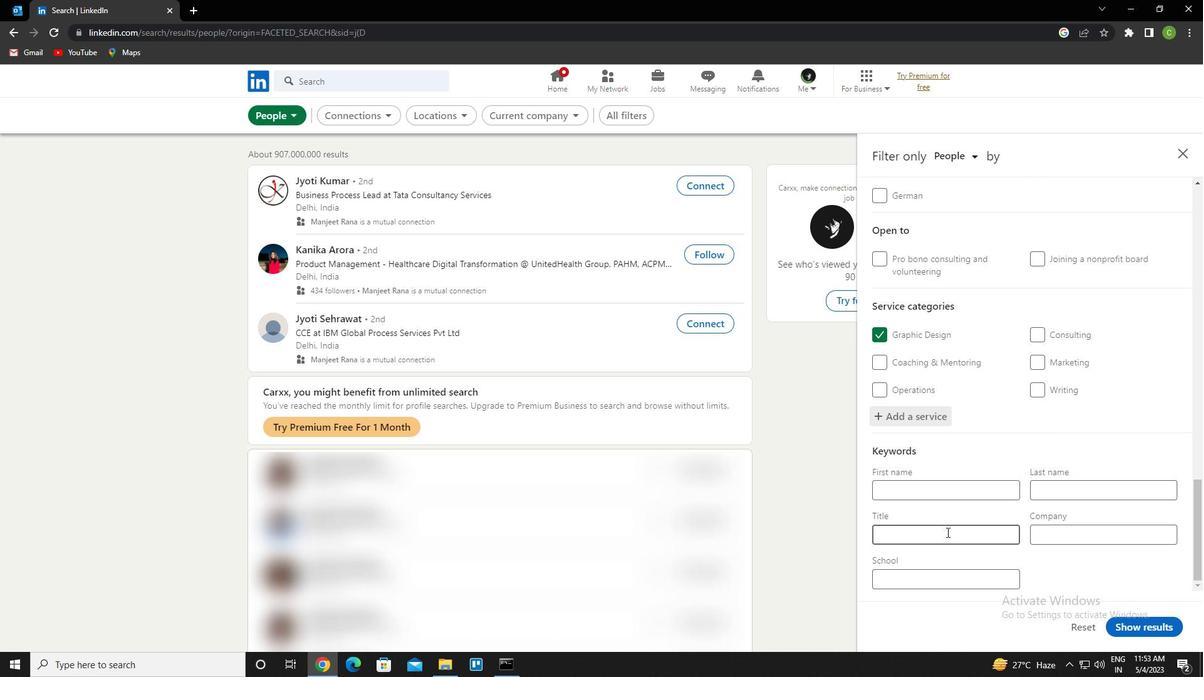 
Action: Mouse moved to (931, 529)
Screenshot: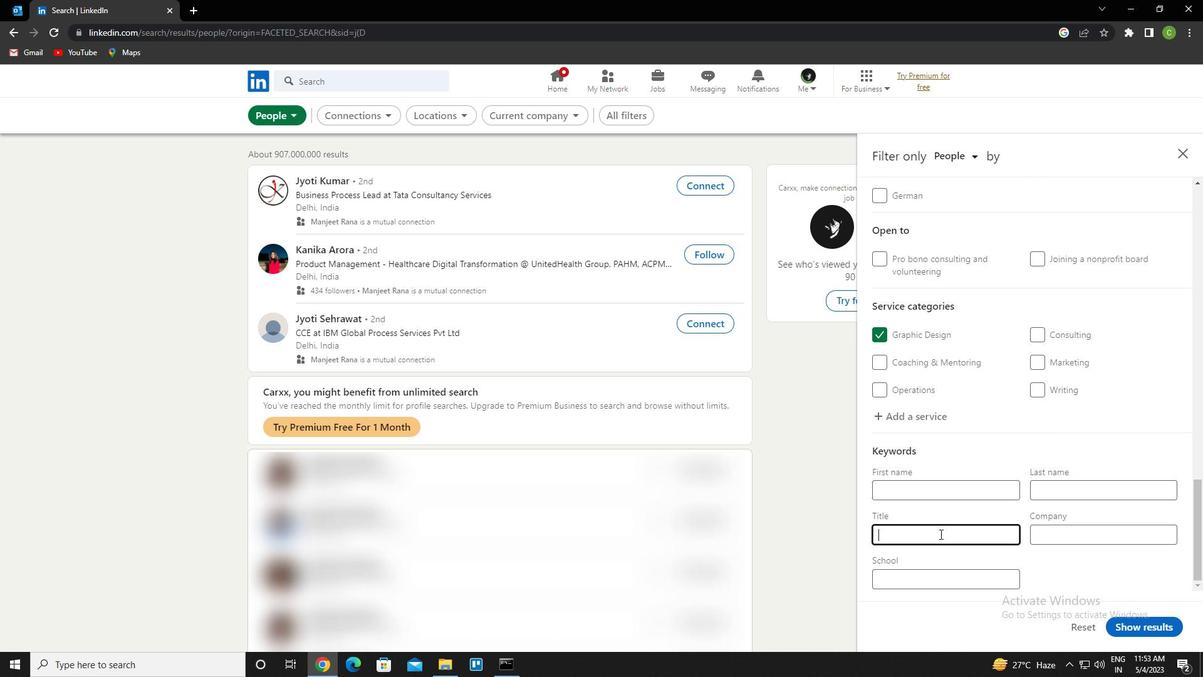 
Action: Key pressed <Key.caps_lock>d<Key.caps_lock>ata<Key.space><Key.caps_lock>a<Key.caps_lock>nalyst
Screenshot: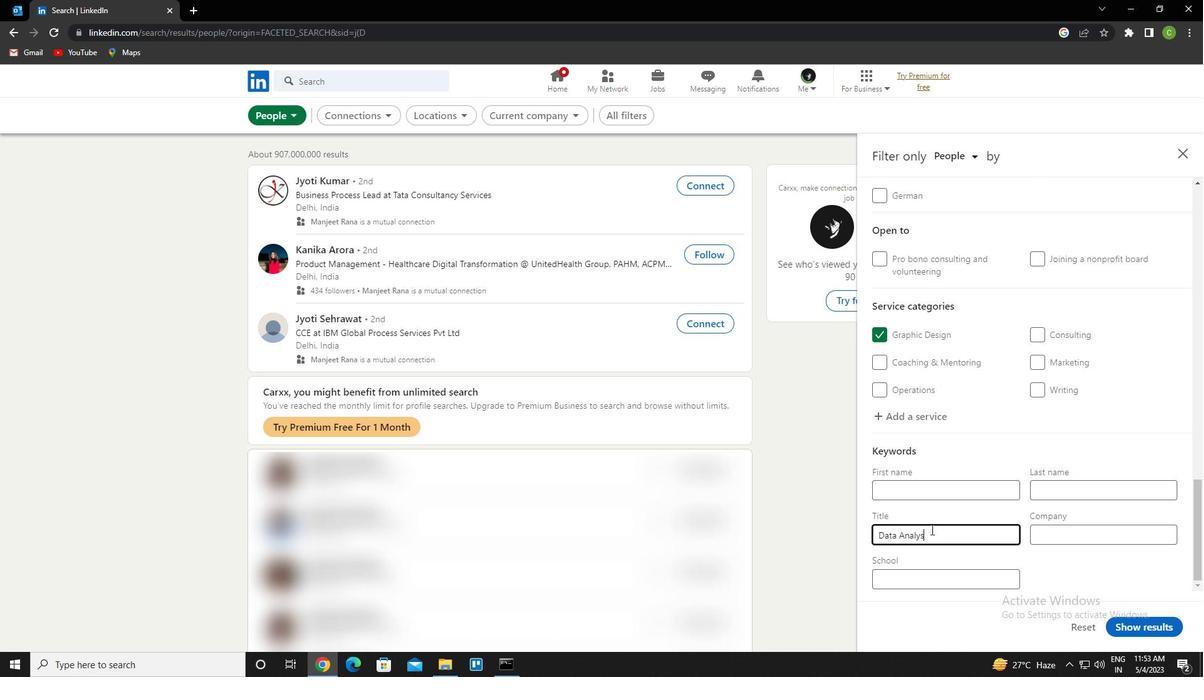 
Action: Mouse moved to (1159, 619)
Screenshot: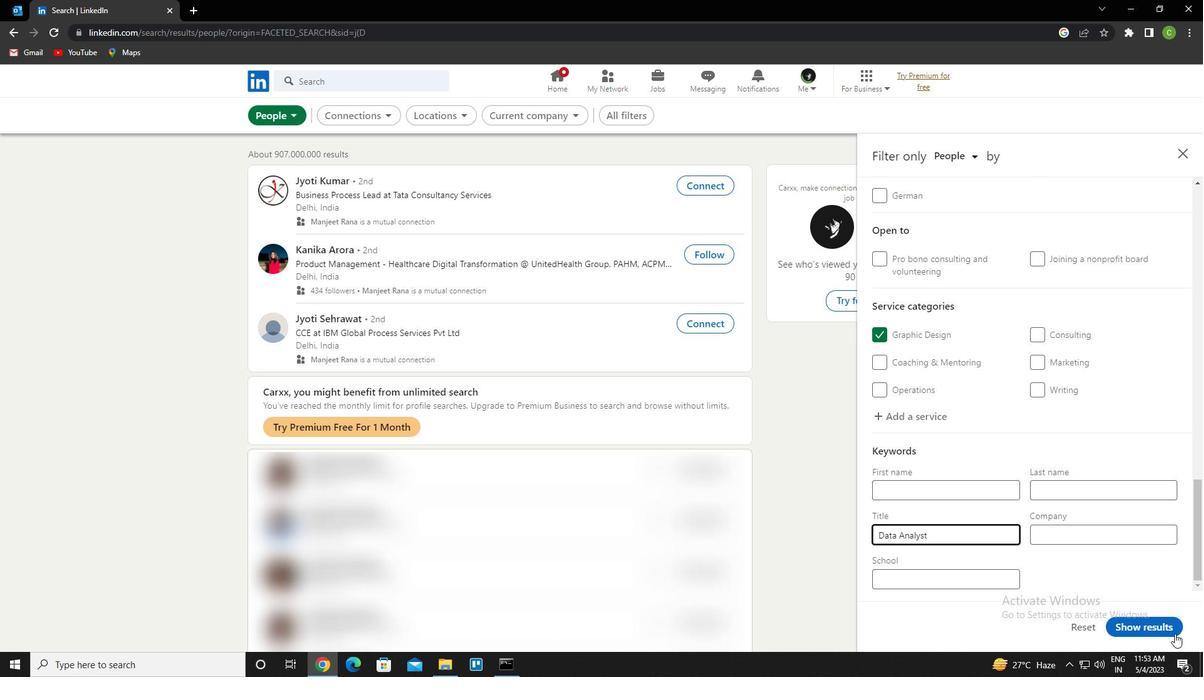 
Action: Mouse pressed left at (1159, 619)
Screenshot: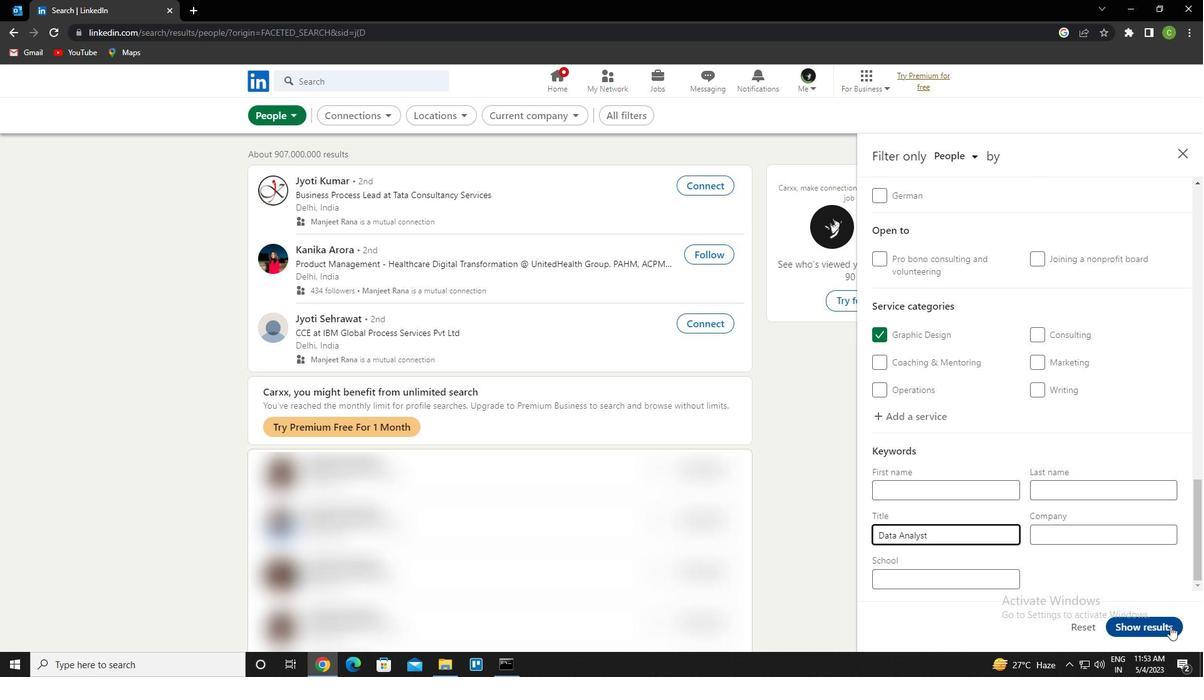 
Action: Mouse moved to (556, 588)
Screenshot: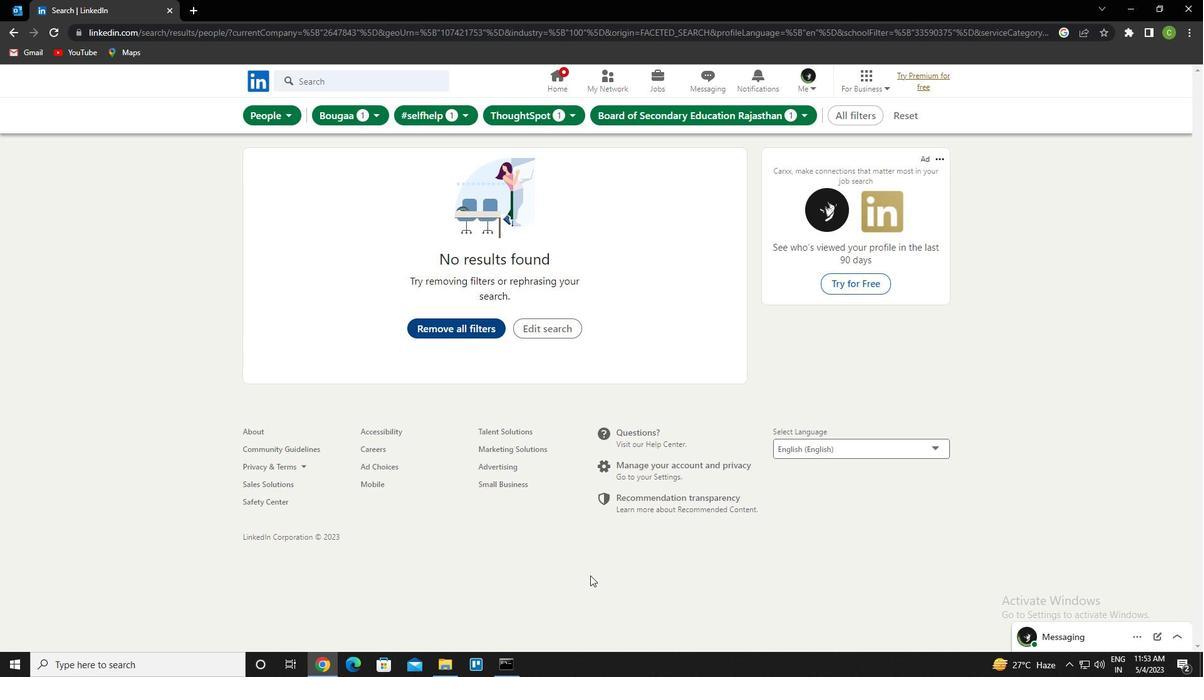 
